 Task: Collaborate on renewable energy simulations, sustainability strategies, or eco-friendly technology using GitHub for Windows.
Action: Mouse moved to (218, 195)
Screenshot: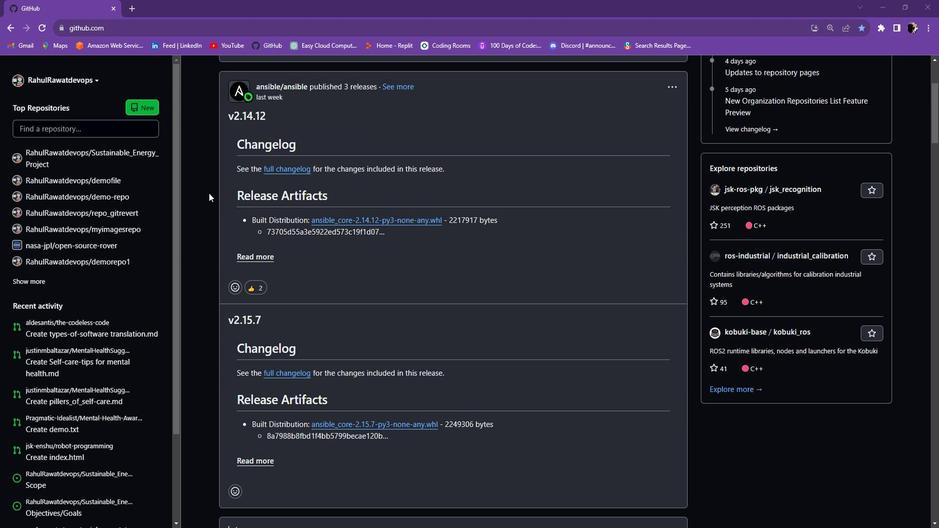 
Action: Mouse scrolled (218, 195) with delta (0, 0)
Screenshot: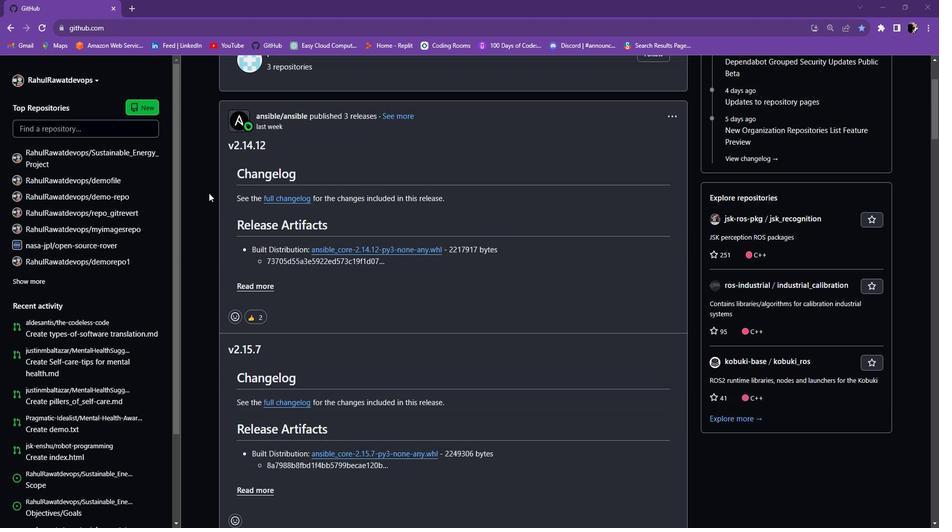 
Action: Mouse scrolled (218, 195) with delta (0, 0)
Screenshot: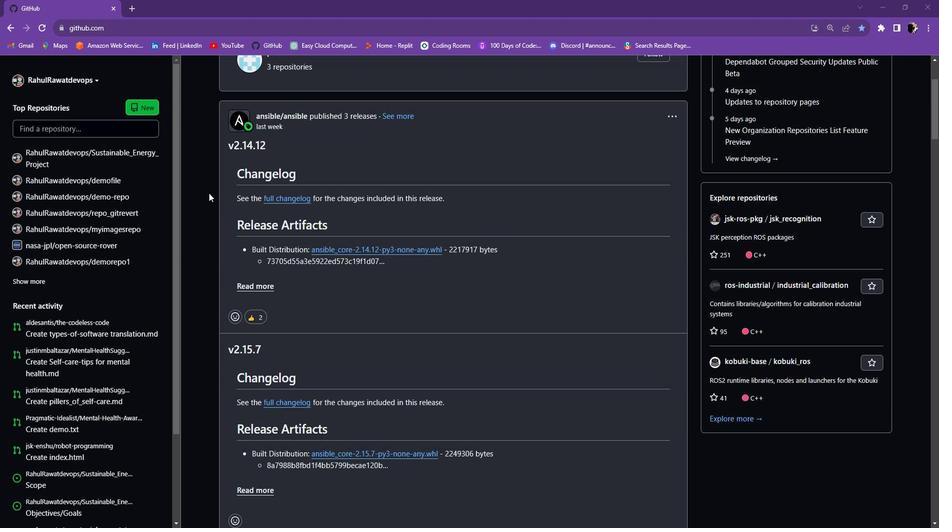 
Action: Mouse scrolled (218, 195) with delta (0, 0)
Screenshot: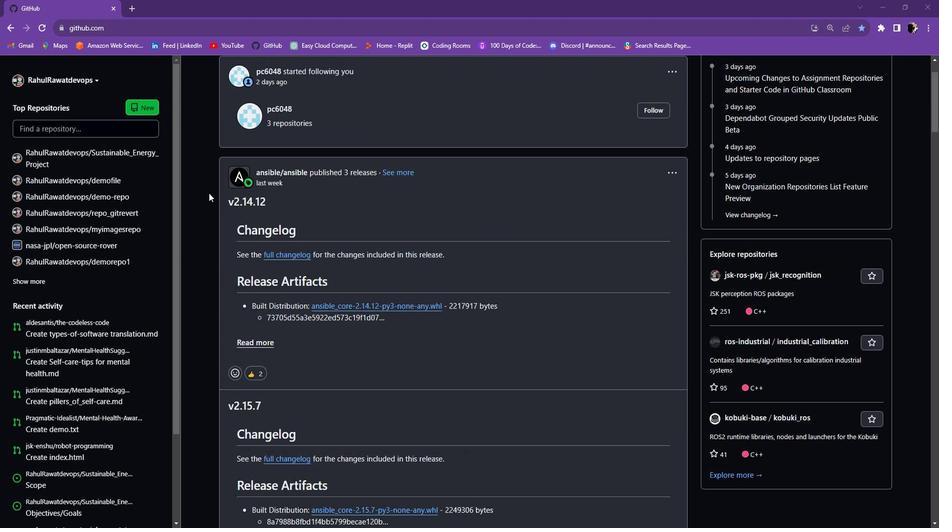 
Action: Mouse scrolled (218, 196) with delta (0, 0)
Screenshot: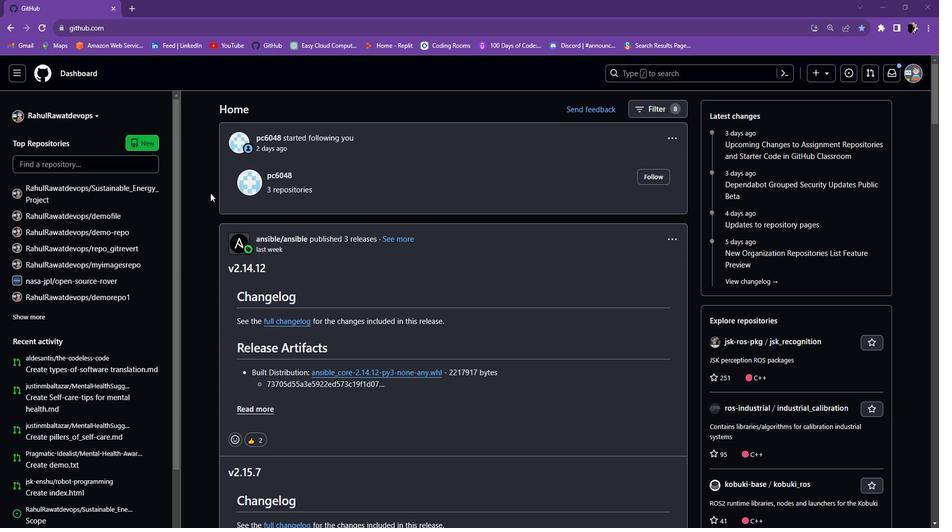 
Action: Mouse scrolled (218, 196) with delta (0, 0)
Screenshot: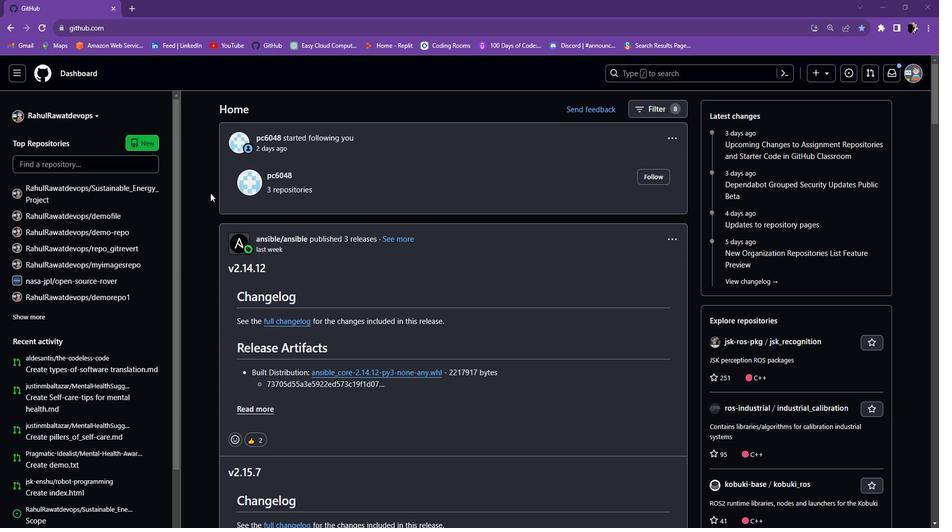 
Action: Mouse scrolled (218, 196) with delta (0, 0)
Screenshot: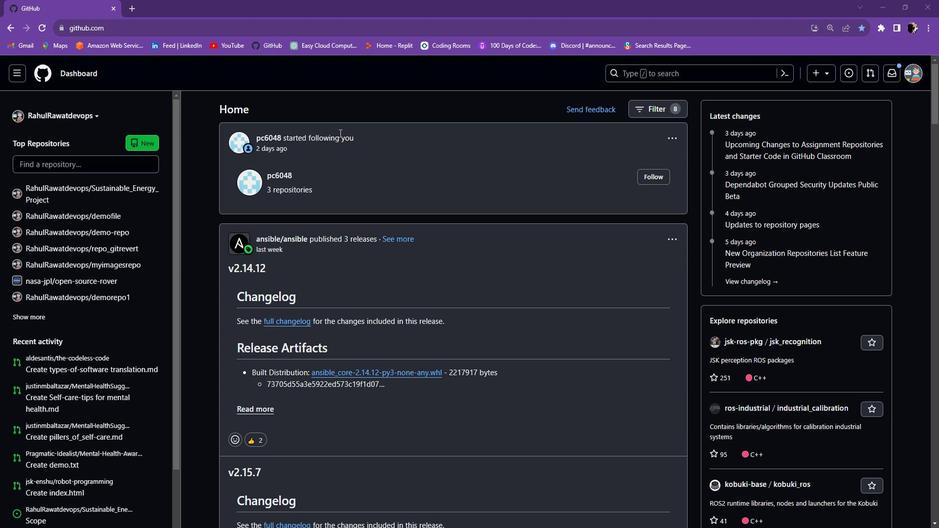 
Action: Mouse scrolled (218, 196) with delta (0, 0)
Screenshot: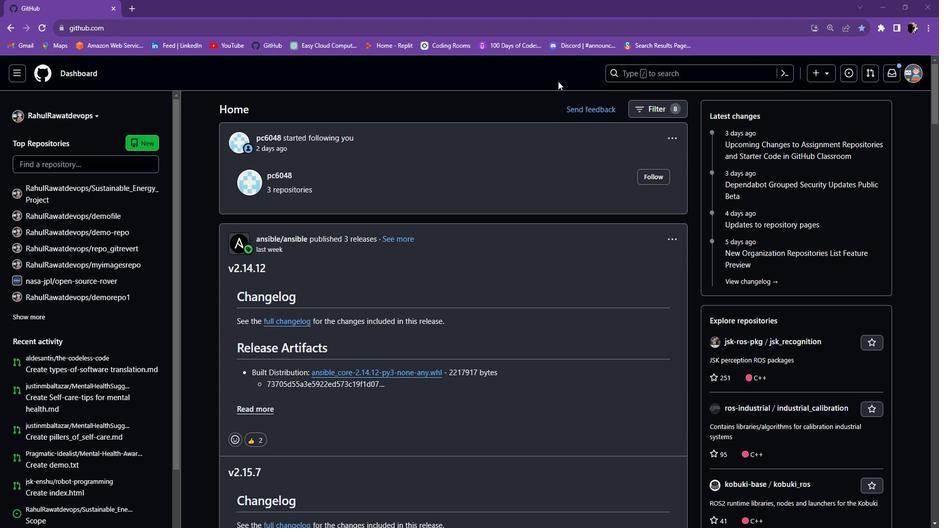 
Action: Mouse scrolled (218, 196) with delta (0, 0)
Screenshot: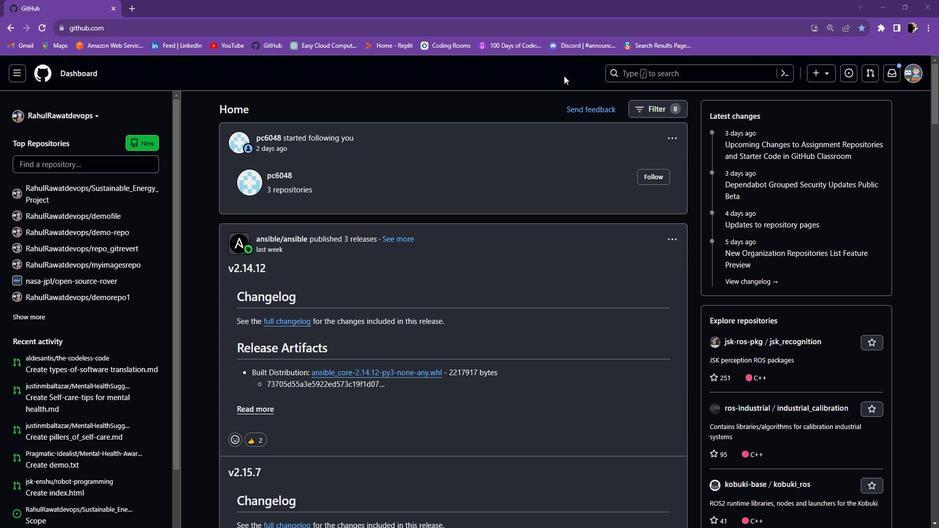
Action: Mouse scrolled (218, 196) with delta (0, 0)
Screenshot: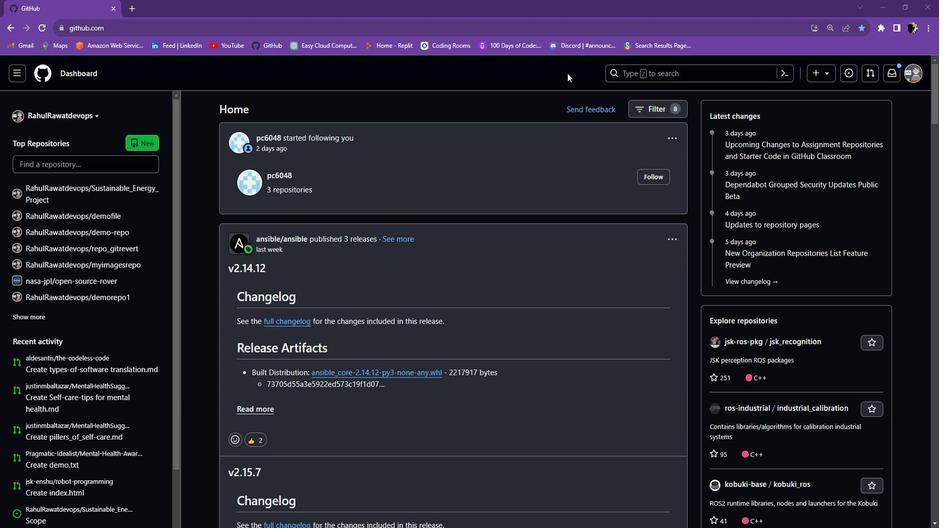 
Action: Mouse moved to (687, 75)
Screenshot: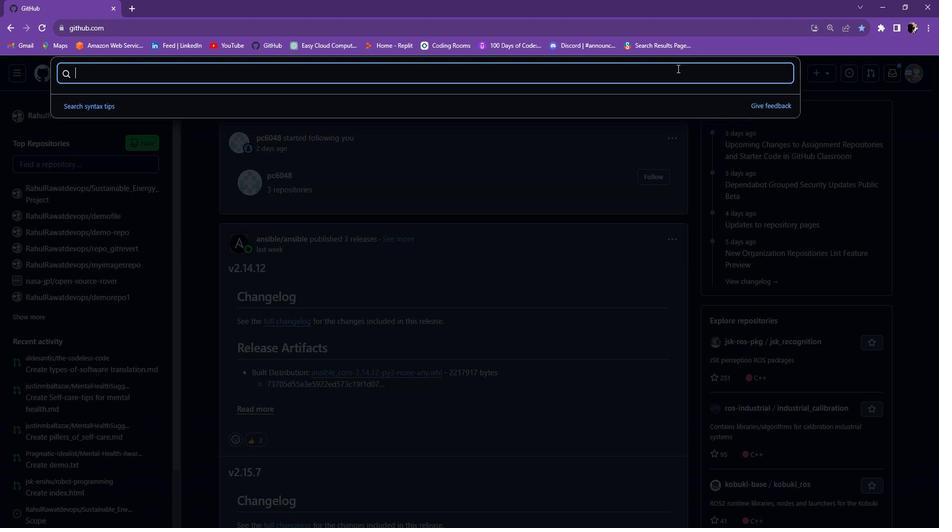 
Action: Mouse pressed left at (687, 75)
Screenshot: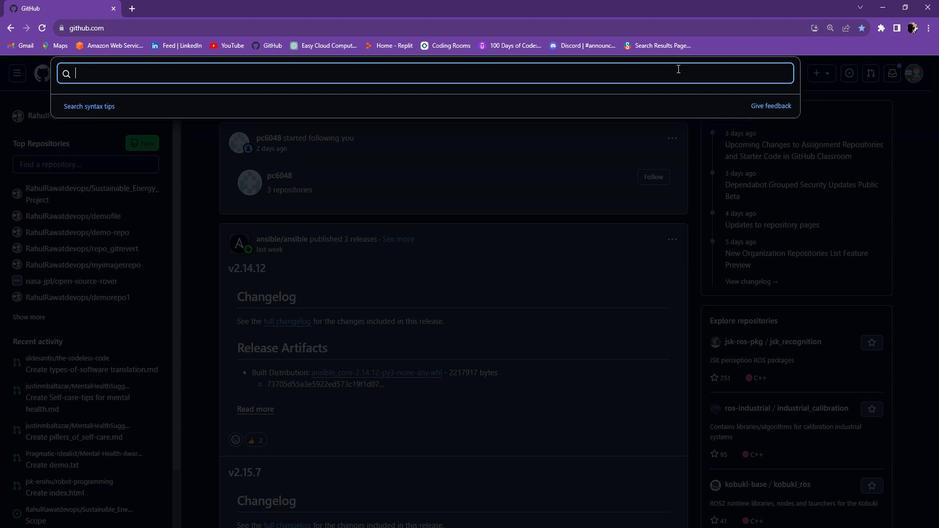 
Action: Key pressed renewable<Key.space>energy<Key.space>simulations<Key.enter>
Screenshot: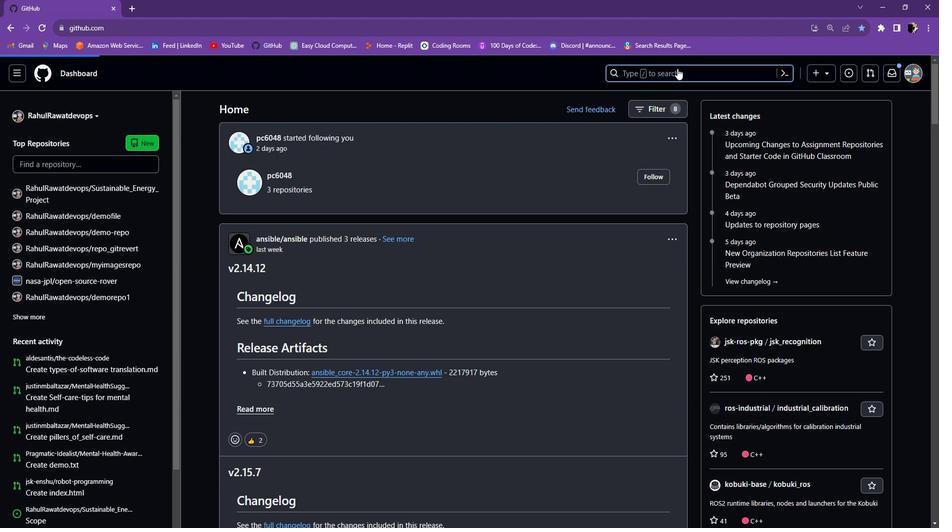 
Action: Mouse moved to (356, 157)
Screenshot: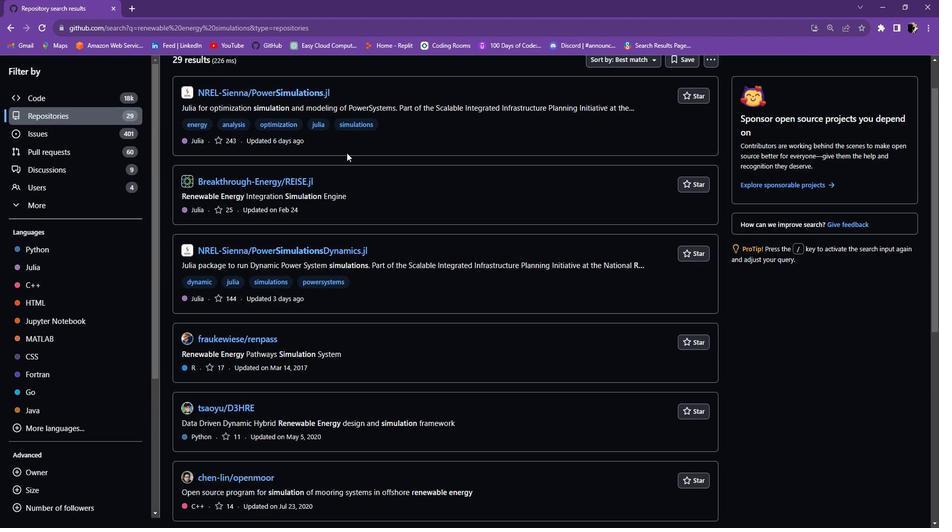 
Action: Mouse scrolled (356, 156) with delta (0, 0)
Screenshot: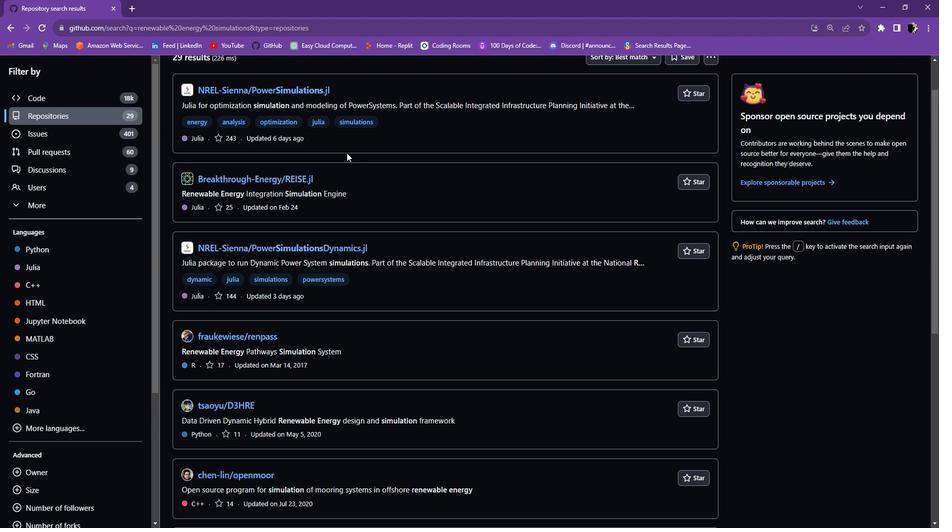 
Action: Mouse scrolled (356, 156) with delta (0, 0)
Screenshot: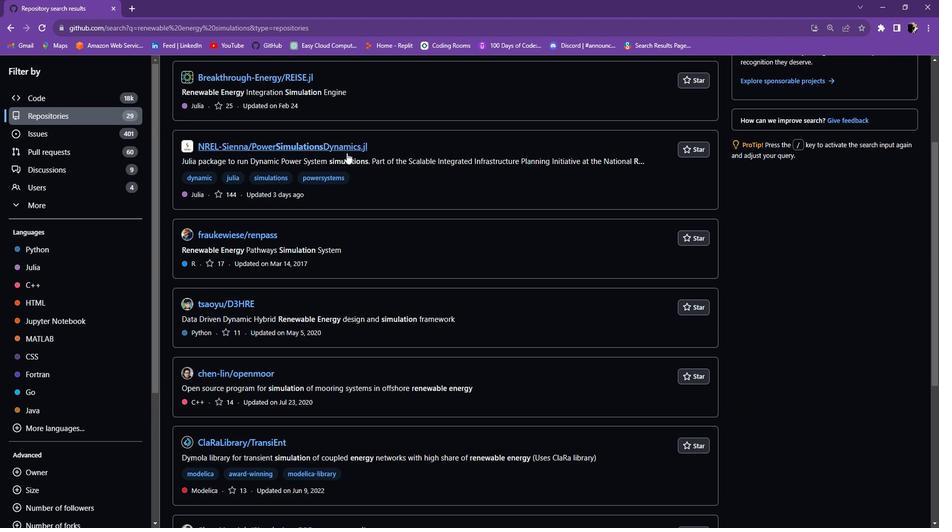 
Action: Mouse scrolled (356, 156) with delta (0, 0)
Screenshot: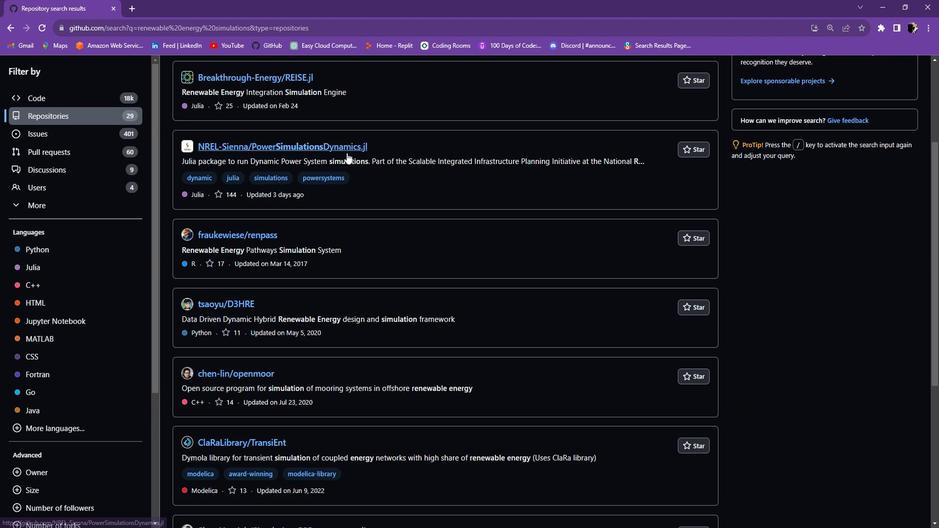 
Action: Mouse scrolled (356, 156) with delta (0, 0)
Screenshot: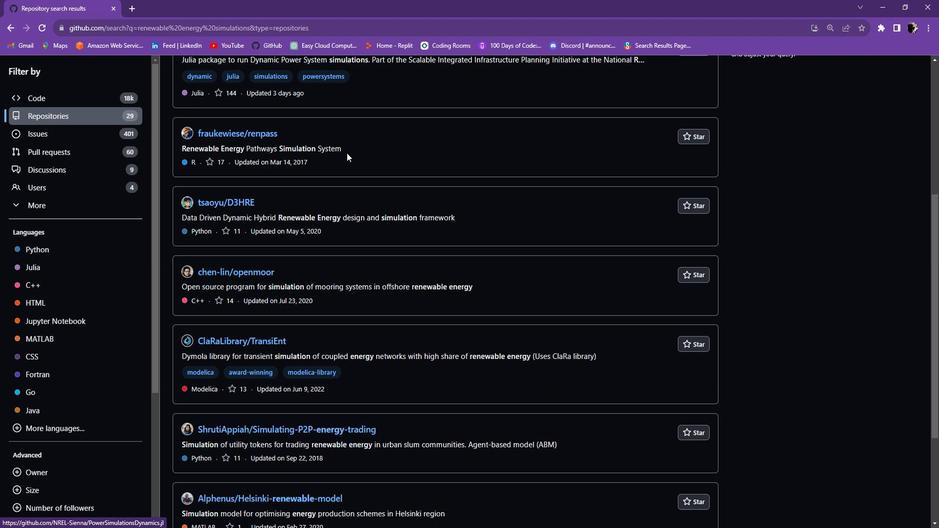 
Action: Mouse scrolled (356, 156) with delta (0, 0)
Screenshot: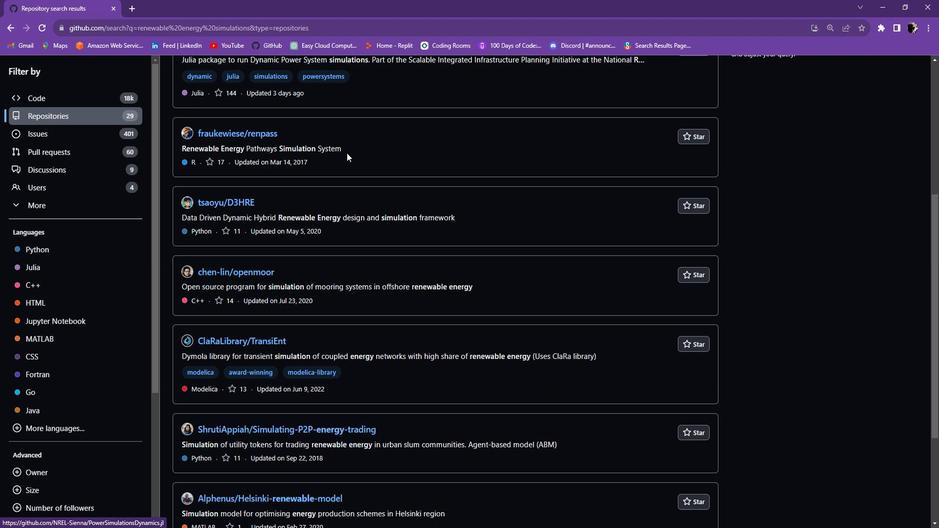 
Action: Mouse scrolled (356, 156) with delta (0, 0)
Screenshot: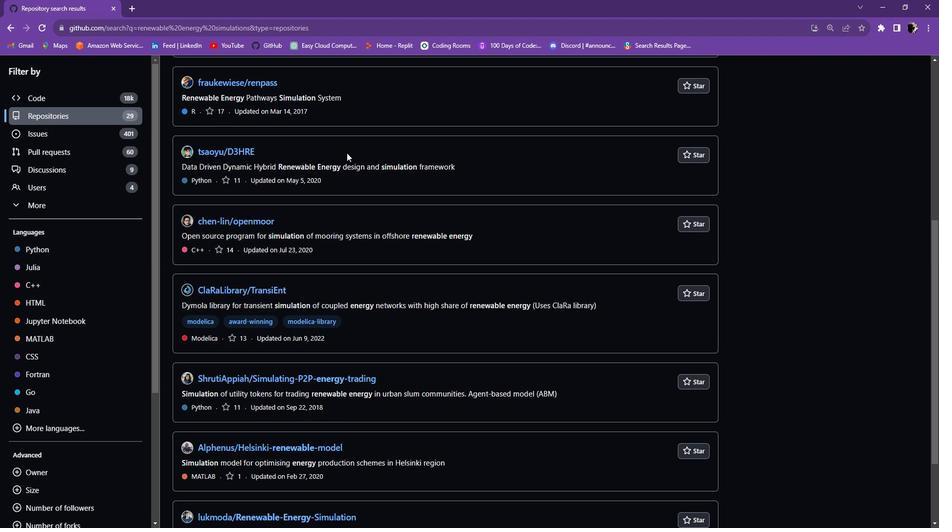 
Action: Mouse scrolled (356, 156) with delta (0, 0)
Screenshot: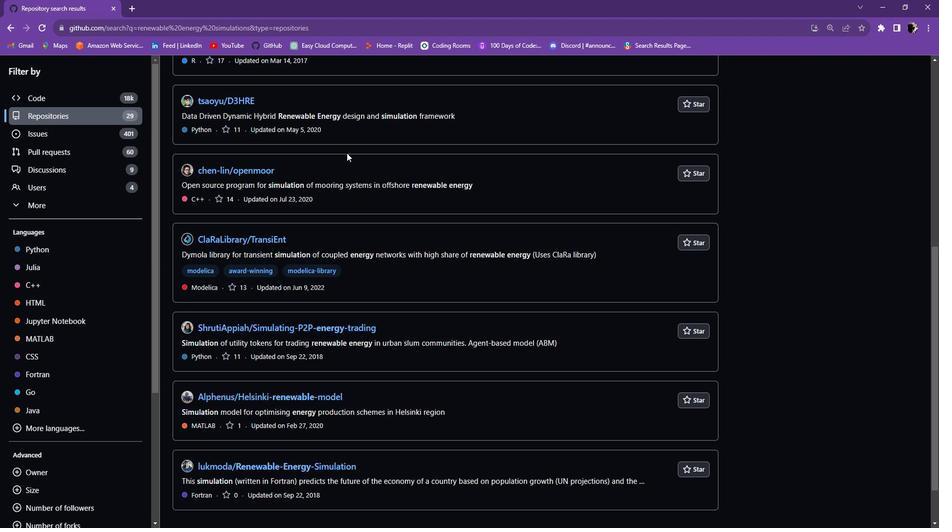 
Action: Mouse scrolled (356, 156) with delta (0, 0)
Screenshot: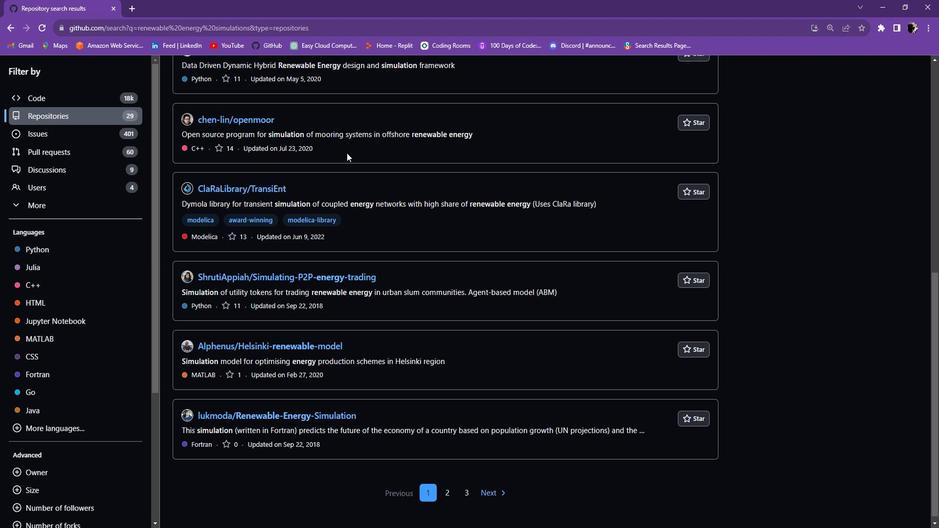 
Action: Mouse moved to (305, 412)
Screenshot: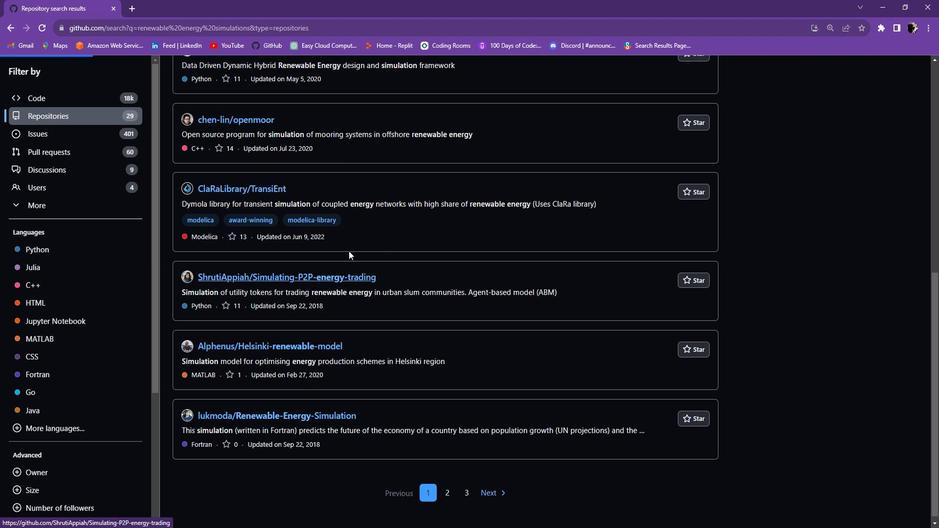
Action: Mouse pressed left at (305, 412)
Screenshot: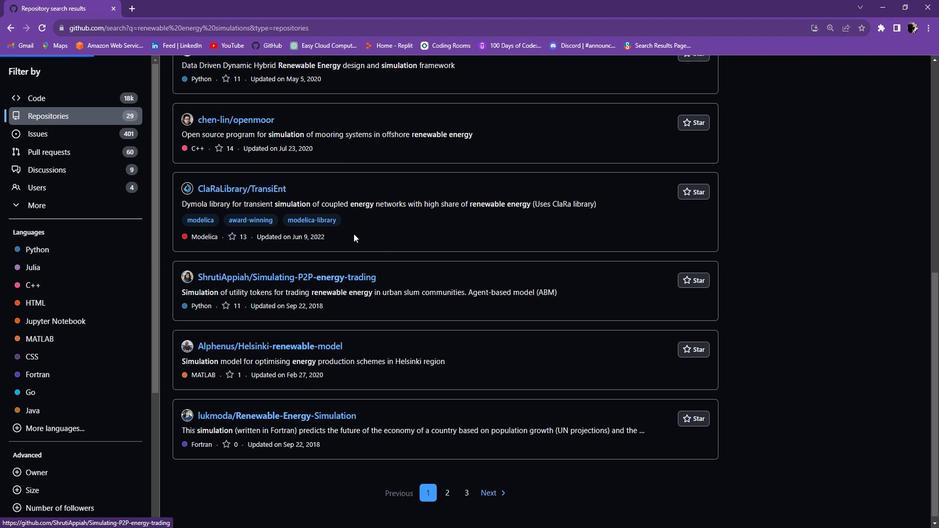
Action: Mouse moved to (375, 216)
Screenshot: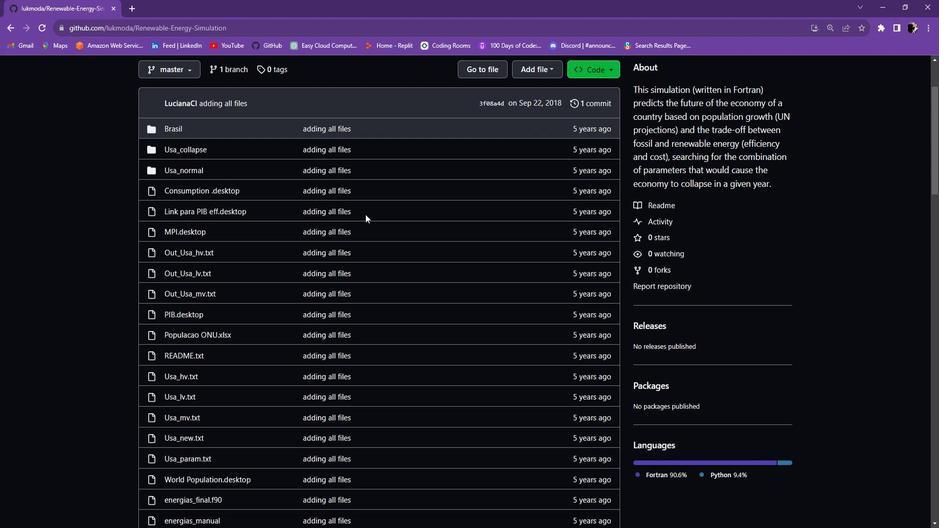 
Action: Mouse scrolled (375, 215) with delta (0, 0)
Screenshot: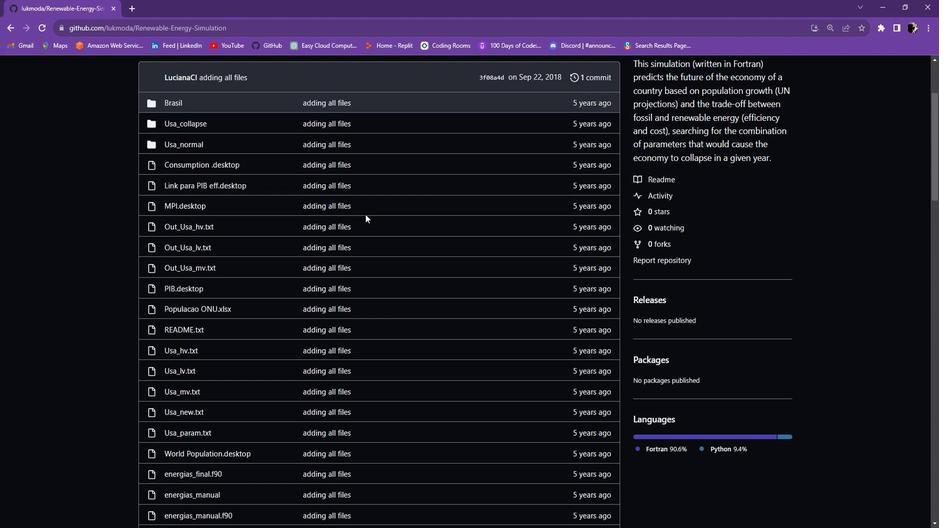
Action: Mouse scrolled (375, 215) with delta (0, 0)
Screenshot: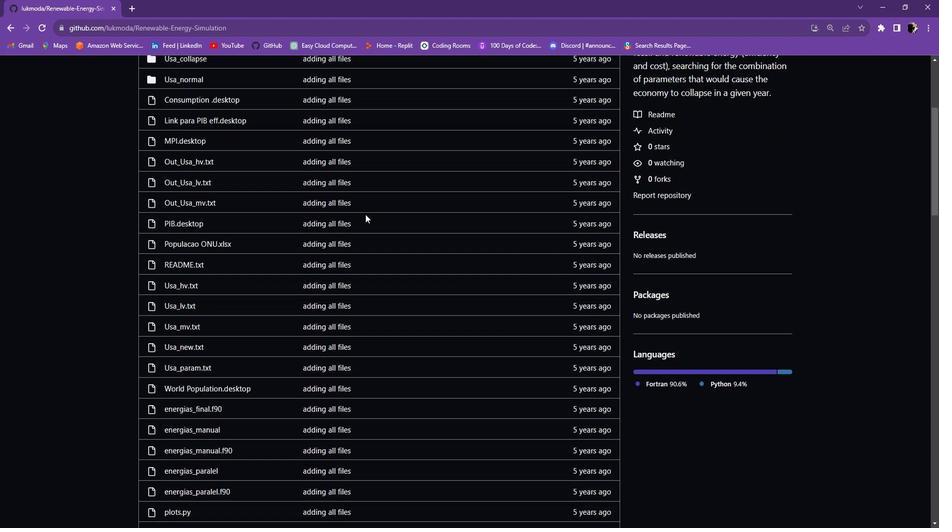 
Action: Mouse scrolled (375, 215) with delta (0, 0)
Screenshot: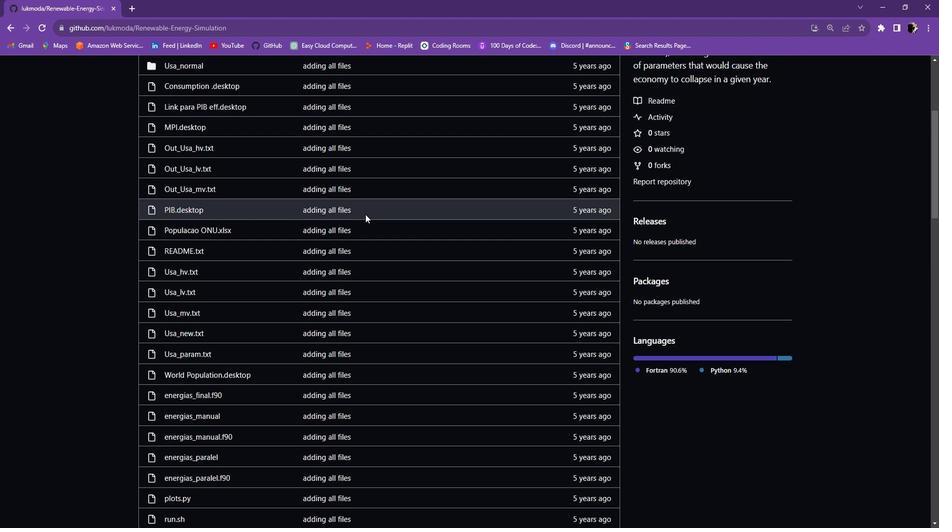 
Action: Mouse scrolled (375, 215) with delta (0, 0)
Screenshot: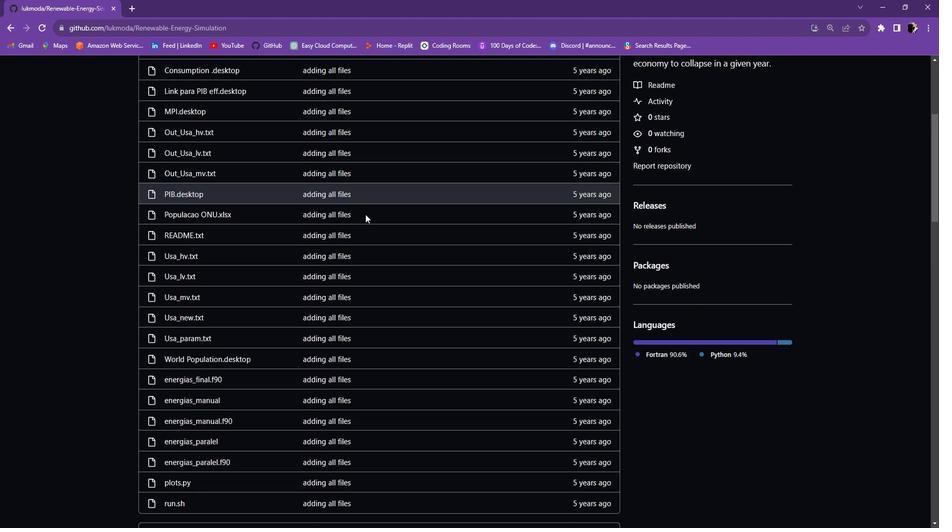 
Action: Mouse scrolled (375, 215) with delta (0, 0)
Screenshot: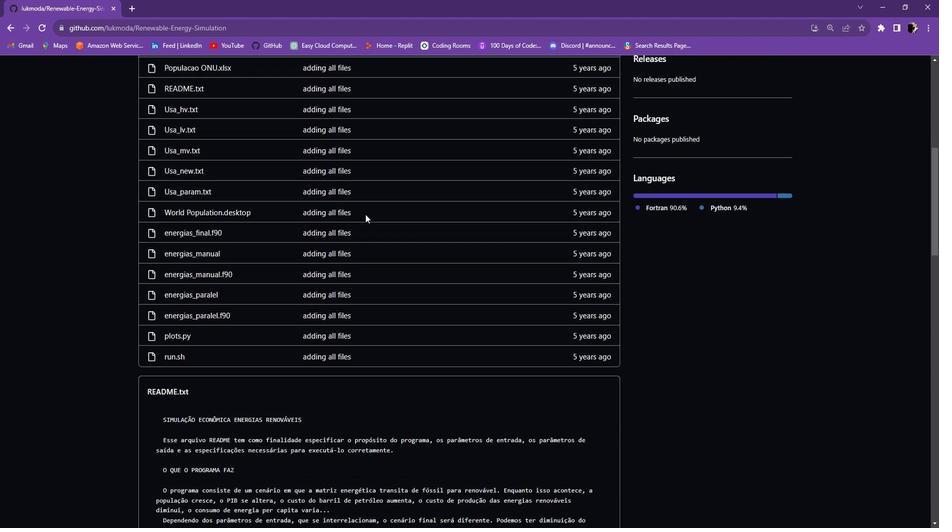 
Action: Mouse scrolled (375, 215) with delta (0, 0)
Screenshot: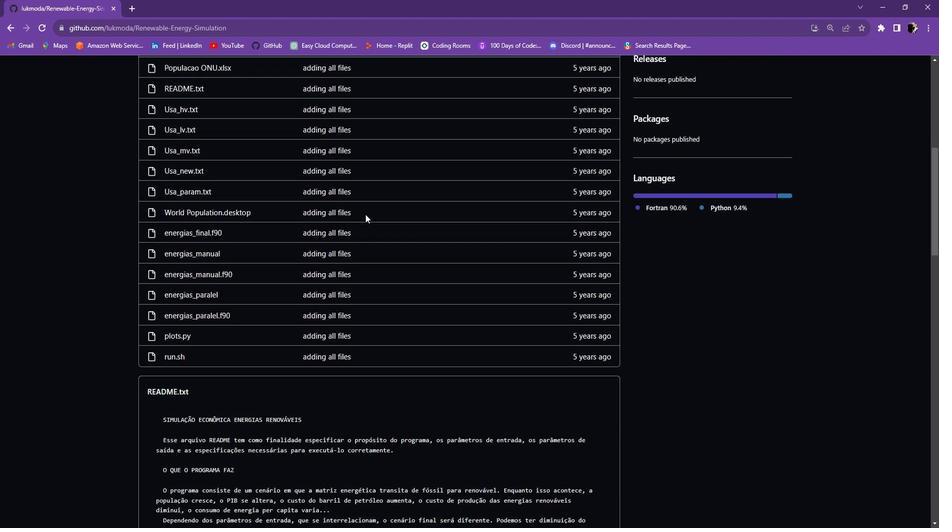 
Action: Mouse scrolled (375, 215) with delta (0, 0)
Screenshot: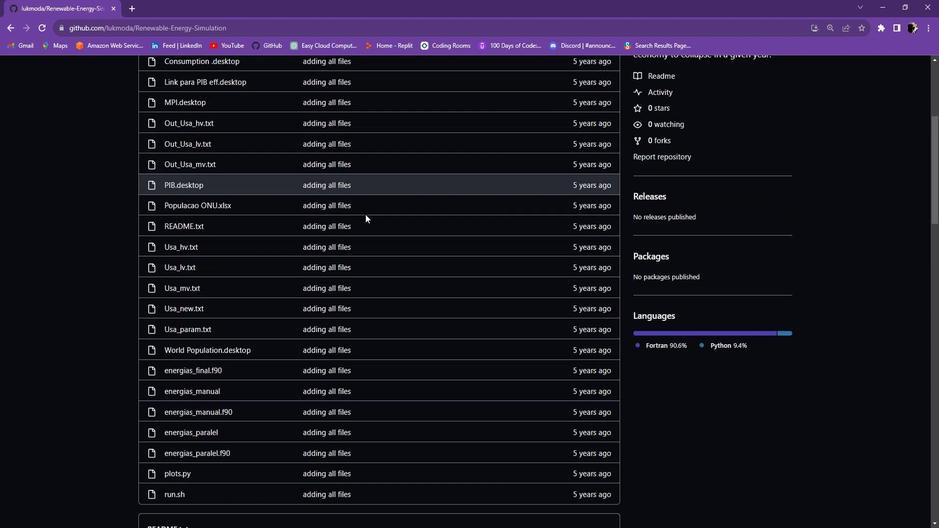 
Action: Mouse scrolled (375, 215) with delta (0, 0)
Screenshot: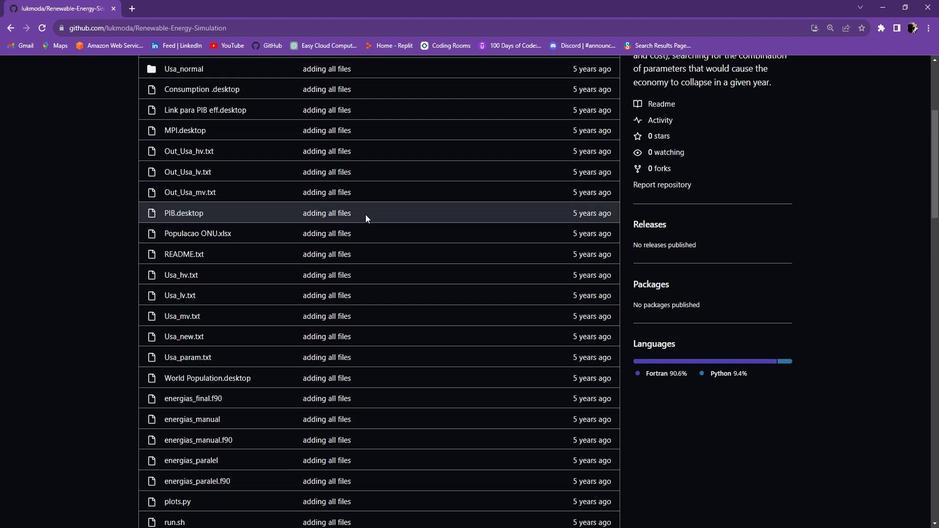 
Action: Mouse scrolled (375, 216) with delta (0, 0)
Screenshot: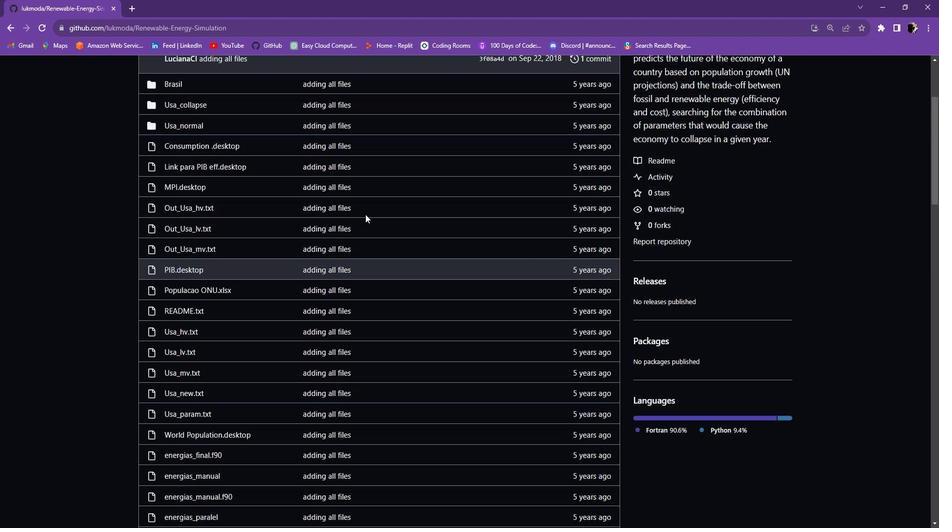 
Action: Mouse scrolled (375, 216) with delta (0, 0)
Screenshot: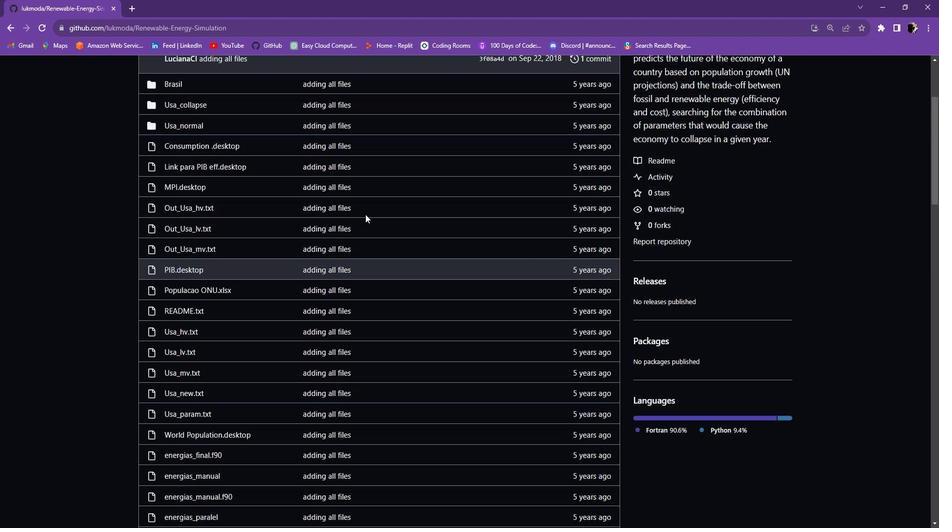 
Action: Mouse scrolled (375, 216) with delta (0, 0)
Screenshot: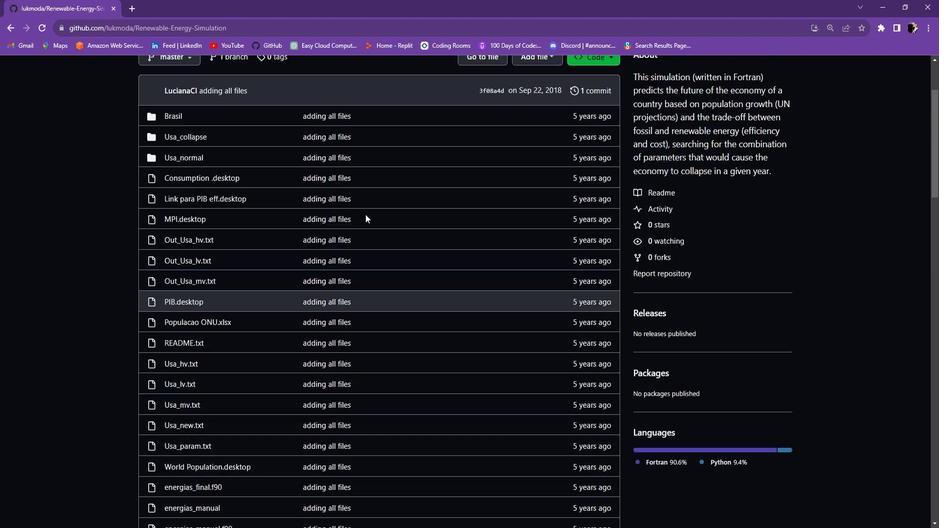 
Action: Mouse scrolled (375, 216) with delta (0, 0)
Screenshot: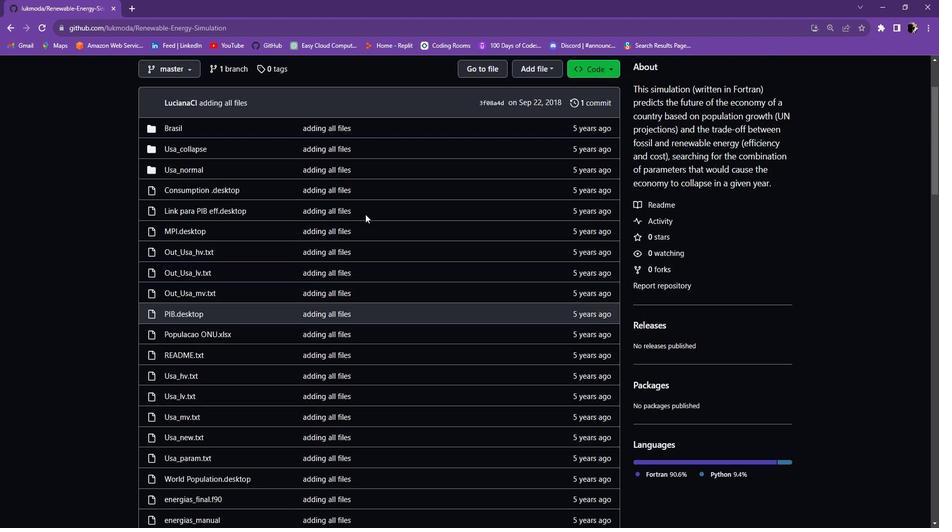 
Action: Mouse scrolled (375, 216) with delta (0, 0)
Screenshot: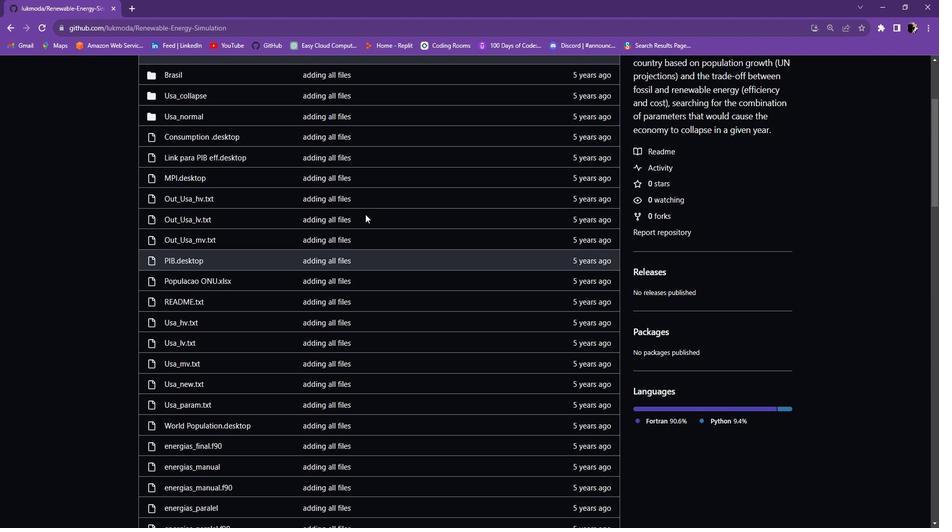
Action: Mouse scrolled (375, 216) with delta (0, 0)
Screenshot: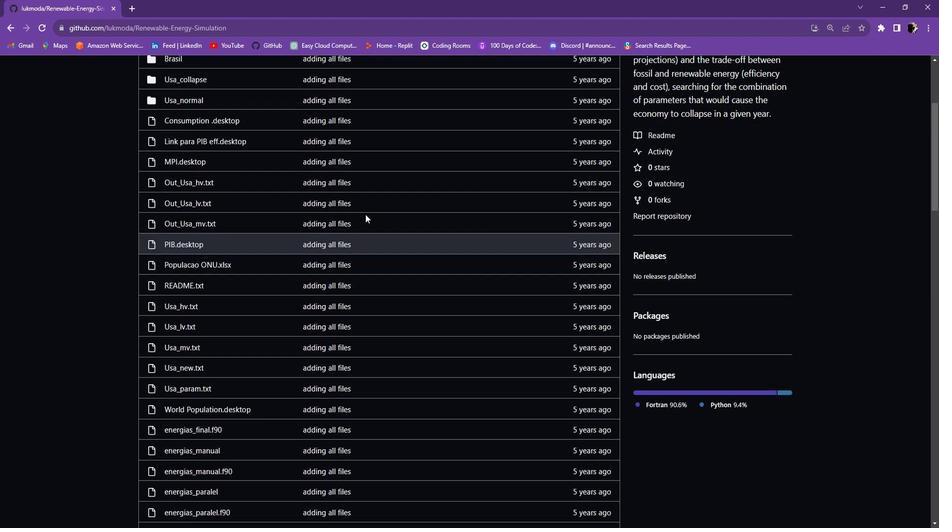 
Action: Mouse scrolled (375, 215) with delta (0, 0)
Screenshot: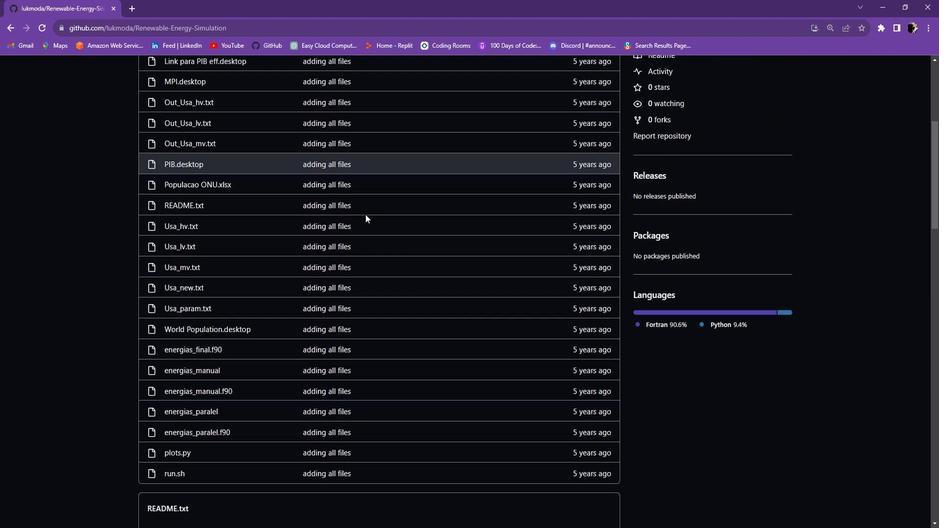 
Action: Mouse scrolled (375, 216) with delta (0, 0)
Screenshot: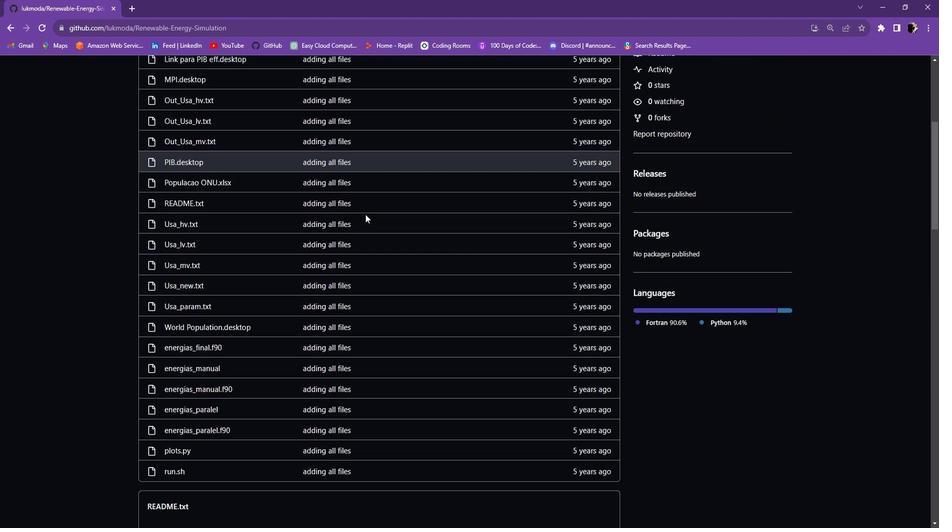
Action: Mouse scrolled (375, 215) with delta (0, 0)
Screenshot: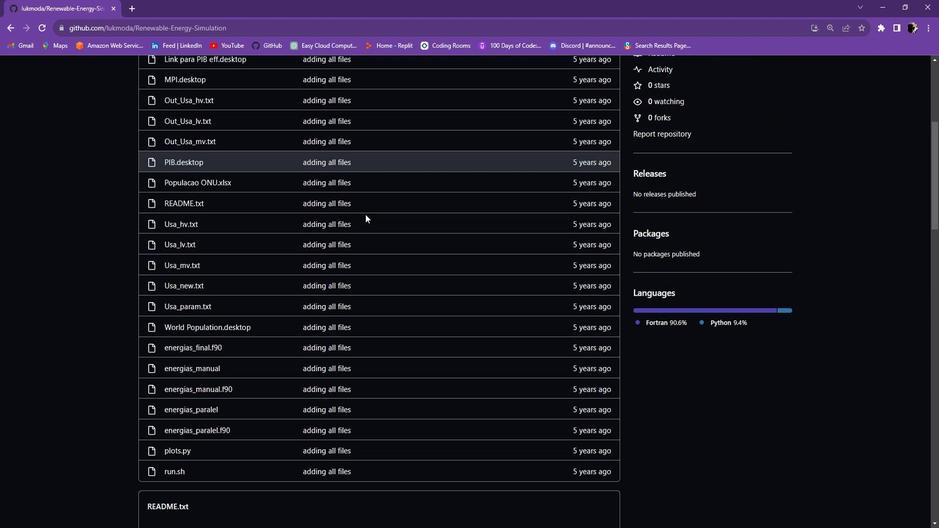 
Action: Mouse scrolled (375, 215) with delta (0, 0)
Screenshot: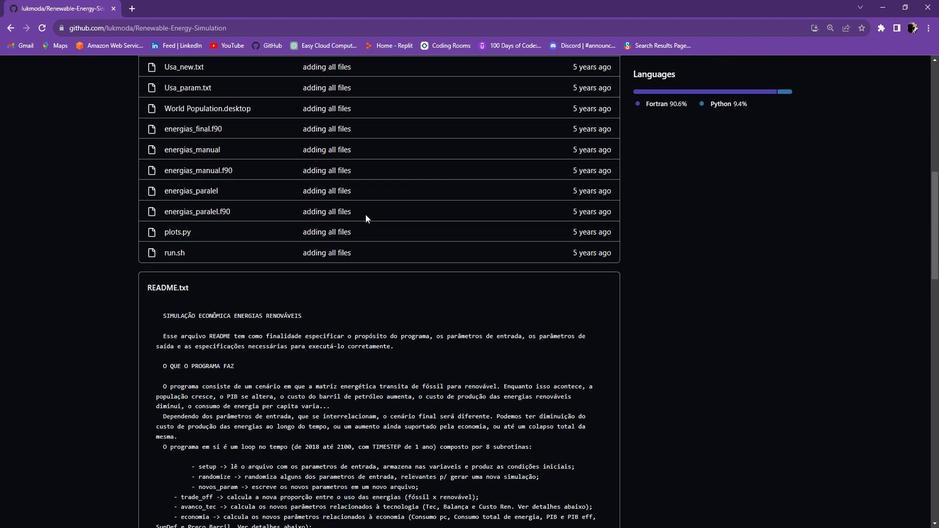 
Action: Mouse scrolled (375, 215) with delta (0, 0)
Screenshot: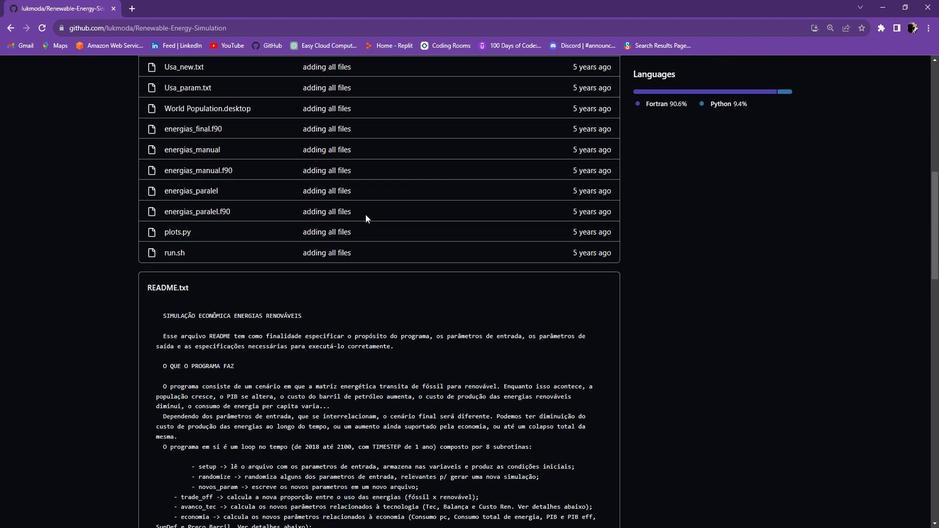 
Action: Mouse scrolled (375, 216) with delta (0, 0)
Screenshot: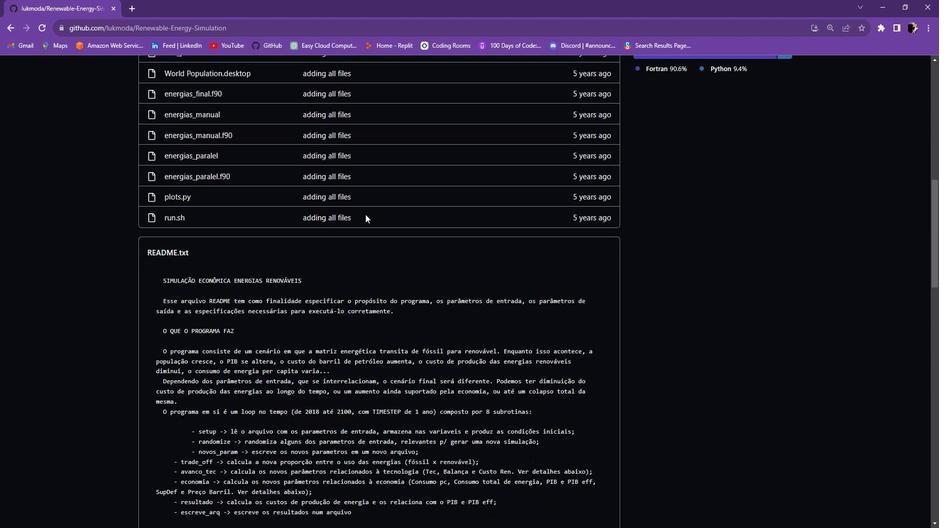 
Action: Mouse scrolled (375, 215) with delta (0, 0)
Screenshot: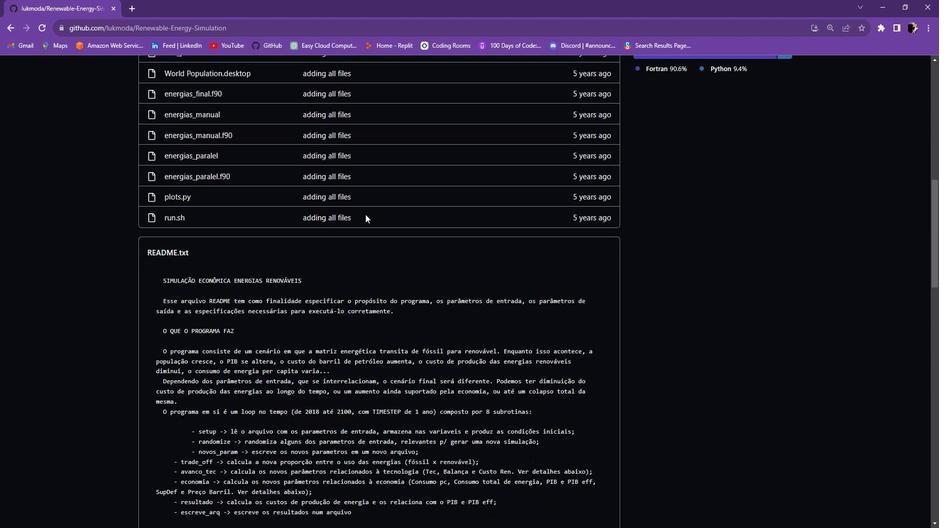 
Action: Mouse scrolled (375, 215) with delta (0, 0)
Screenshot: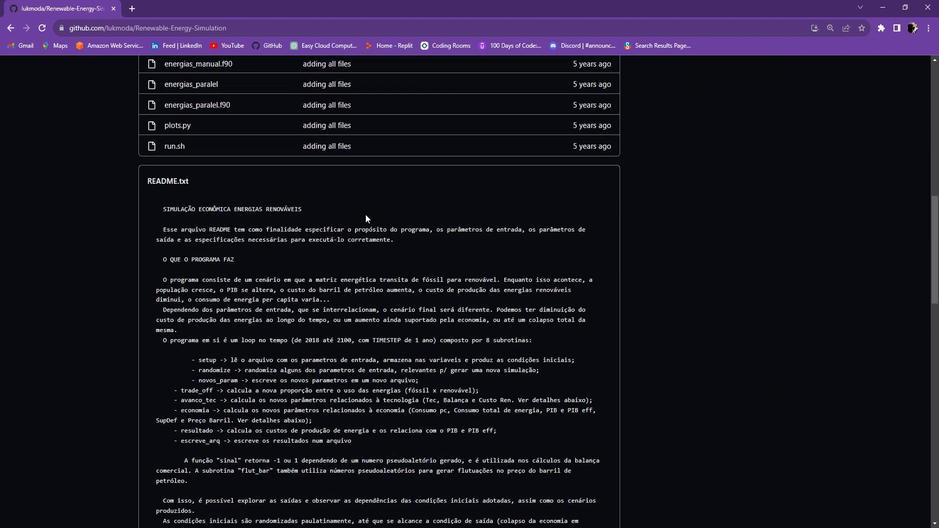 
Action: Mouse scrolled (375, 215) with delta (0, 0)
Screenshot: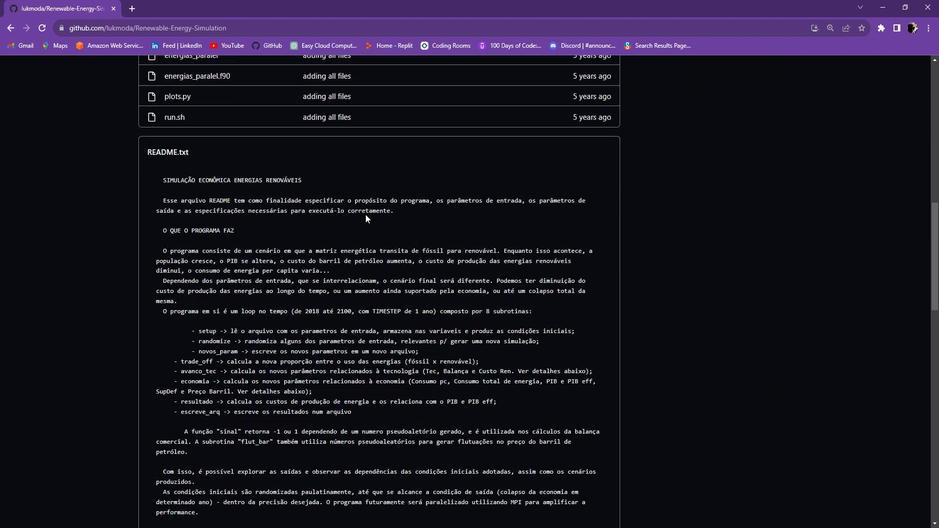 
Action: Mouse scrolled (375, 215) with delta (0, 0)
Screenshot: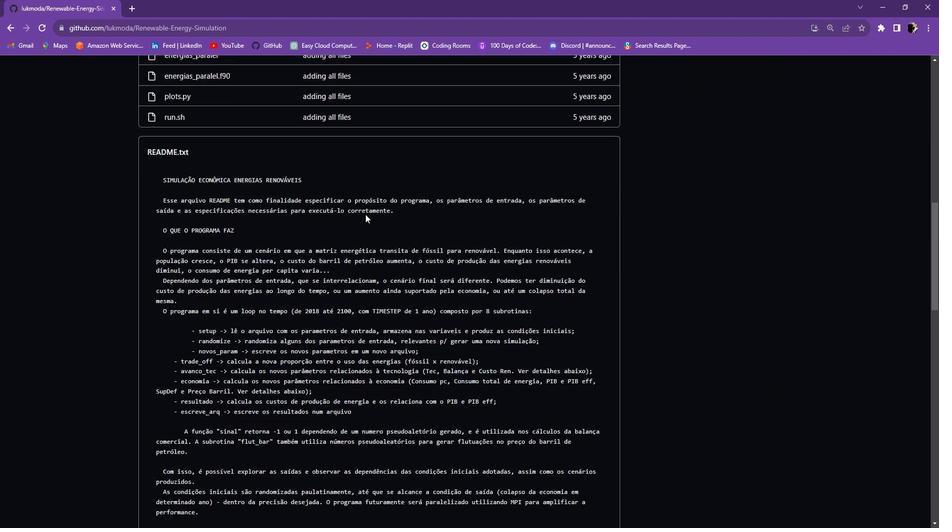 
Action: Mouse scrolled (375, 215) with delta (0, 0)
Screenshot: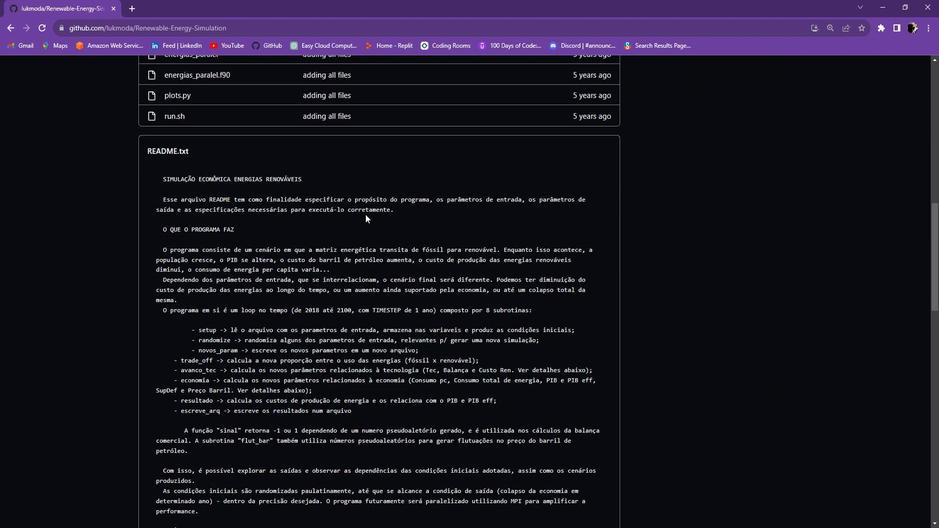 
Action: Mouse scrolled (375, 215) with delta (0, 0)
Screenshot: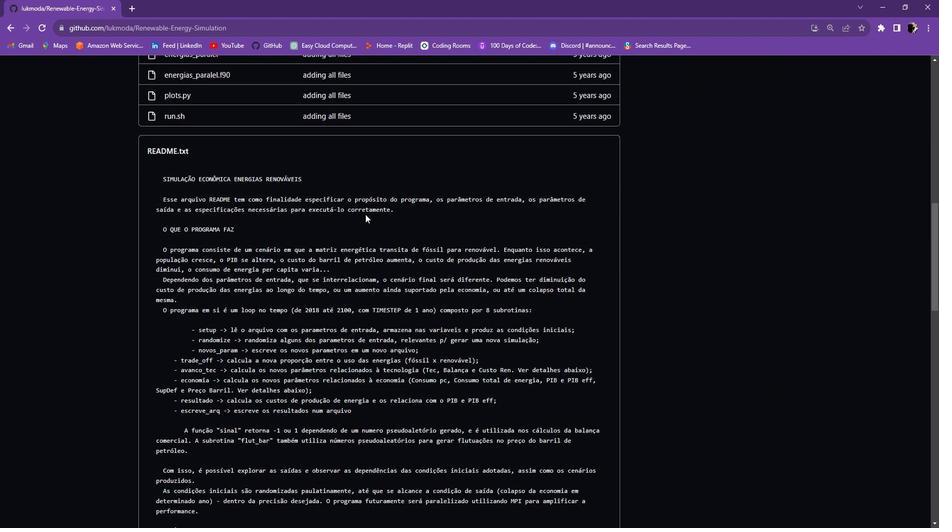 
Action: Mouse scrolled (375, 216) with delta (0, 0)
Screenshot: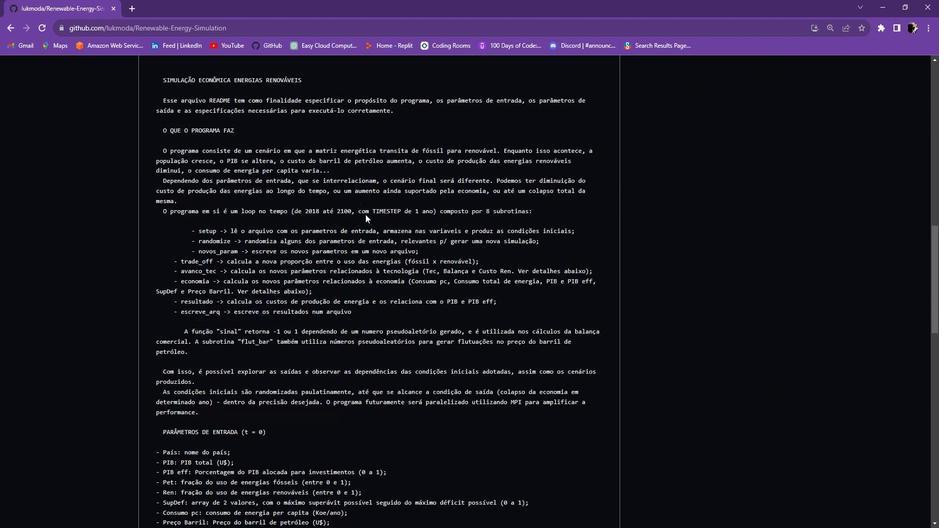 
Action: Mouse scrolled (375, 215) with delta (0, 0)
Screenshot: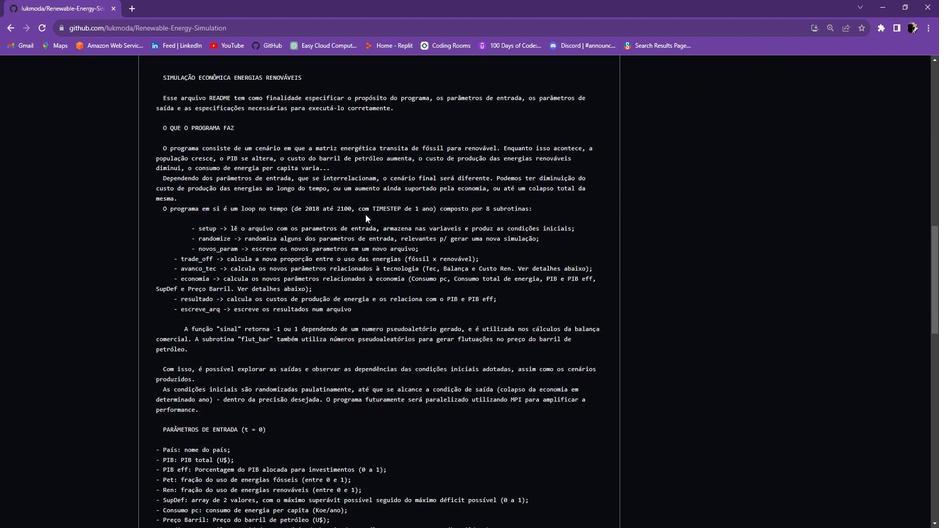 
Action: Mouse scrolled (375, 215) with delta (0, 0)
Screenshot: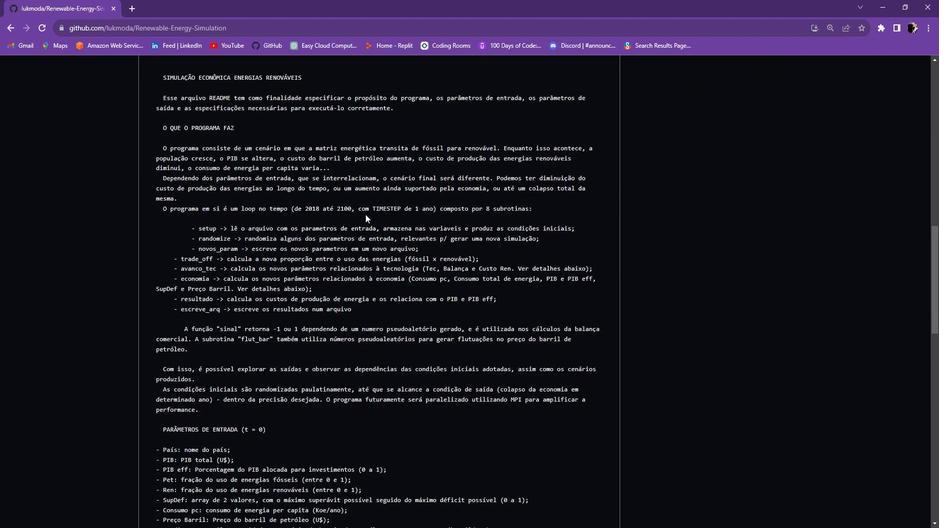 
Action: Mouse scrolled (375, 215) with delta (0, 0)
Screenshot: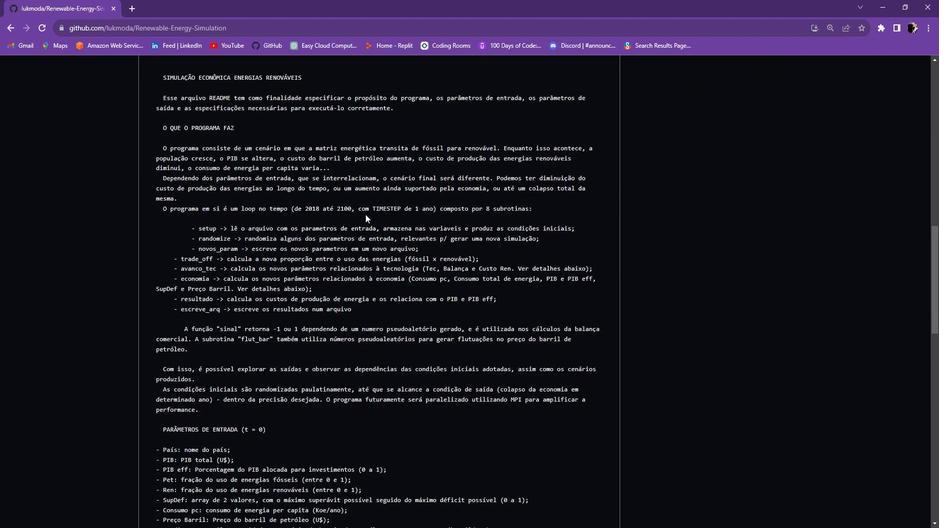 
Action: Mouse scrolled (375, 215) with delta (0, 0)
Screenshot: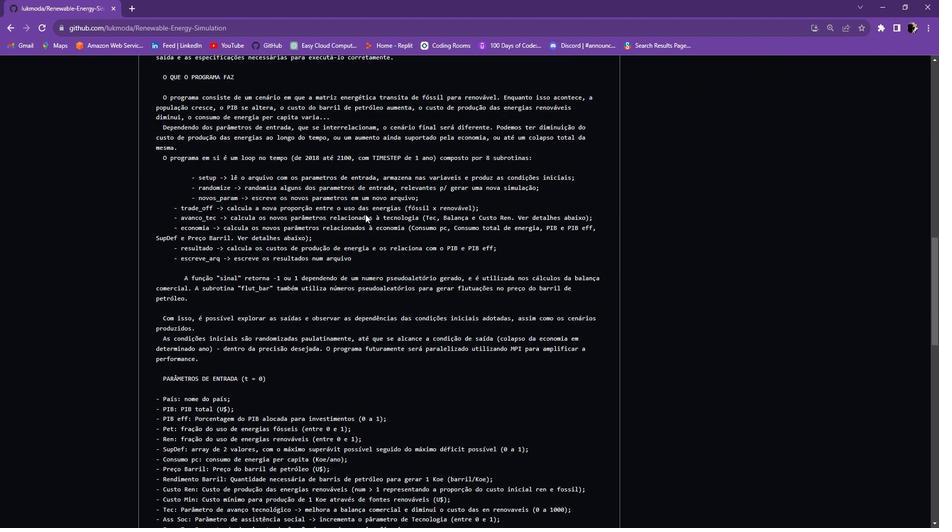 
Action: Mouse scrolled (375, 215) with delta (0, 0)
Screenshot: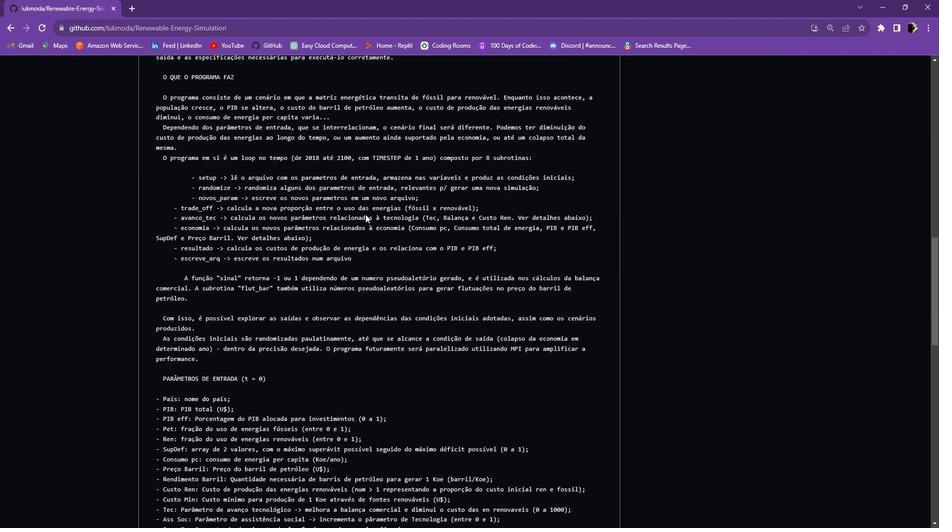 
Action: Mouse scrolled (375, 215) with delta (0, 0)
Screenshot: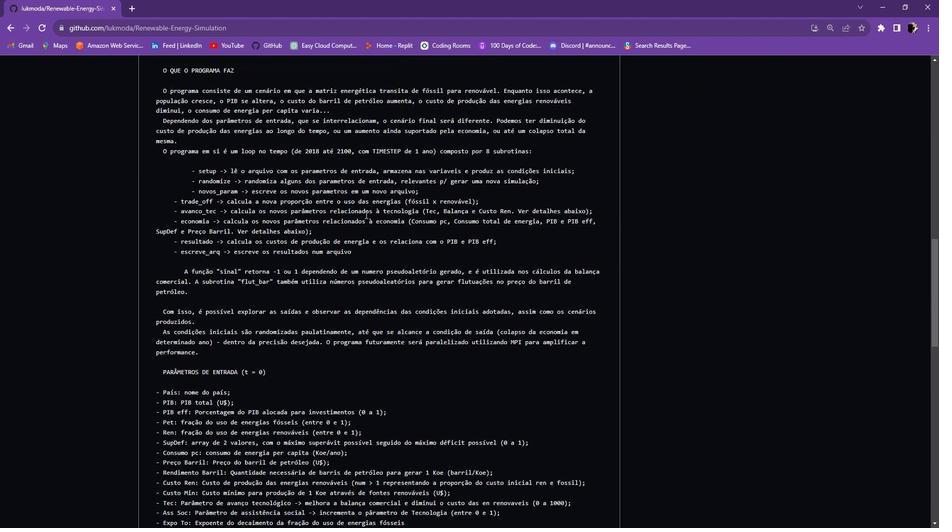
Action: Mouse scrolled (375, 215) with delta (0, 0)
Screenshot: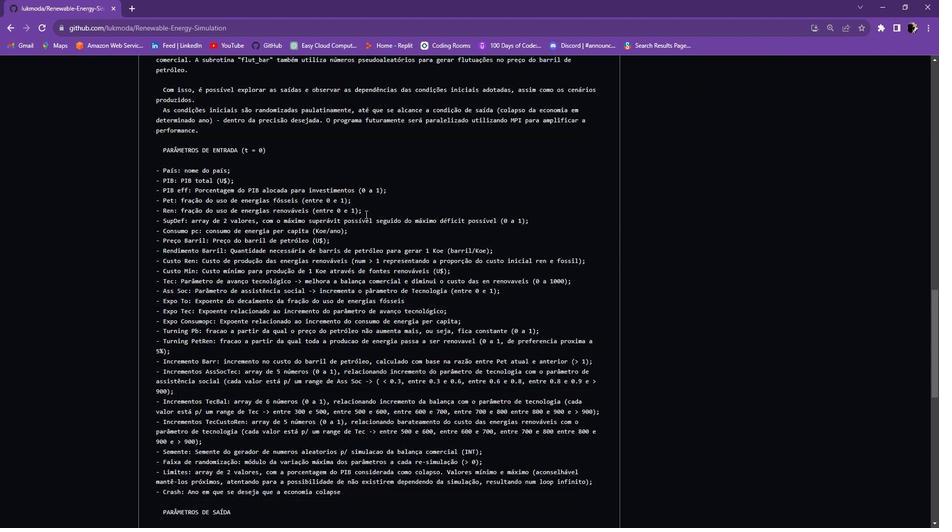 
Action: Mouse scrolled (375, 215) with delta (0, 0)
Screenshot: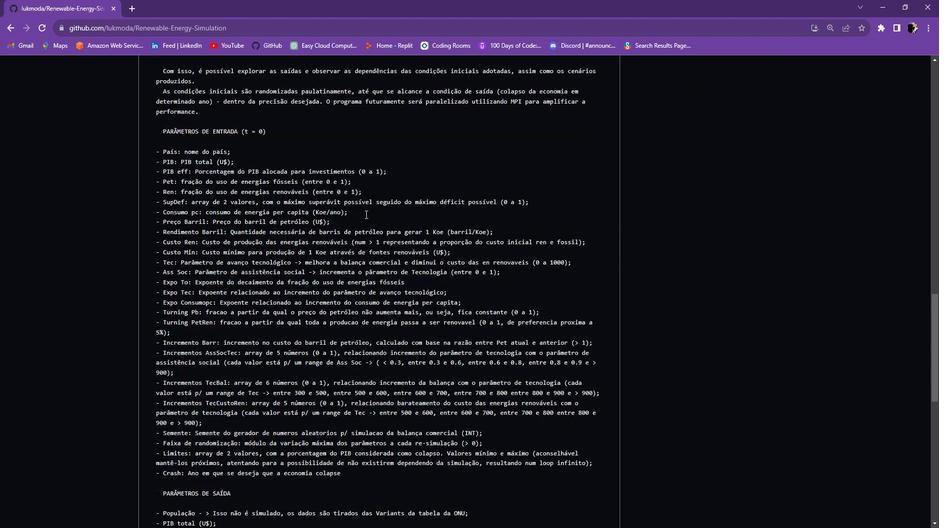 
Action: Mouse scrolled (375, 215) with delta (0, 0)
Screenshot: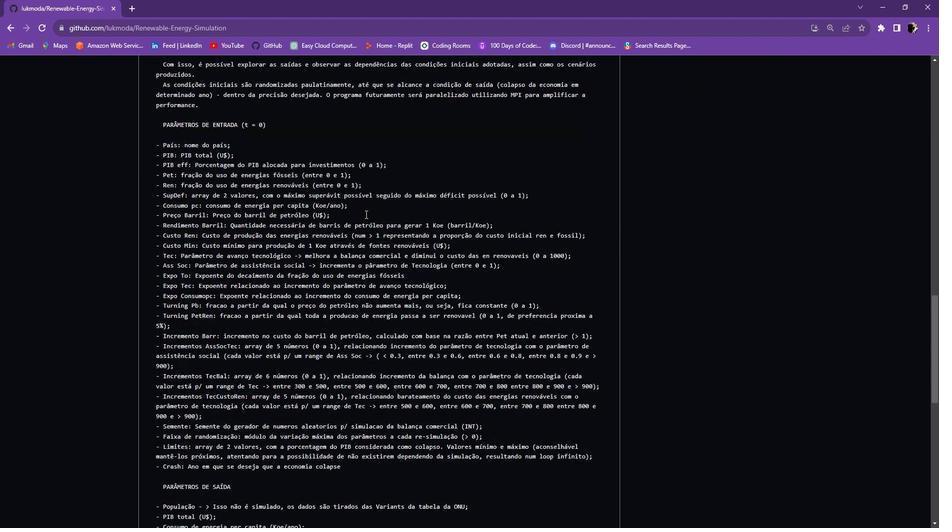 
Action: Mouse scrolled (375, 215) with delta (0, 0)
Screenshot: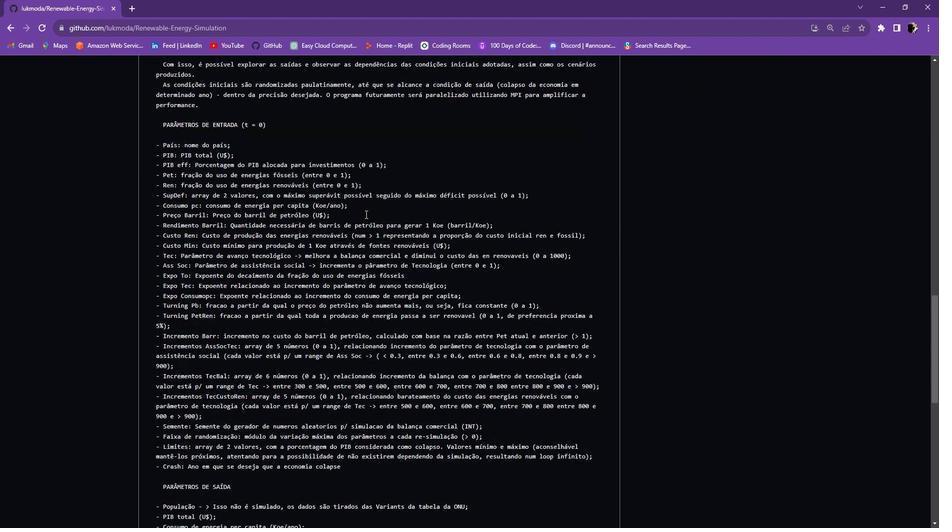
Action: Mouse scrolled (375, 215) with delta (0, 0)
Screenshot: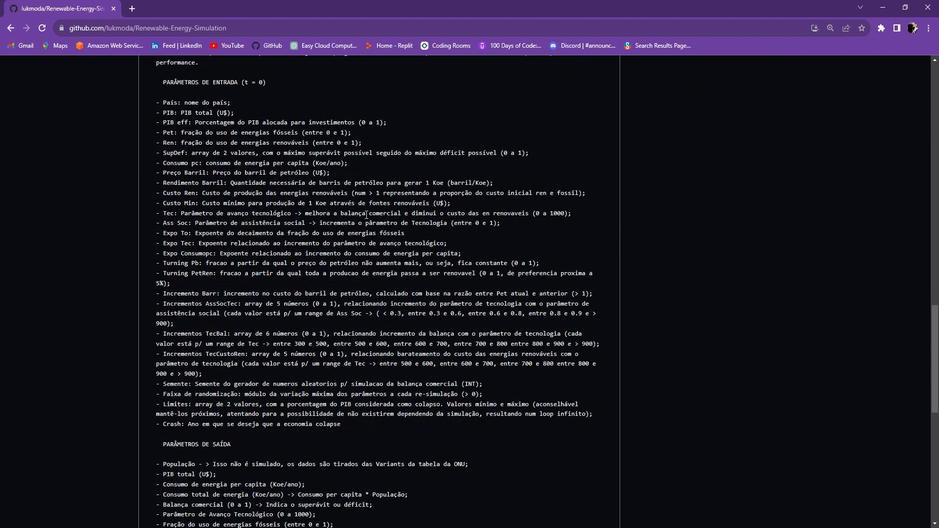 
Action: Mouse scrolled (375, 215) with delta (0, 0)
Screenshot: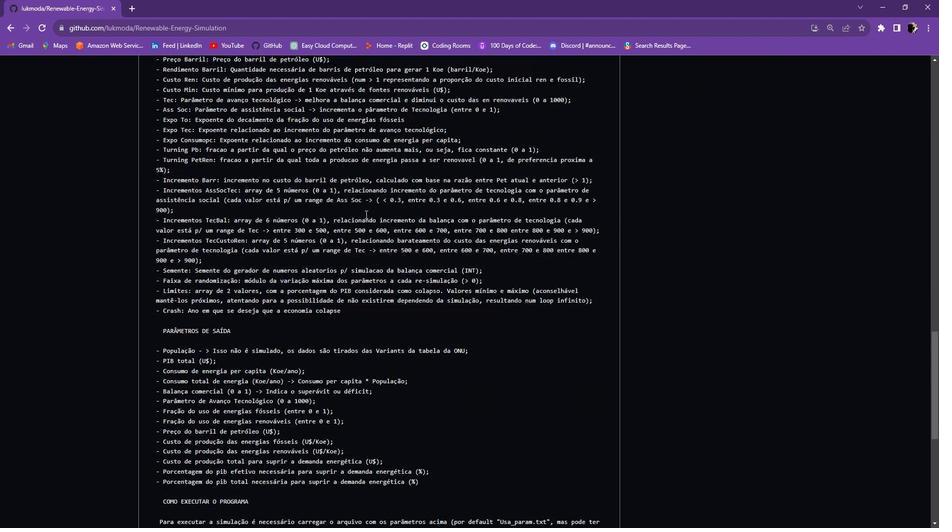 
Action: Mouse scrolled (375, 216) with delta (0, 0)
Screenshot: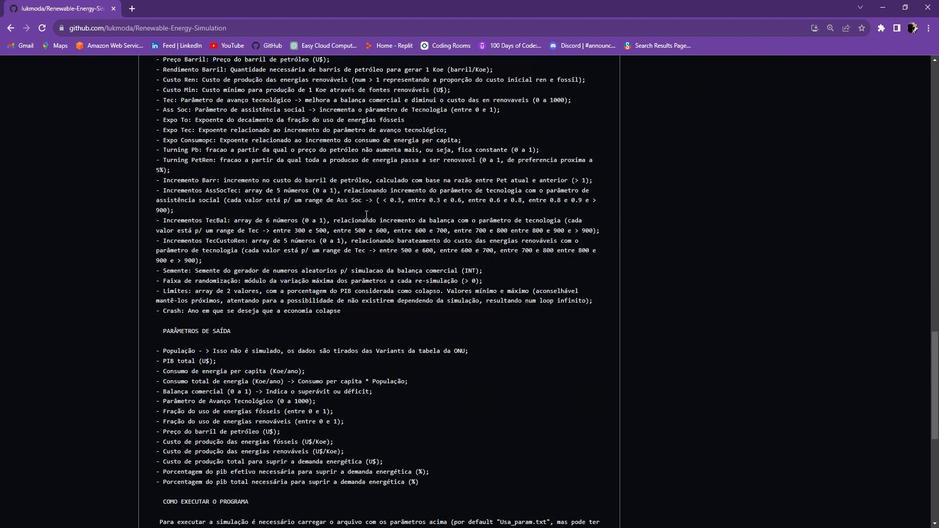 
Action: Mouse scrolled (375, 215) with delta (0, 0)
Screenshot: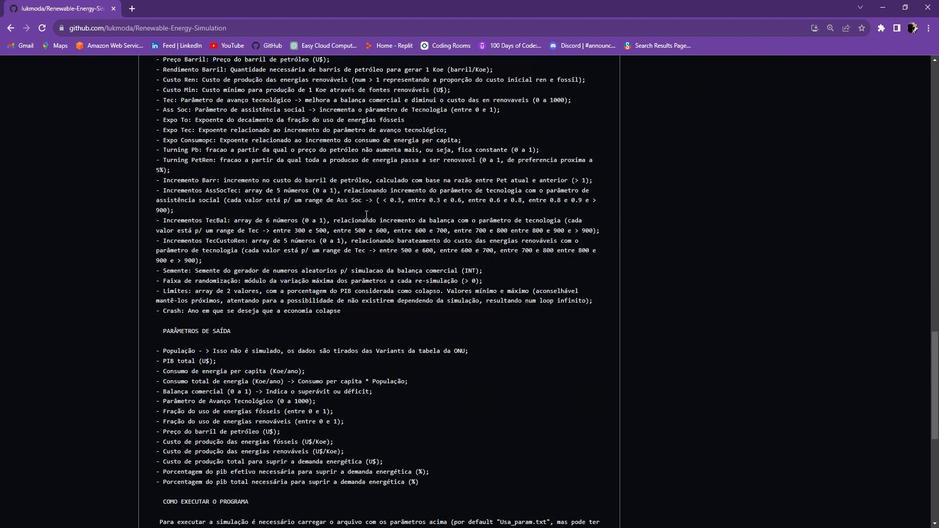 
Action: Mouse scrolled (375, 215) with delta (0, 0)
Screenshot: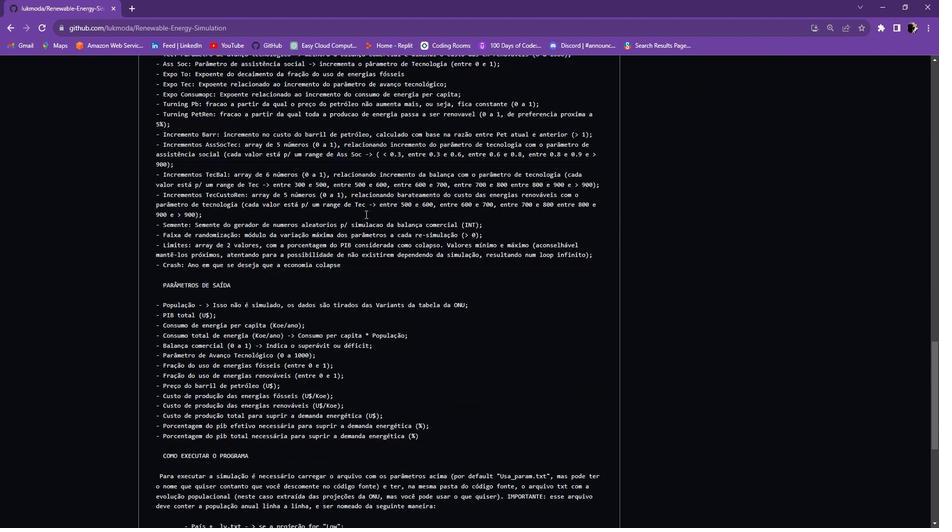 
Action: Mouse scrolled (375, 215) with delta (0, 0)
Screenshot: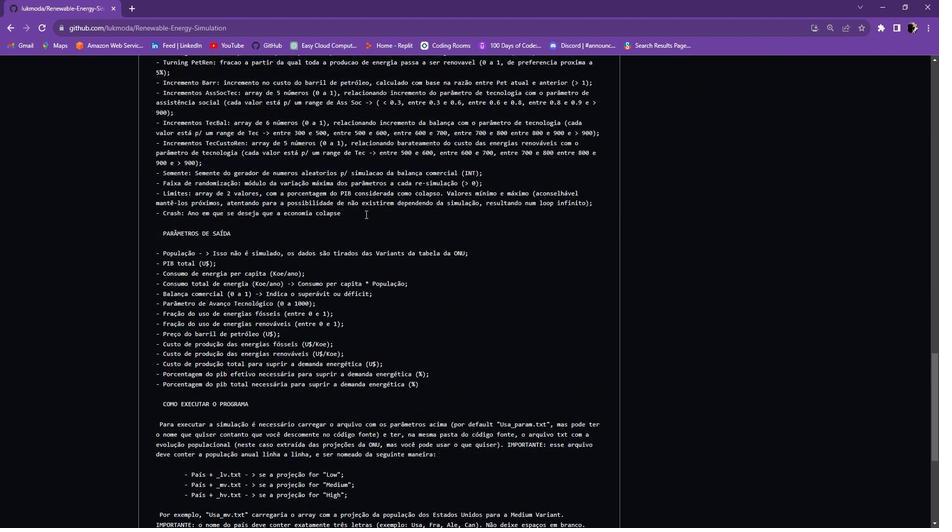 
Action: Mouse scrolled (375, 215) with delta (0, 0)
Screenshot: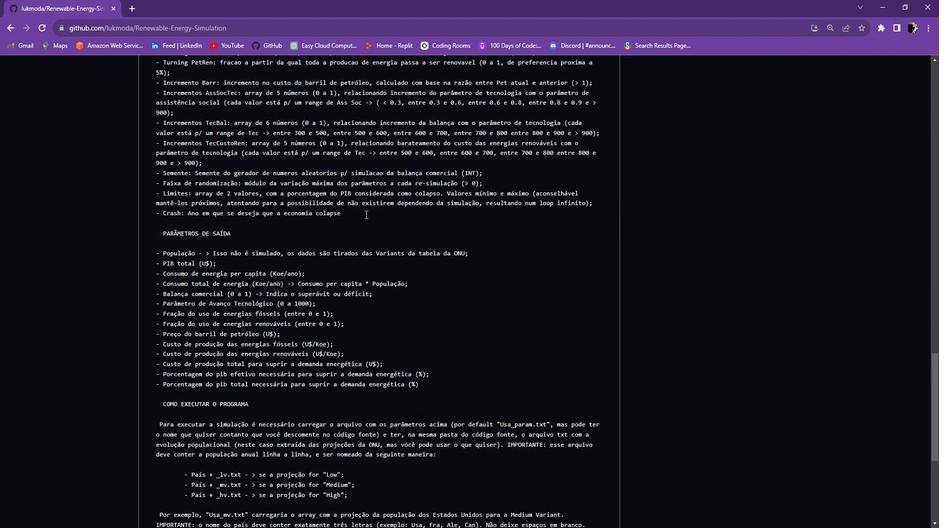 
Action: Mouse scrolled (375, 215) with delta (0, 0)
Screenshot: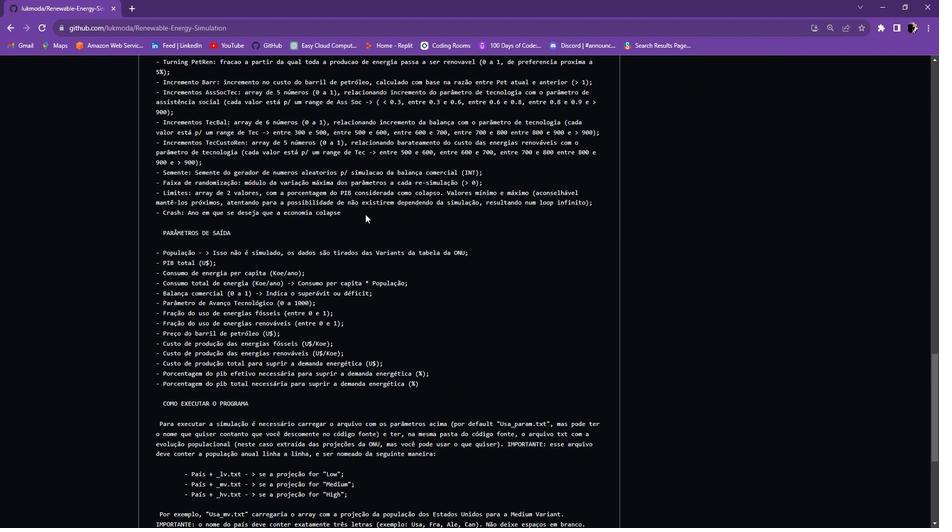
Action: Mouse scrolled (375, 215) with delta (0, 0)
Screenshot: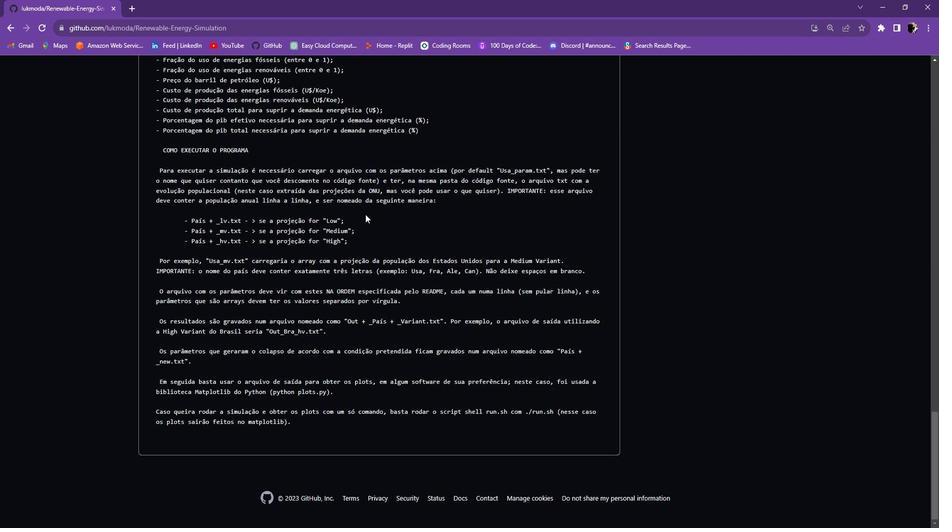 
Action: Mouse scrolled (375, 215) with delta (0, 0)
Screenshot: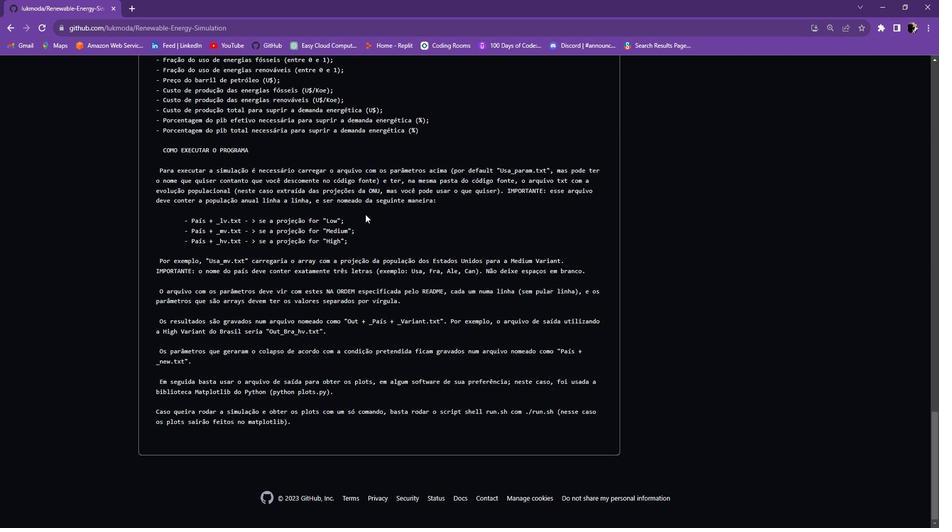 
Action: Mouse scrolled (375, 215) with delta (0, 0)
Screenshot: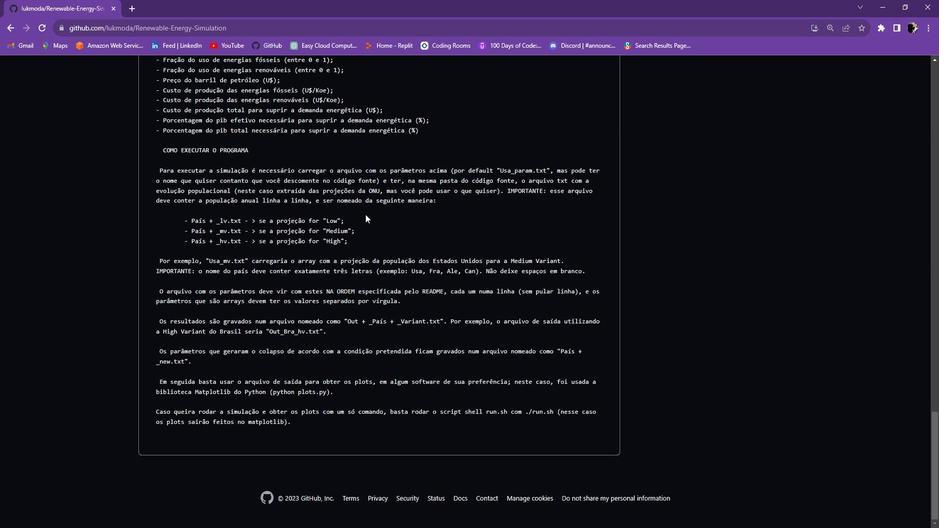 
Action: Mouse scrolled (375, 215) with delta (0, 0)
Screenshot: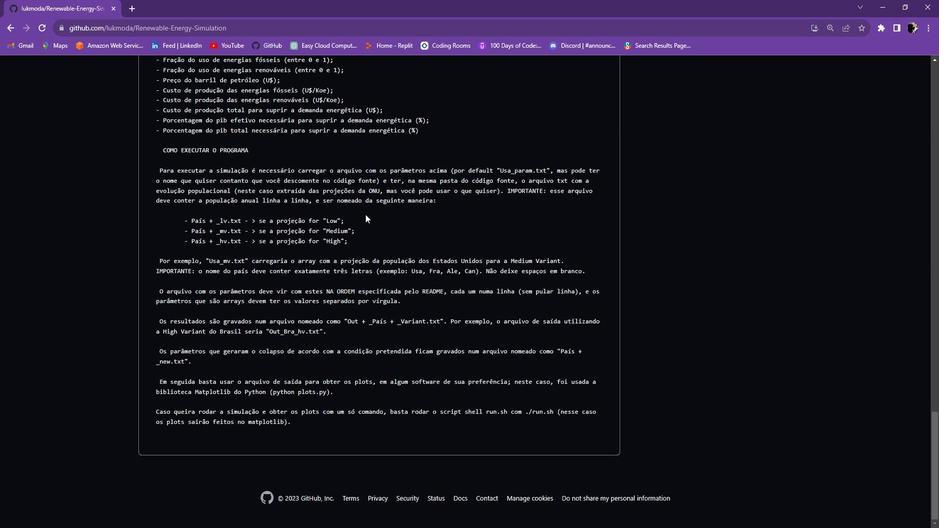 
Action: Mouse scrolled (375, 215) with delta (0, 0)
Screenshot: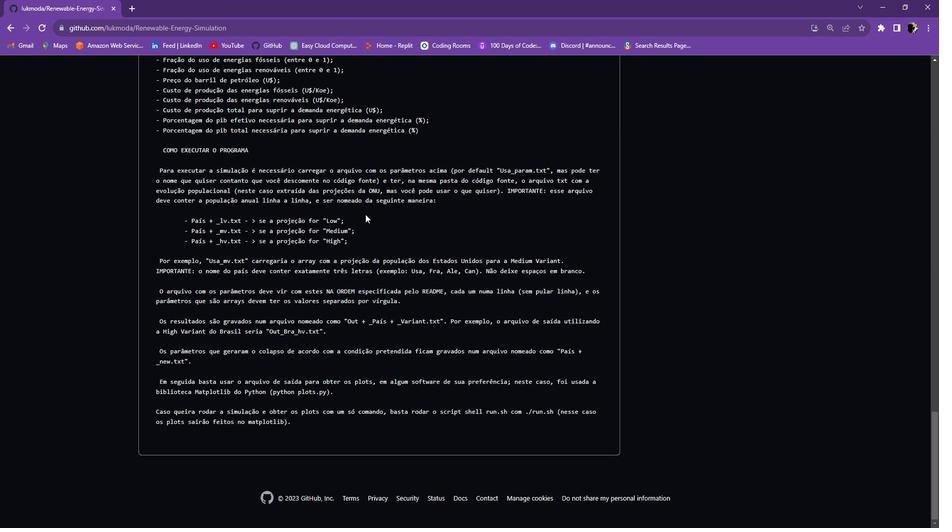 
Action: Mouse scrolled (375, 216) with delta (0, 0)
Screenshot: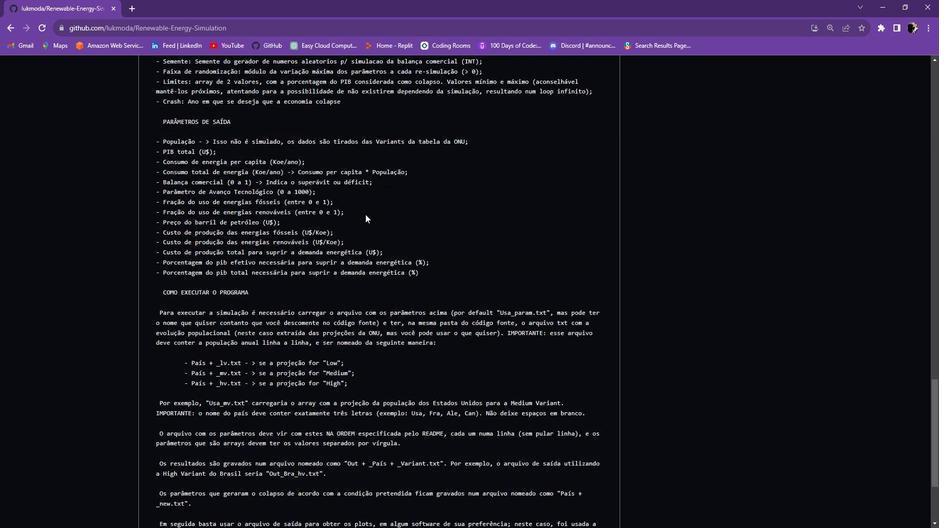 
Action: Mouse scrolled (375, 215) with delta (0, 0)
Screenshot: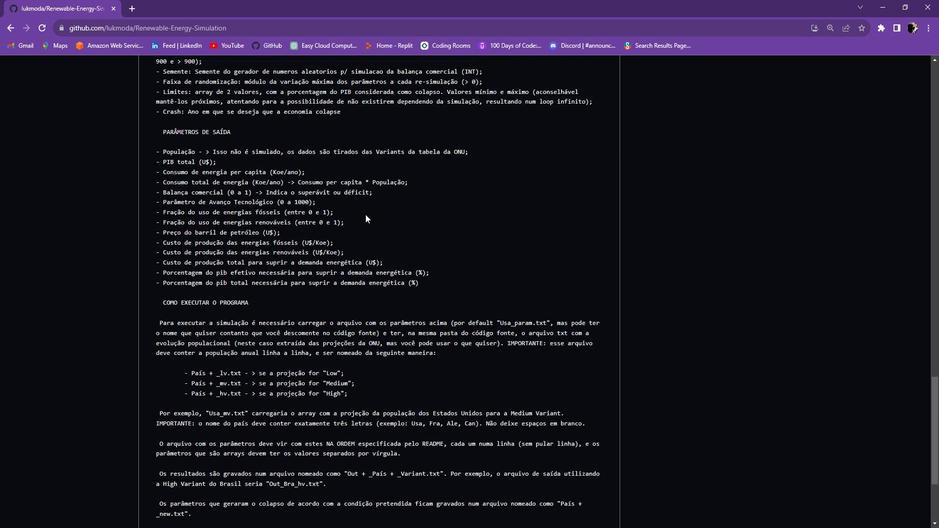 
Action: Mouse scrolled (375, 216) with delta (0, 0)
Screenshot: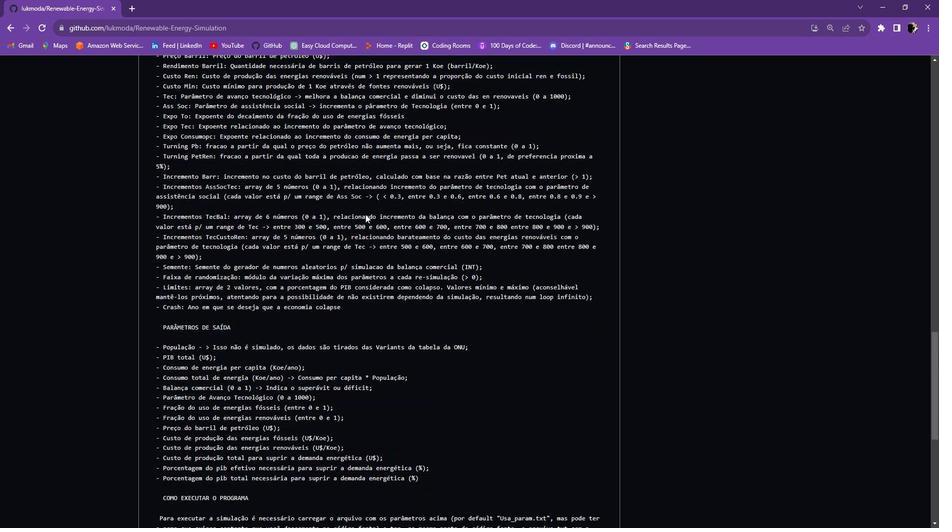 
Action: Mouse scrolled (375, 216) with delta (0, 0)
Screenshot: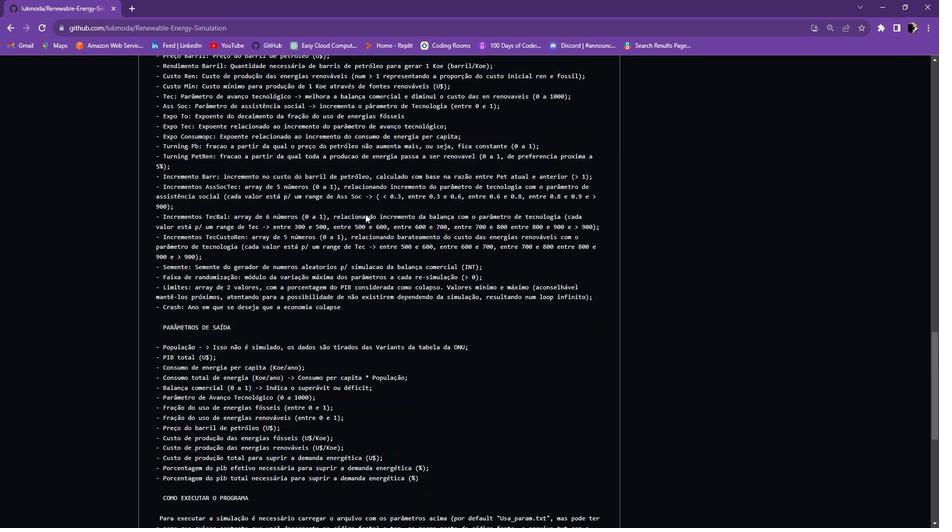
Action: Mouse scrolled (375, 216) with delta (0, 0)
Screenshot: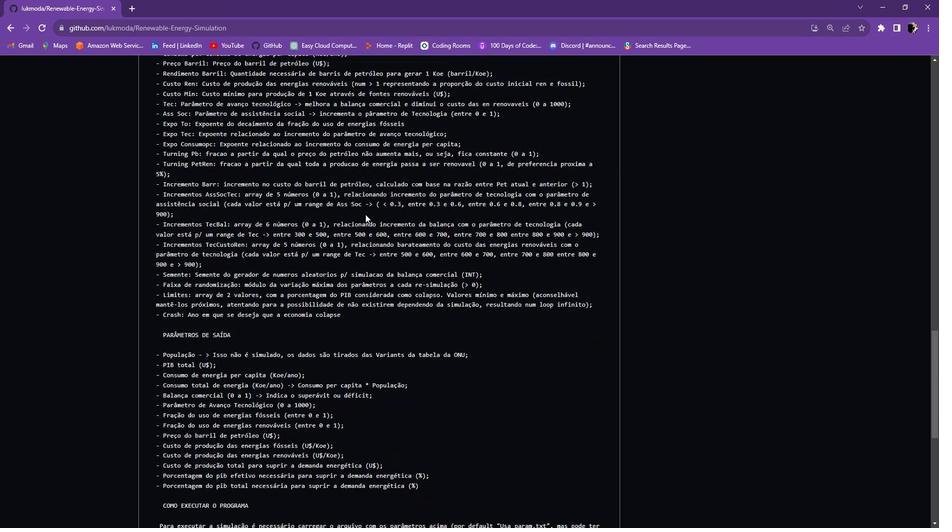
Action: Mouse scrolled (375, 215) with delta (0, 0)
Screenshot: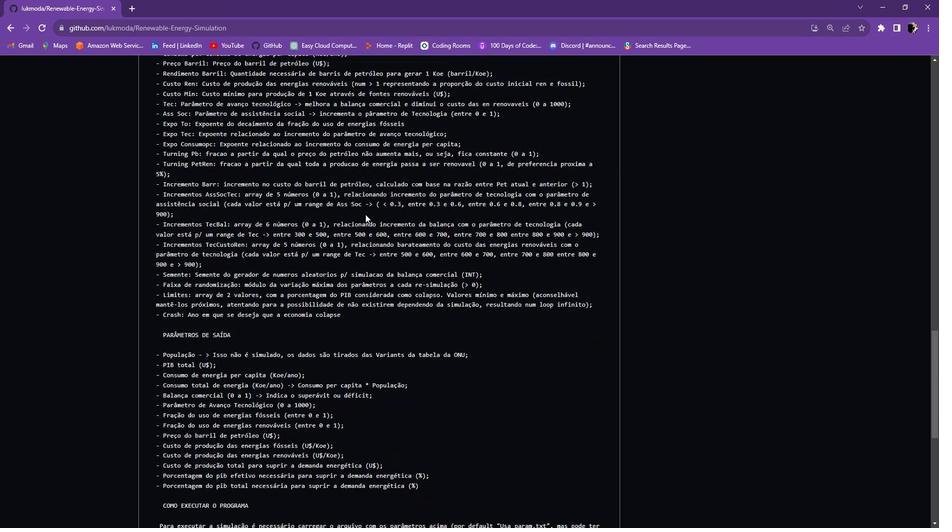 
Action: Mouse scrolled (375, 216) with delta (0, 0)
Screenshot: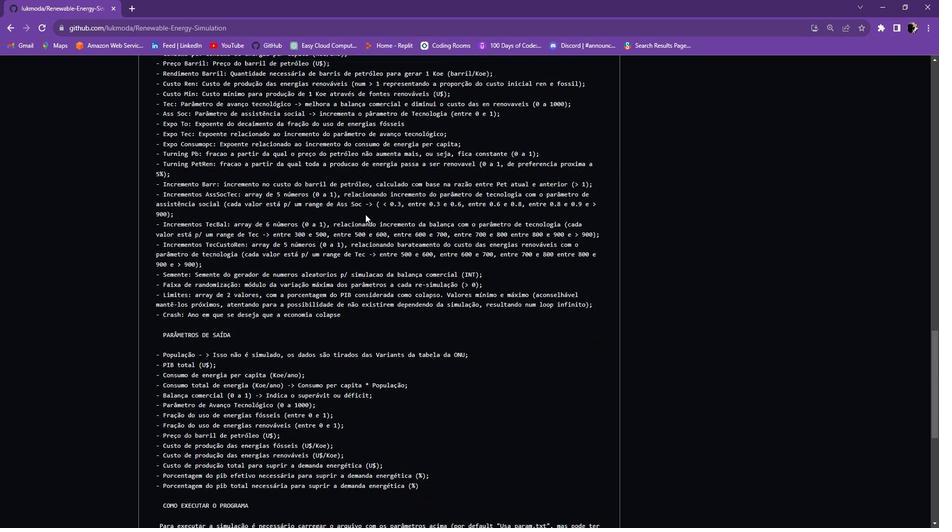 
Action: Mouse scrolled (375, 216) with delta (0, 0)
Screenshot: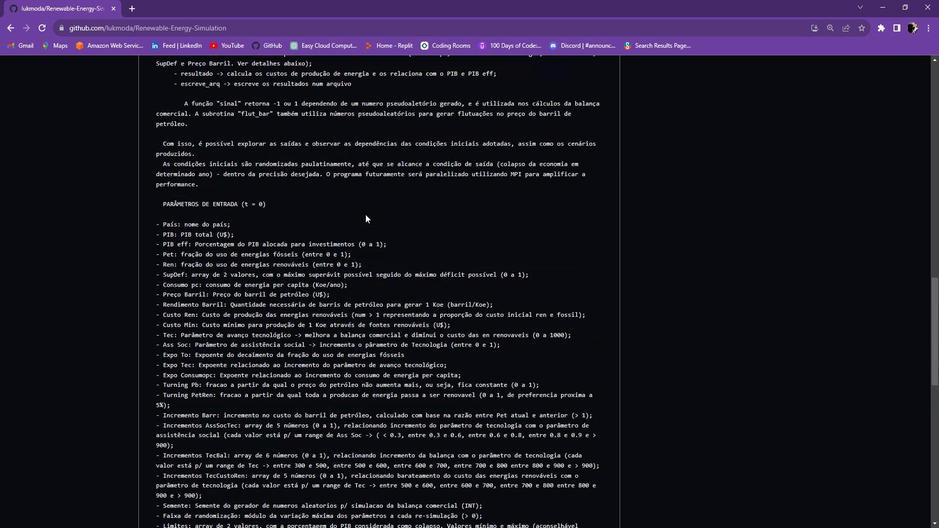 
Action: Mouse scrolled (375, 216) with delta (0, 0)
Screenshot: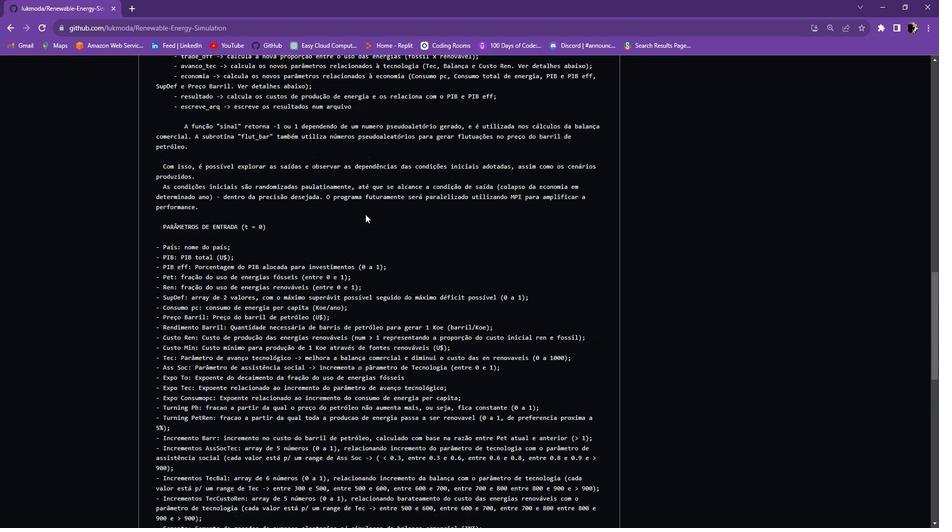 
Action: Mouse scrolled (375, 216) with delta (0, 0)
Screenshot: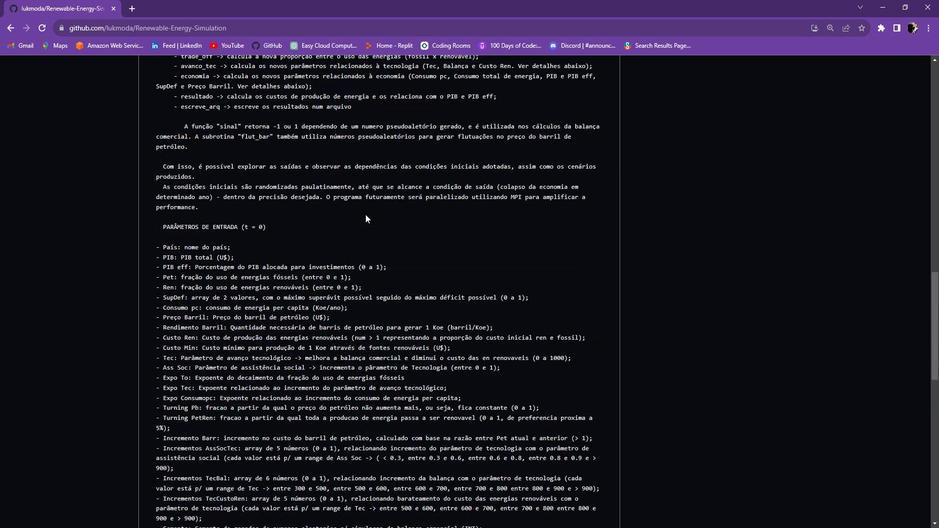 
Action: Mouse scrolled (375, 216) with delta (0, 0)
Screenshot: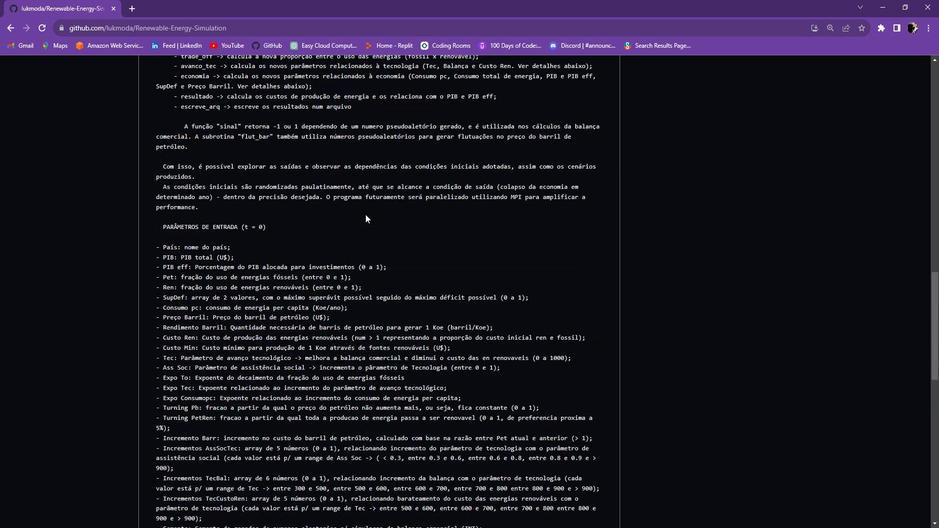 
Action: Mouse scrolled (375, 216) with delta (0, 0)
Screenshot: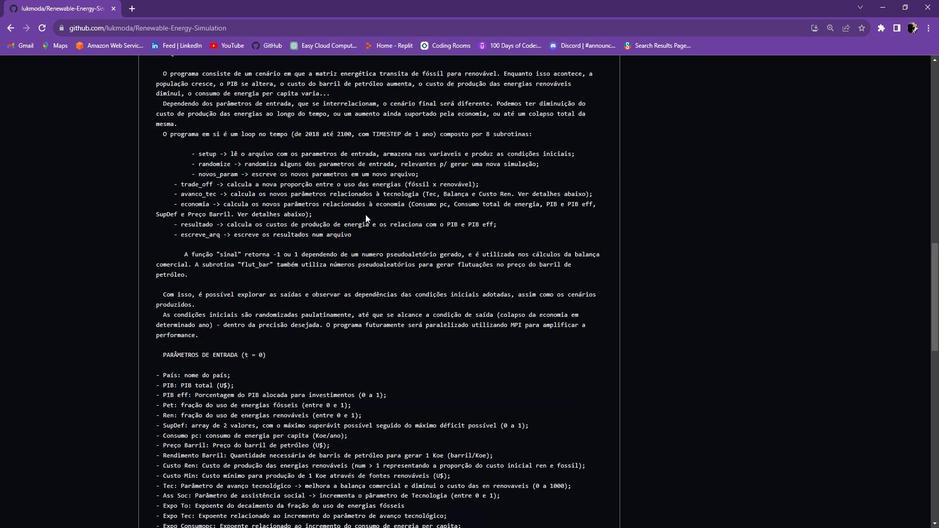 
Action: Mouse scrolled (375, 216) with delta (0, 0)
Screenshot: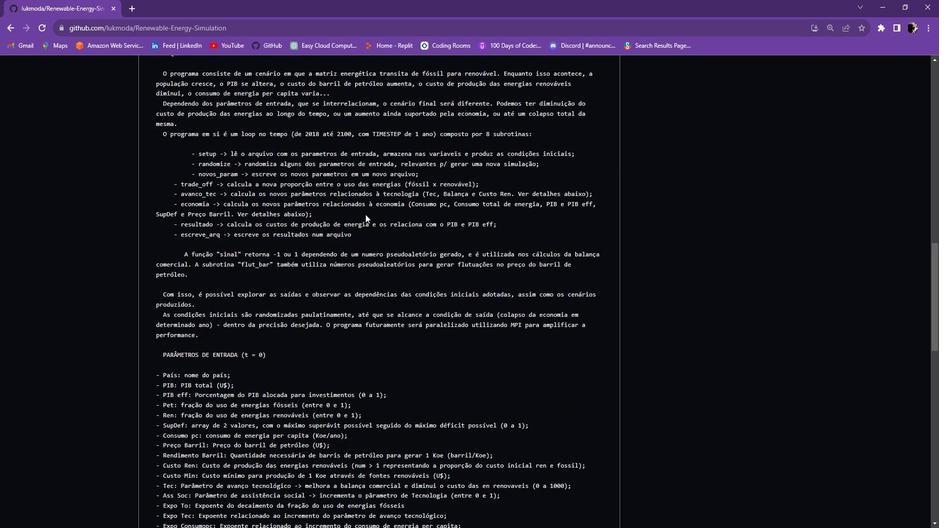 
Action: Mouse scrolled (375, 216) with delta (0, 0)
Screenshot: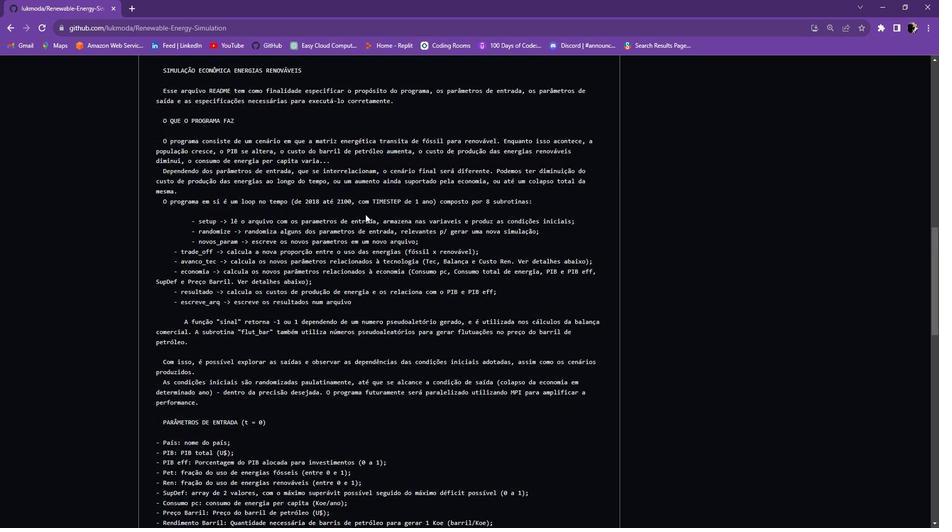 
Action: Mouse scrolled (375, 216) with delta (0, 0)
Screenshot: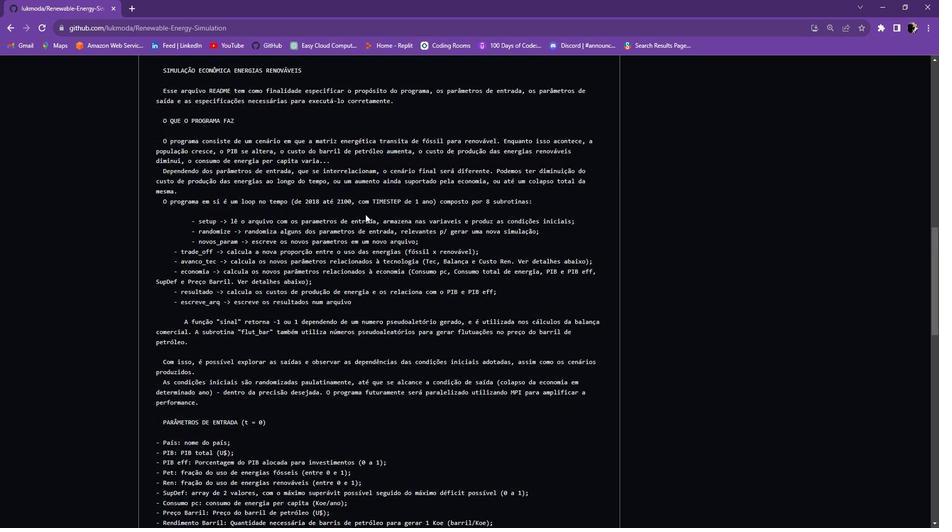 
Action: Mouse scrolled (375, 216) with delta (0, 0)
Screenshot: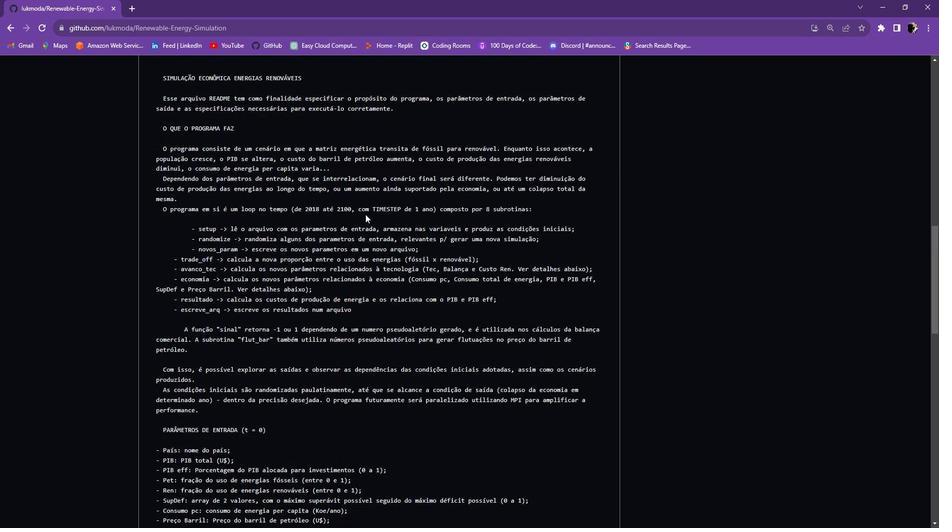 
Action: Mouse scrolled (375, 216) with delta (0, 0)
Screenshot: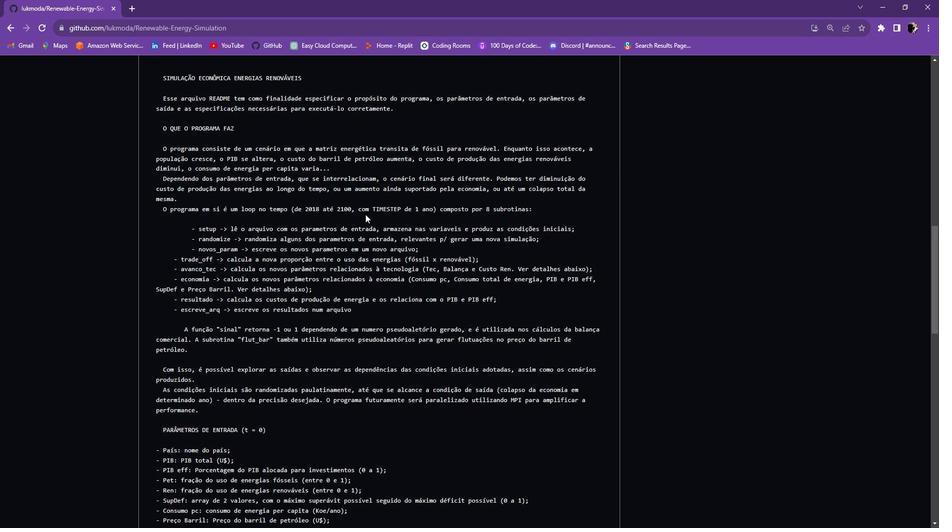 
Action: Mouse scrolled (375, 216) with delta (0, 0)
Screenshot: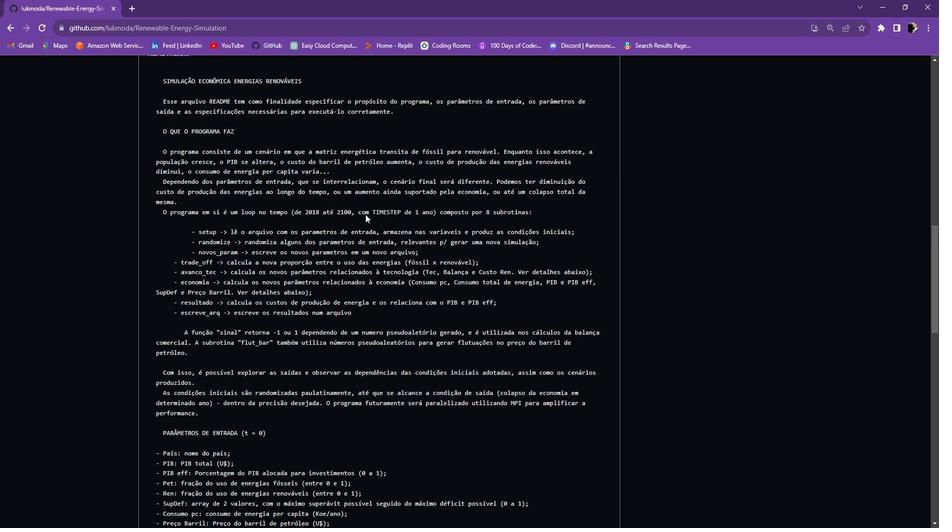 
Action: Mouse scrolled (375, 216) with delta (0, 0)
Screenshot: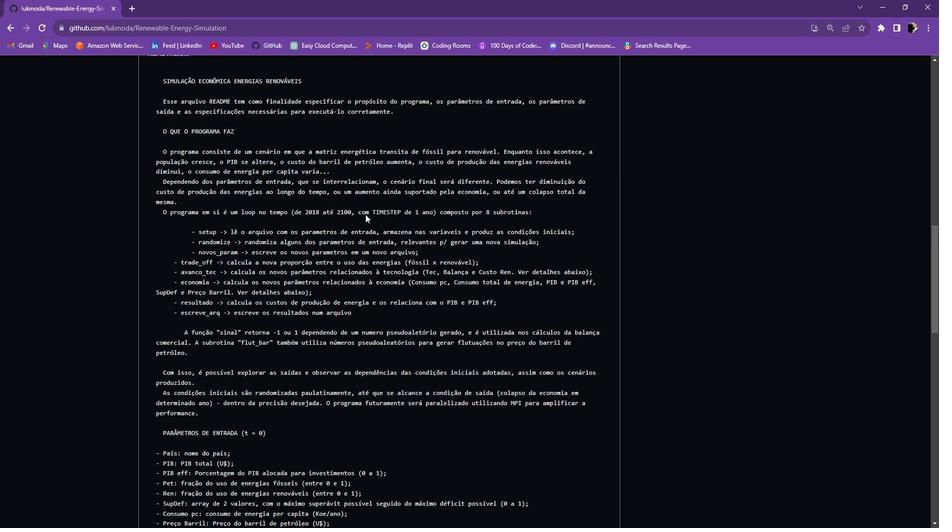 
Action: Mouse scrolled (375, 216) with delta (0, 0)
Screenshot: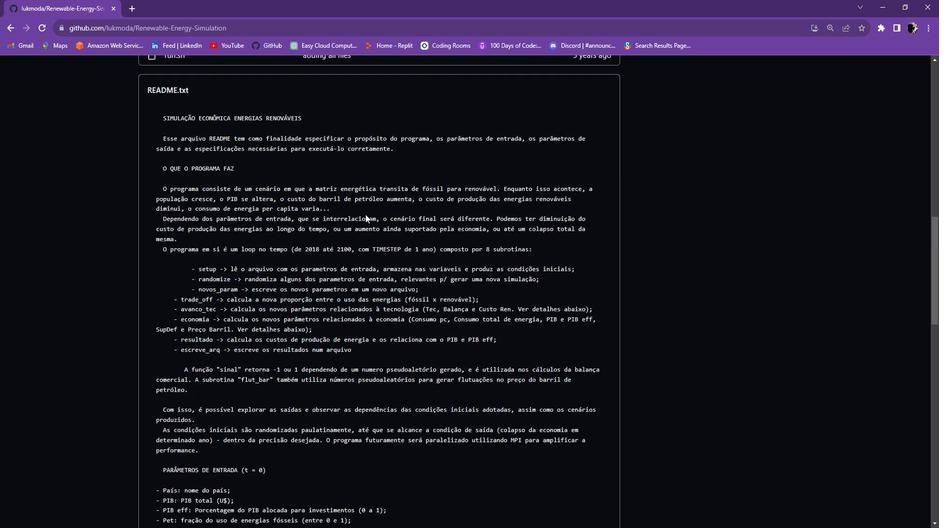 
Action: Mouse scrolled (375, 216) with delta (0, 0)
Screenshot: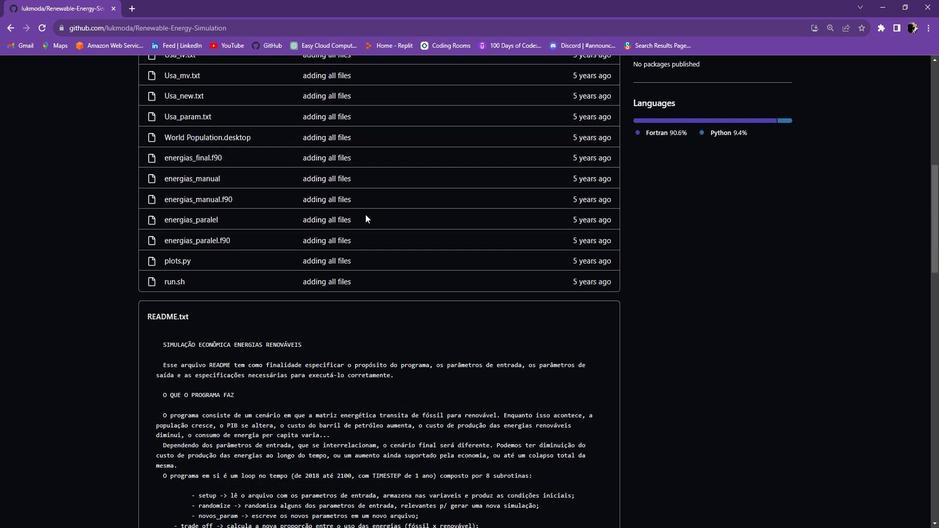 
Action: Mouse scrolled (375, 216) with delta (0, 0)
Screenshot: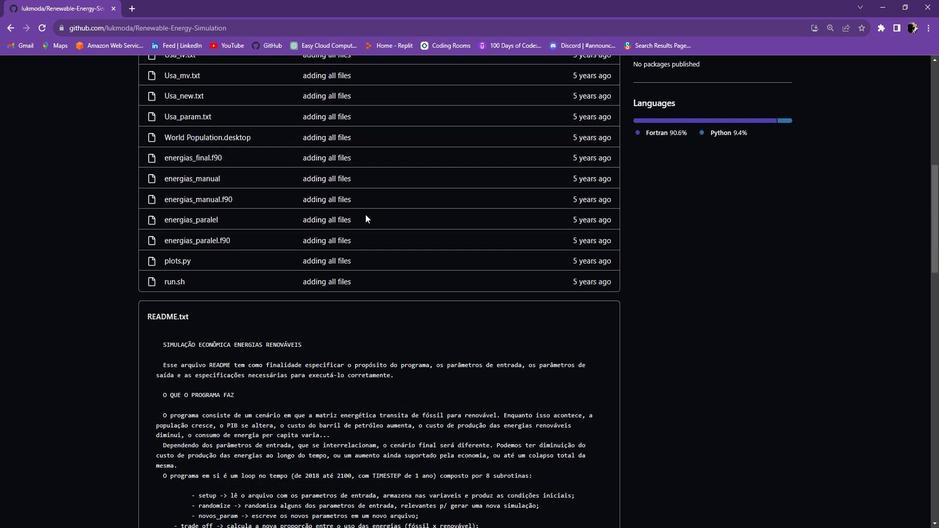 
Action: Mouse scrolled (375, 216) with delta (0, 0)
Screenshot: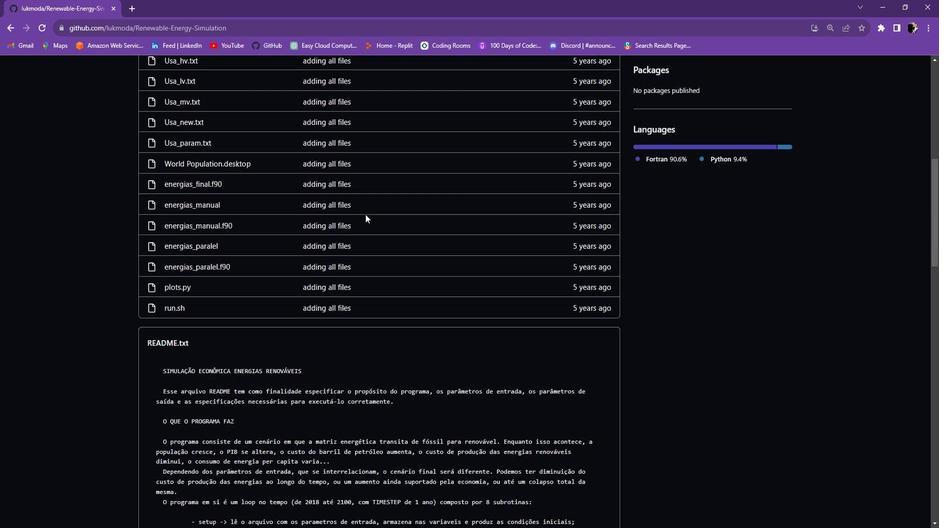 
Action: Mouse scrolled (375, 216) with delta (0, 0)
Screenshot: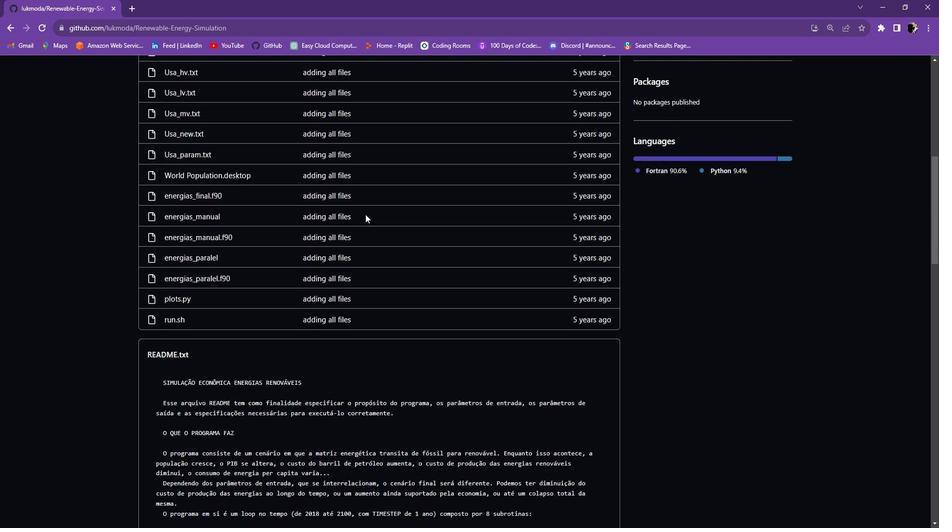 
Action: Mouse scrolled (375, 216) with delta (0, 0)
Screenshot: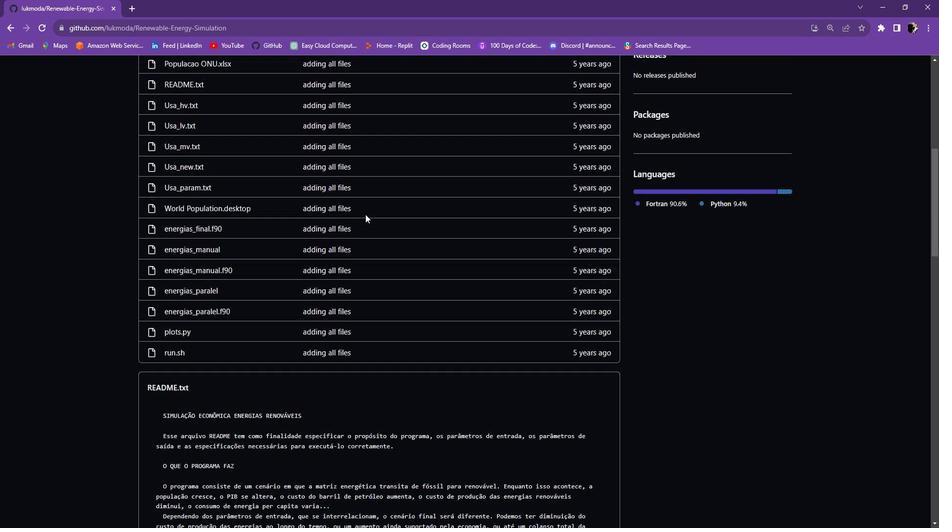 
Action: Mouse scrolled (375, 216) with delta (0, 0)
Screenshot: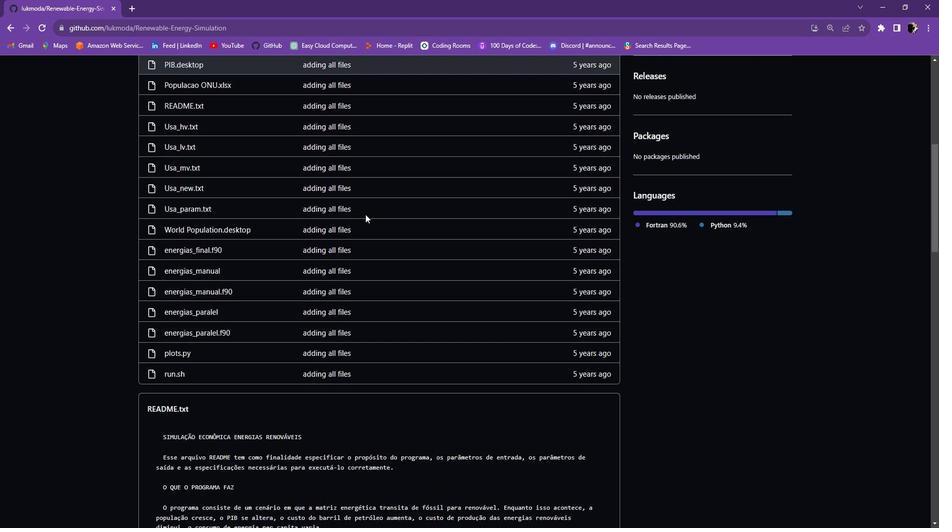 
Action: Mouse scrolled (375, 216) with delta (0, 0)
Screenshot: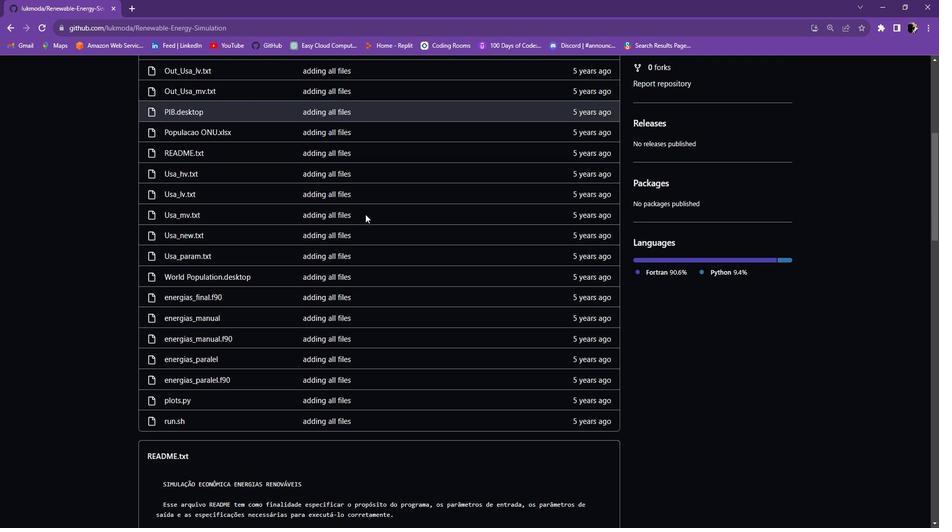 
Action: Mouse scrolled (375, 216) with delta (0, 0)
Screenshot: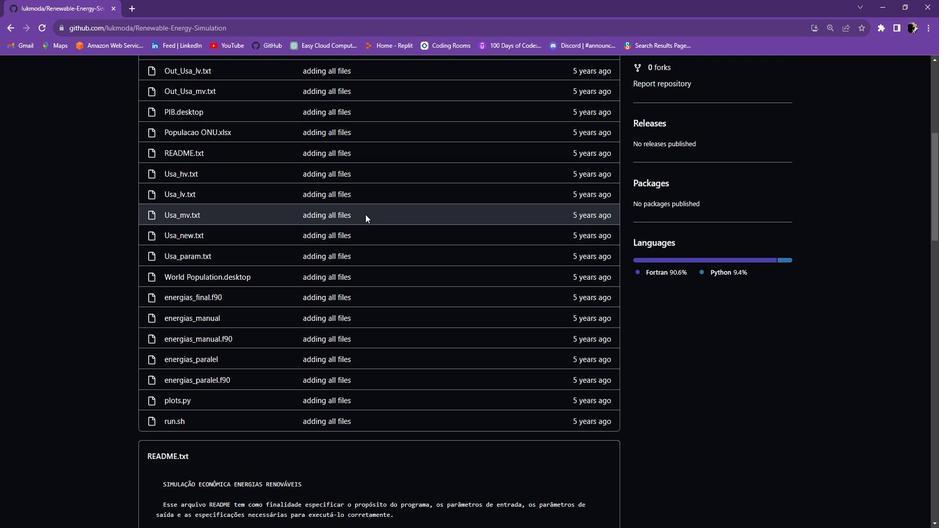 
Action: Mouse scrolled (375, 216) with delta (0, 0)
Screenshot: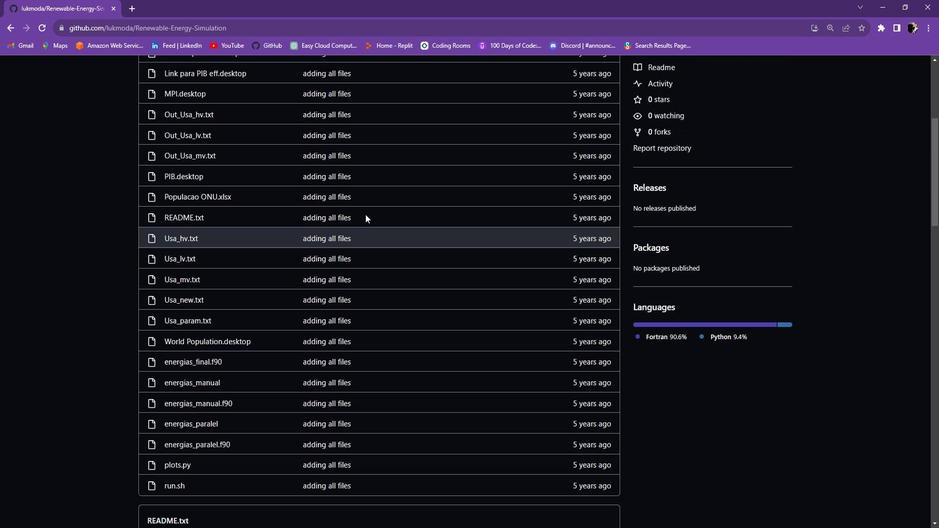 
Action: Mouse scrolled (375, 216) with delta (0, 0)
Screenshot: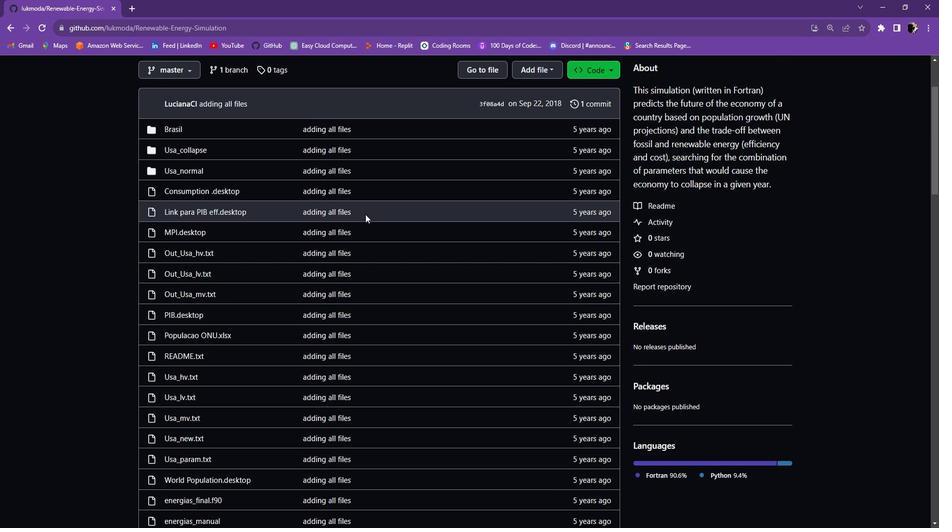 
Action: Mouse scrolled (375, 216) with delta (0, 0)
Screenshot: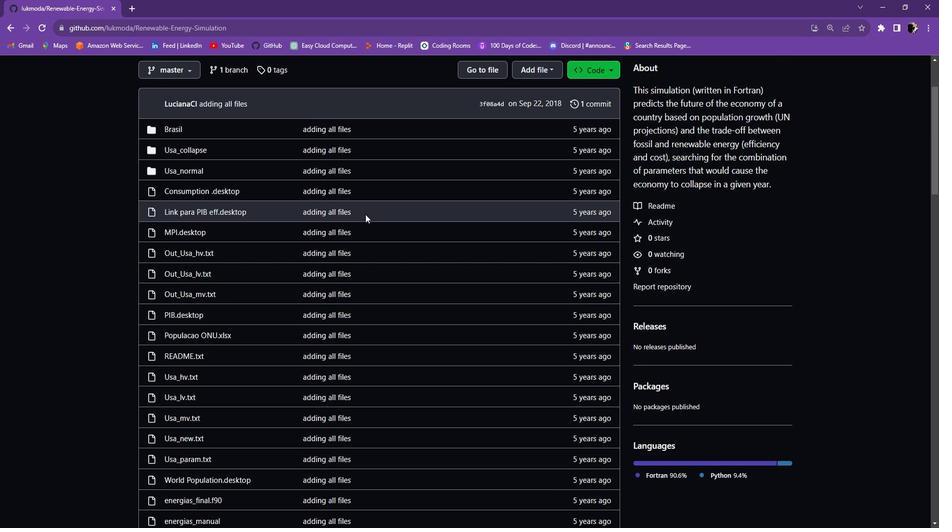 
Action: Mouse scrolled (375, 216) with delta (0, 0)
Screenshot: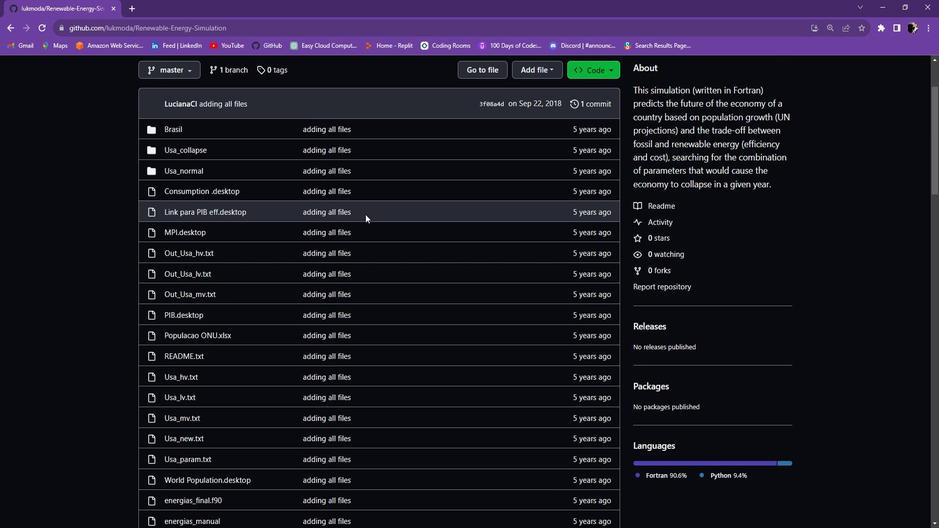 
Action: Mouse scrolled (375, 216) with delta (0, 0)
Screenshot: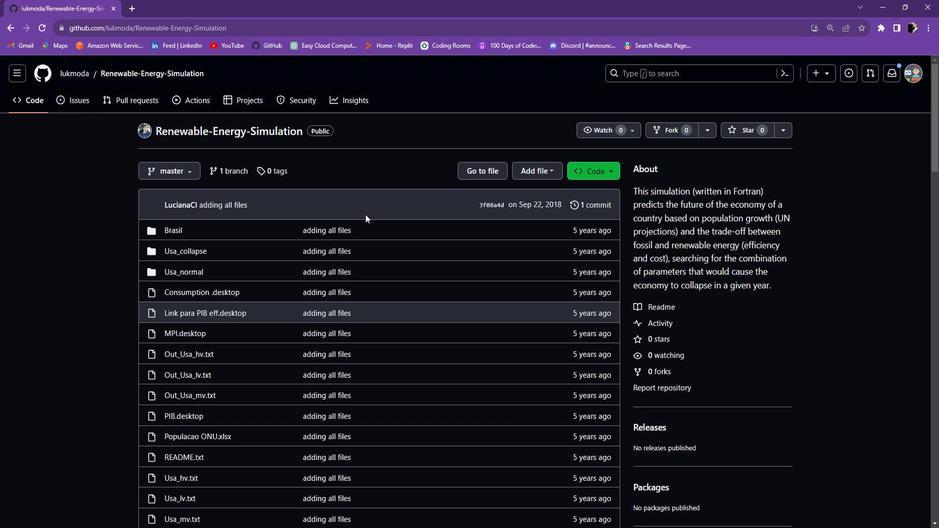 
Action: Mouse scrolled (375, 216) with delta (0, 0)
Screenshot: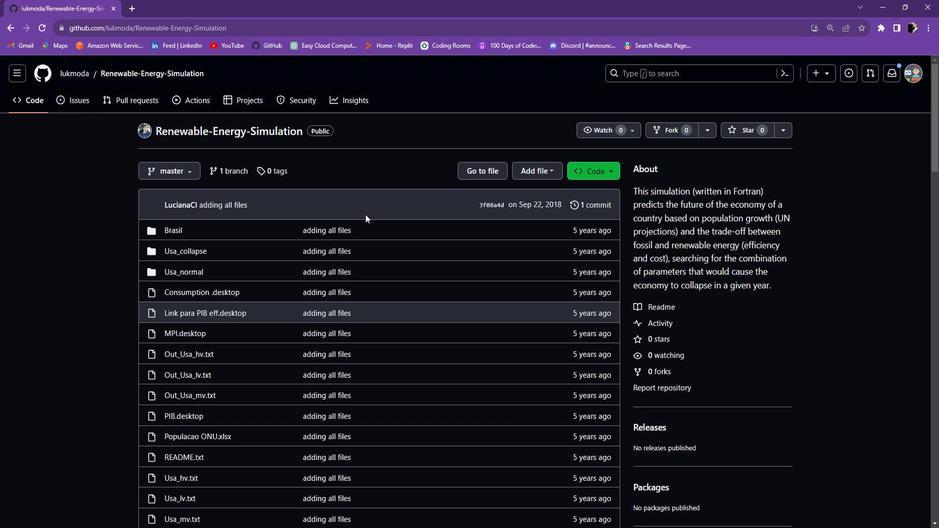 
Action: Mouse scrolled (375, 216) with delta (0, 0)
Screenshot: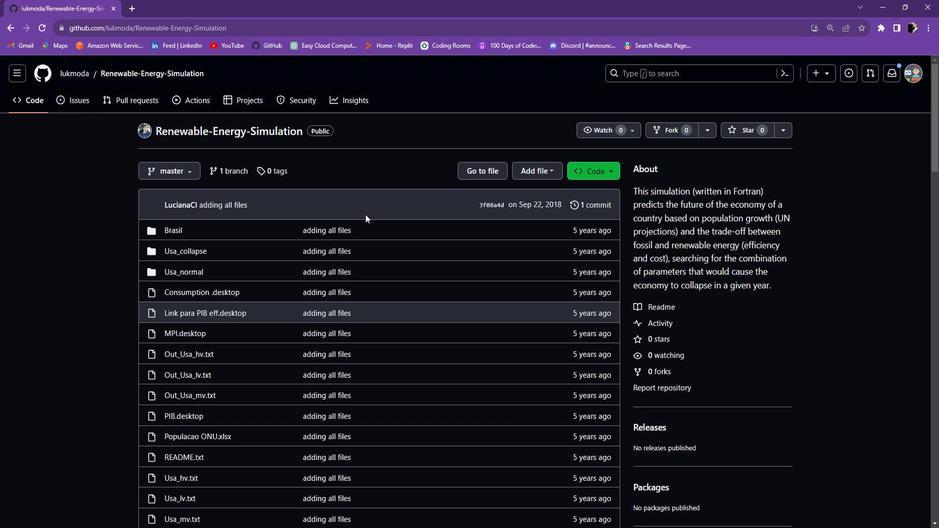 
Action: Mouse scrolled (375, 216) with delta (0, 0)
Screenshot: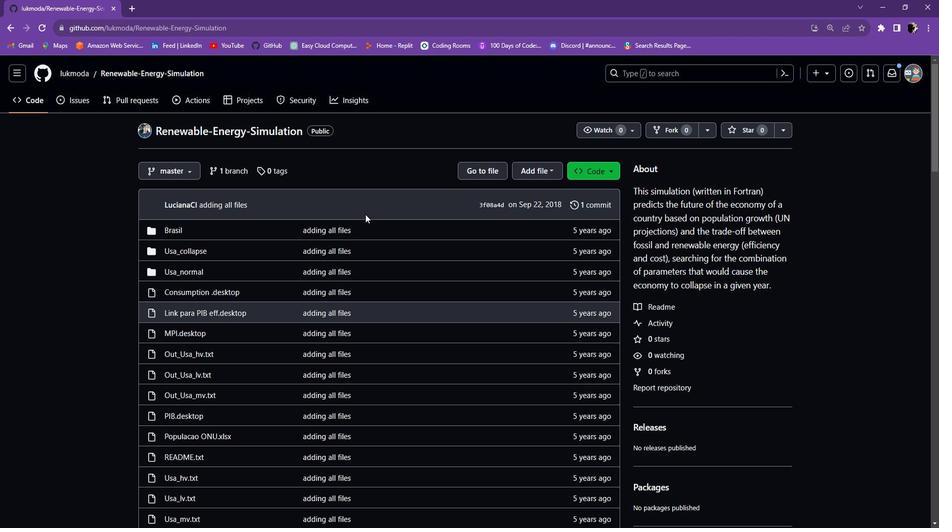 
Action: Mouse moved to (690, 137)
Screenshot: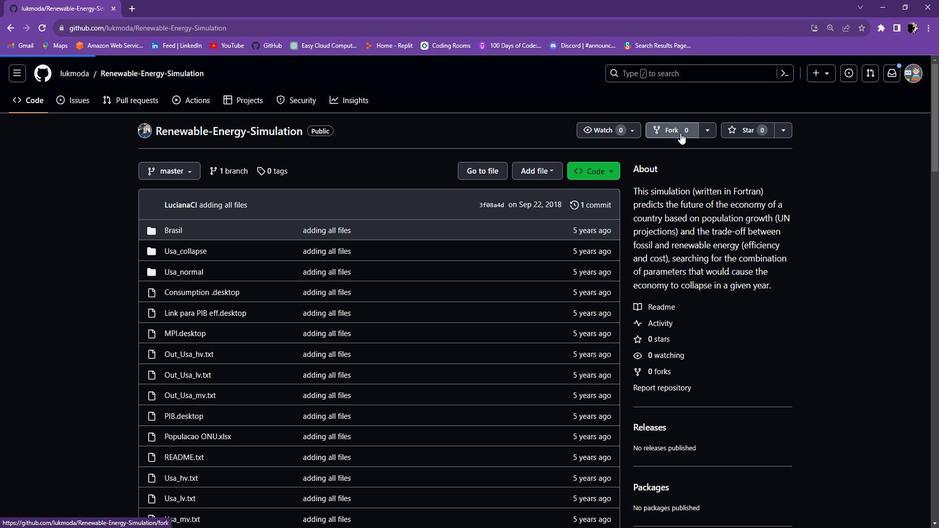 
Action: Mouse pressed left at (690, 137)
Screenshot: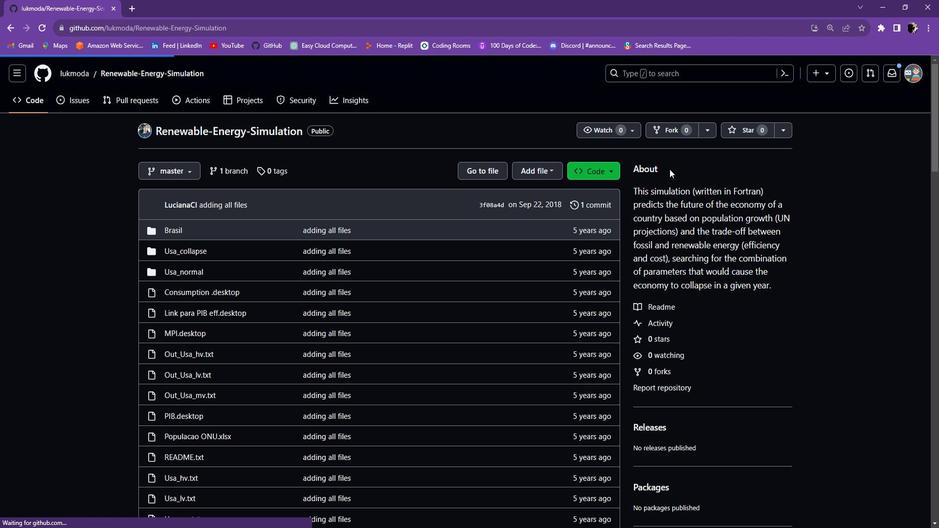 
Action: Mouse moved to (475, 237)
Screenshot: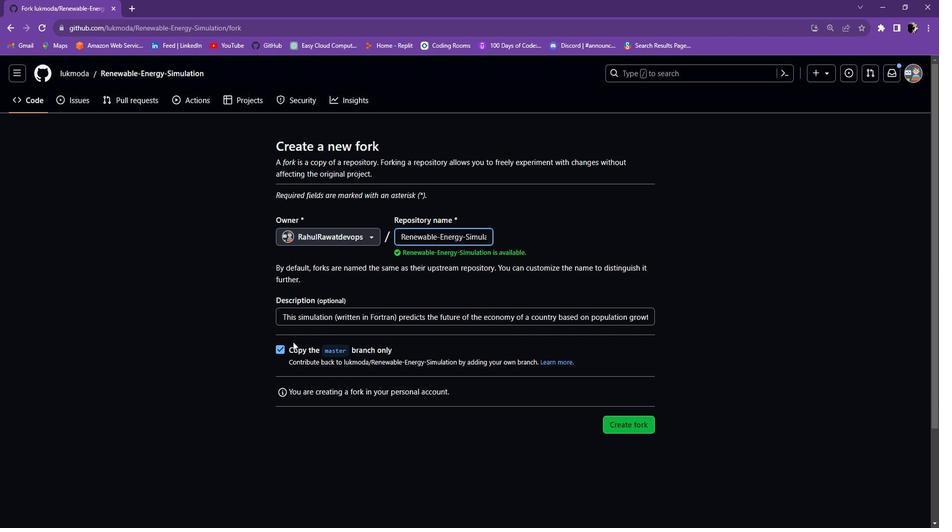 
Action: Mouse pressed left at (475, 237)
Screenshot: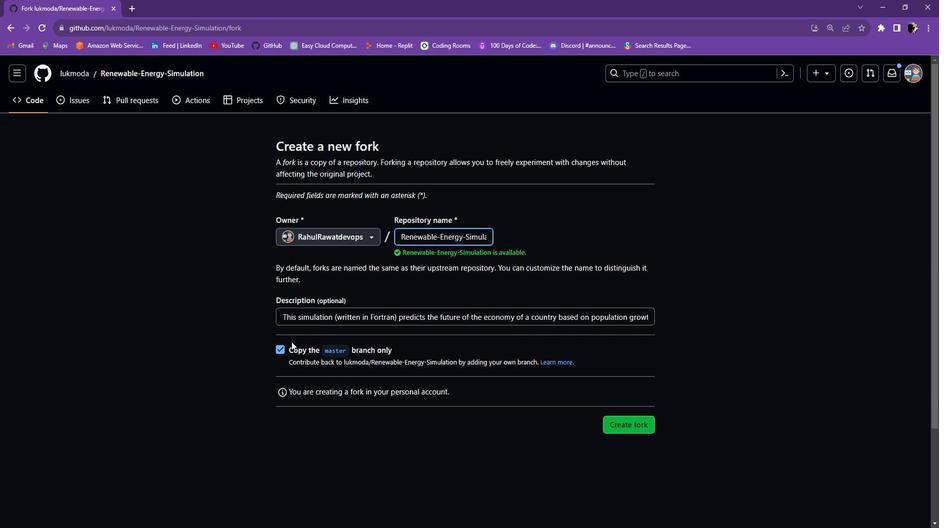 
Action: Mouse moved to (641, 410)
Screenshot: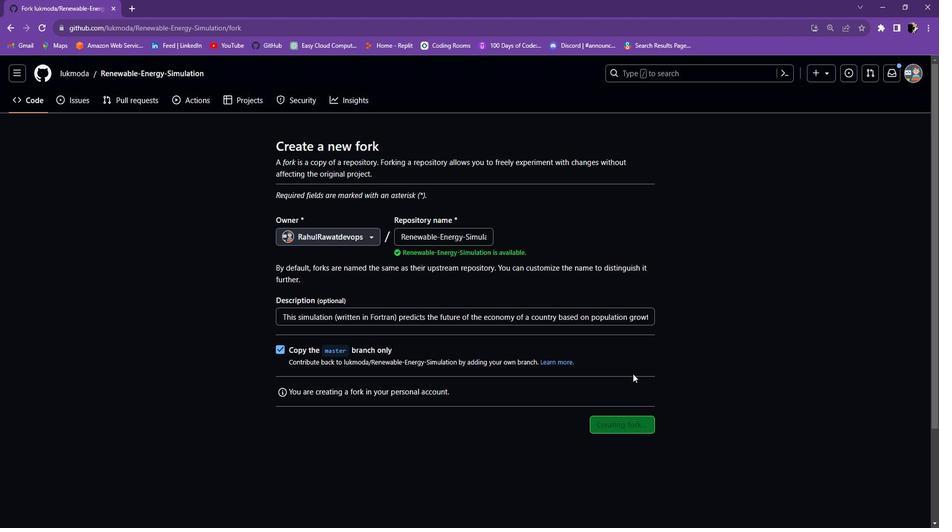 
Action: Mouse pressed left at (641, 410)
Screenshot: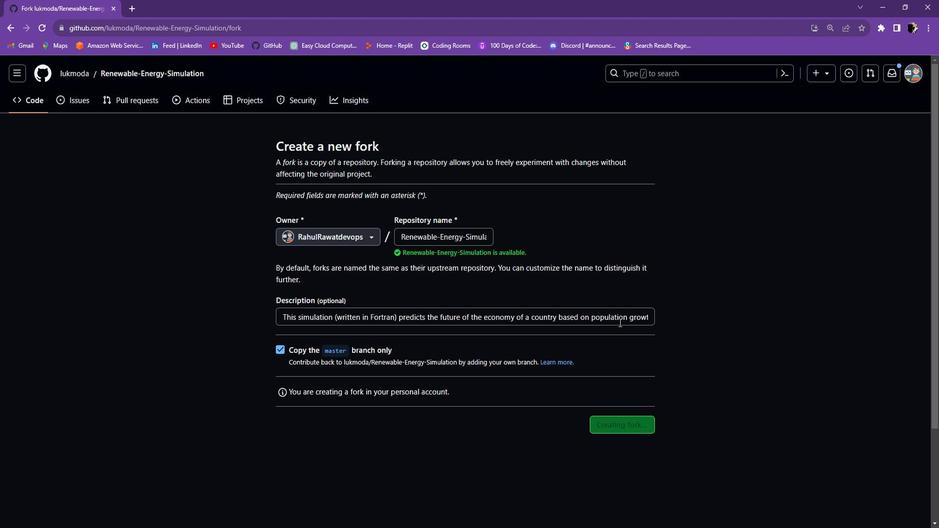 
Action: Mouse moved to (534, 295)
Screenshot: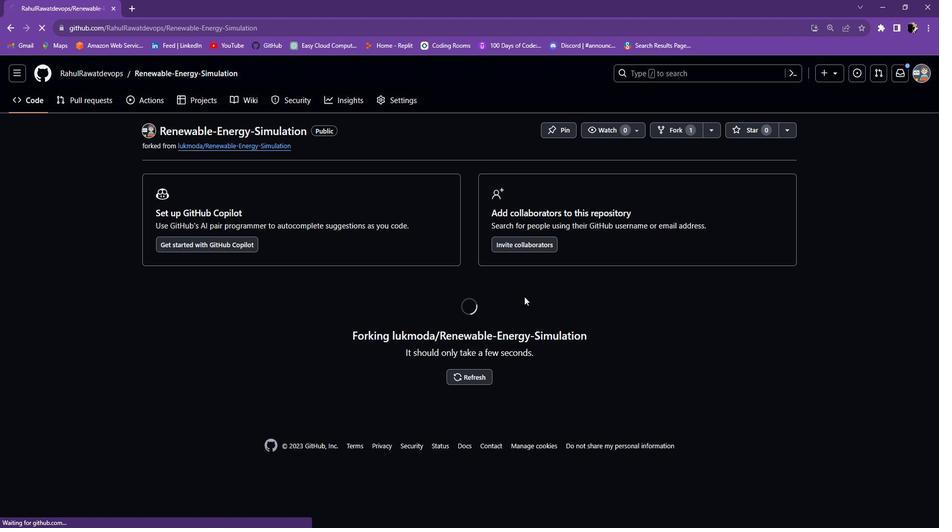 
Action: Mouse scrolled (534, 294) with delta (0, 0)
Screenshot: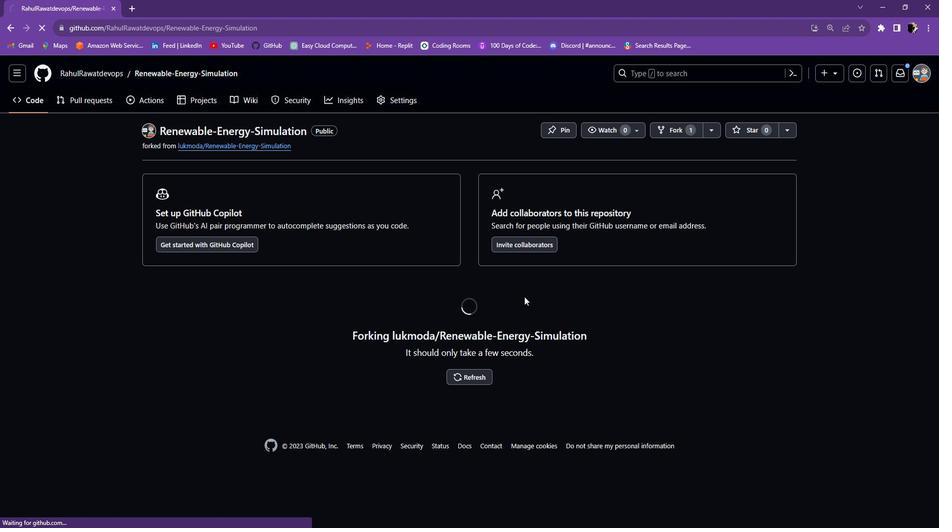 
Action: Mouse scrolled (534, 294) with delta (0, 0)
Screenshot: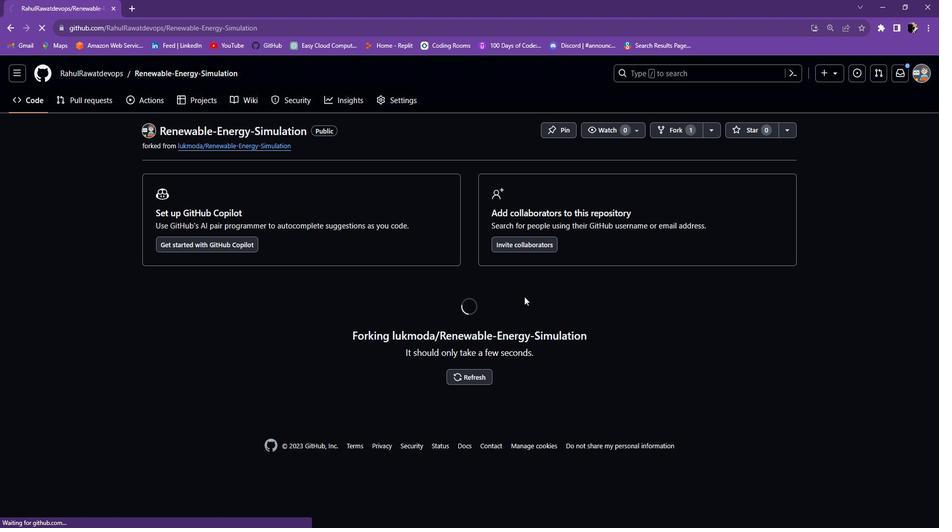 
Action: Mouse moved to (539, 305)
Screenshot: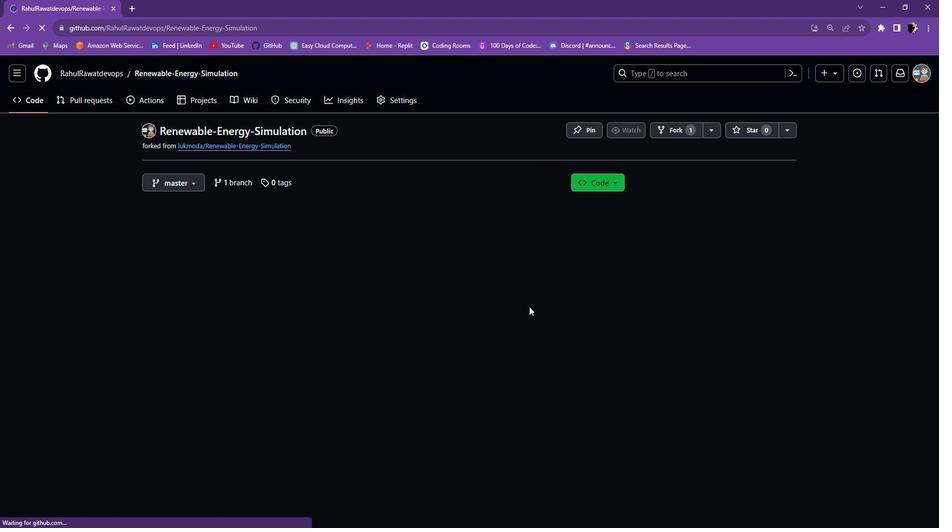 
Action: Mouse scrolled (539, 305) with delta (0, 0)
Screenshot: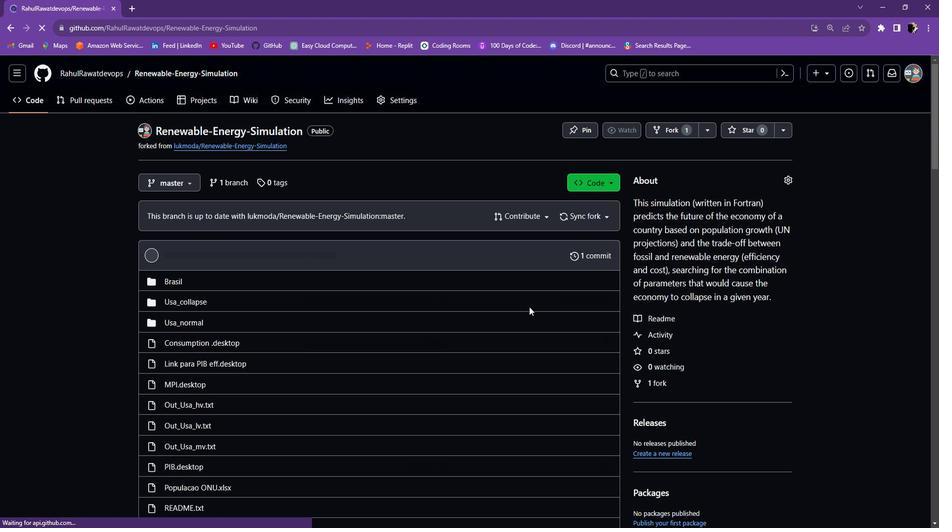 
Action: Mouse scrolled (539, 305) with delta (0, 0)
Screenshot: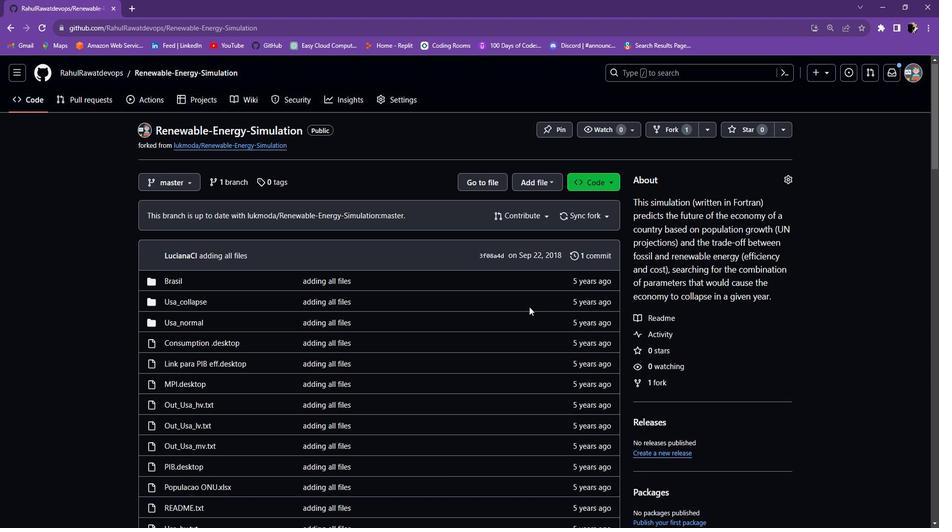 
Action: Mouse scrolled (539, 305) with delta (0, 0)
Screenshot: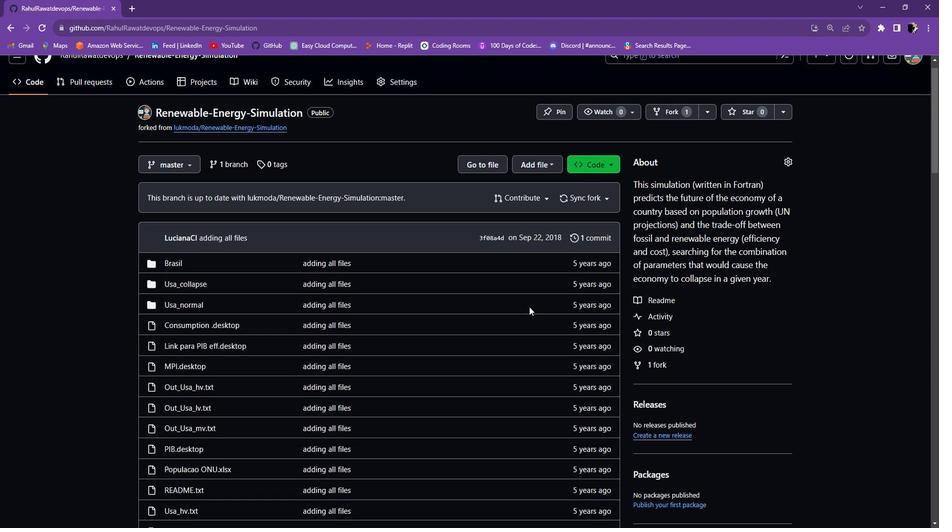 
Action: Mouse scrolled (539, 304) with delta (0, 0)
Screenshot: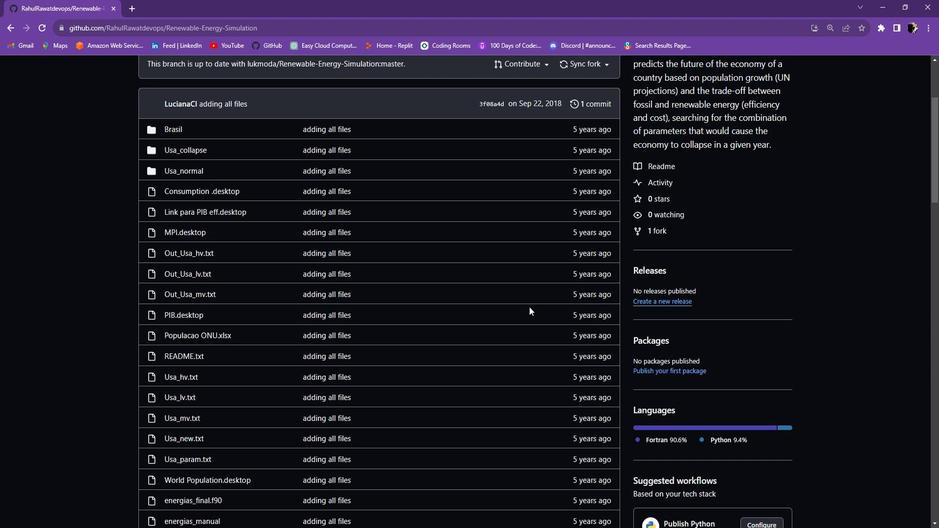 
Action: Mouse scrolled (539, 304) with delta (0, 0)
Screenshot: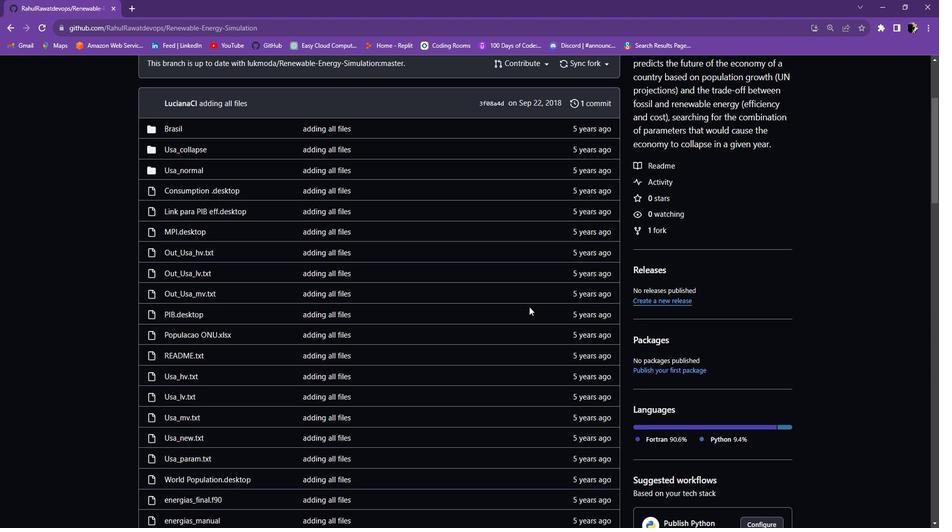 
Action: Mouse scrolled (539, 304) with delta (0, 0)
Screenshot: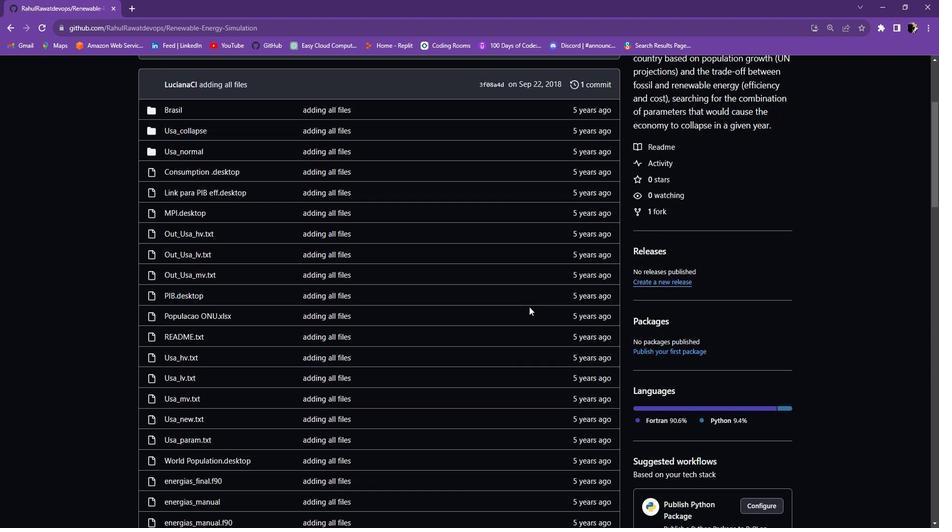 
Action: Mouse scrolled (539, 304) with delta (0, 0)
Screenshot: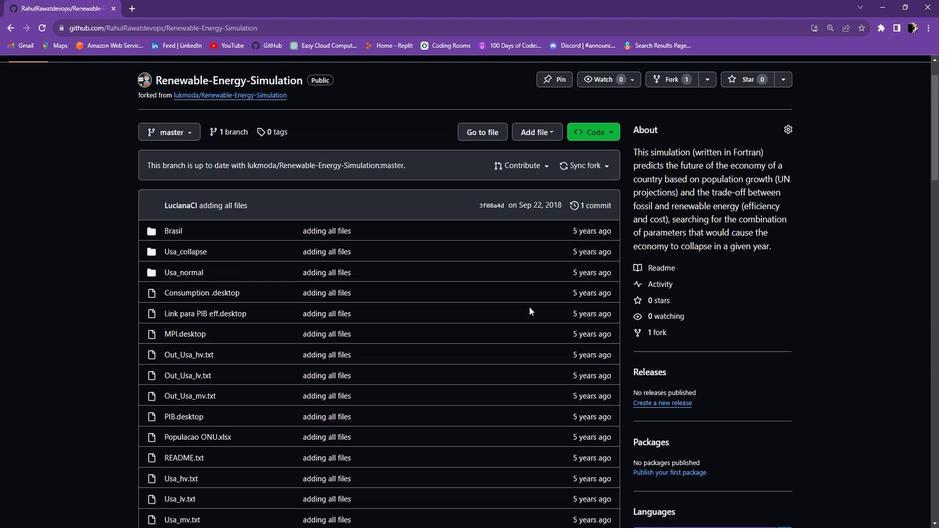 
Action: Mouse scrolled (539, 304) with delta (0, 0)
Screenshot: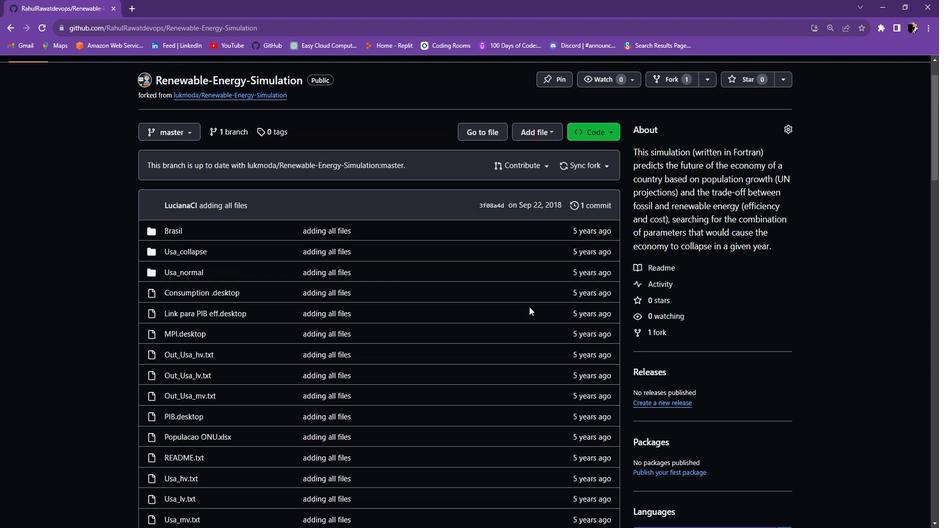 
Action: Mouse scrolled (539, 305) with delta (0, 0)
Screenshot: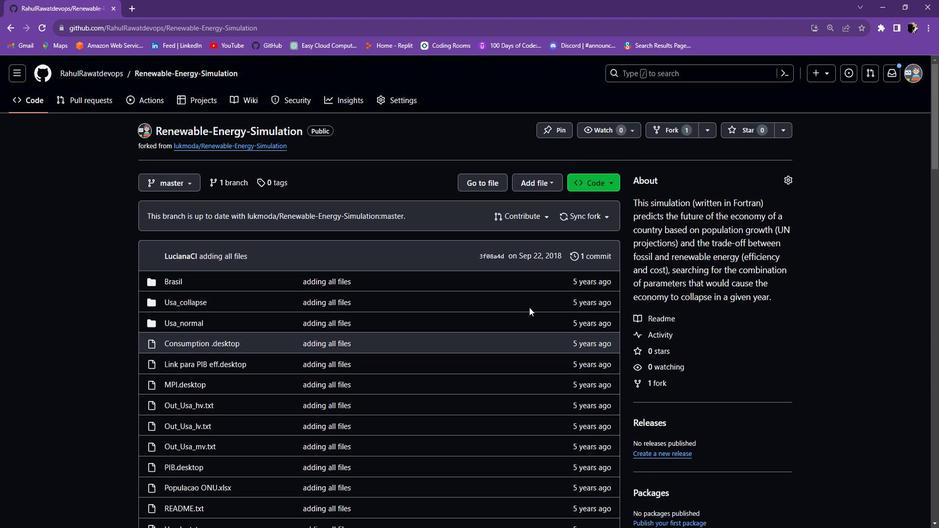 
Action: Mouse scrolled (539, 305) with delta (0, 0)
Screenshot: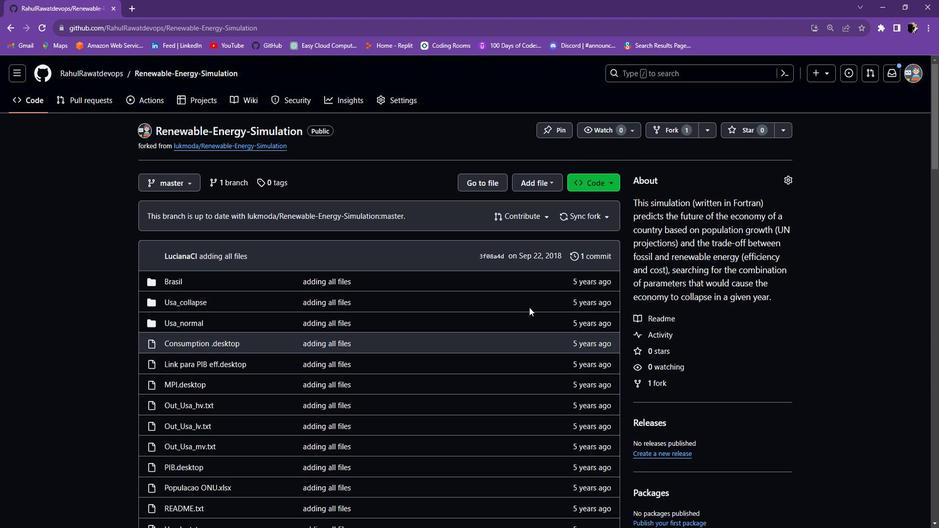 
Action: Mouse scrolled (539, 305) with delta (0, 0)
Screenshot: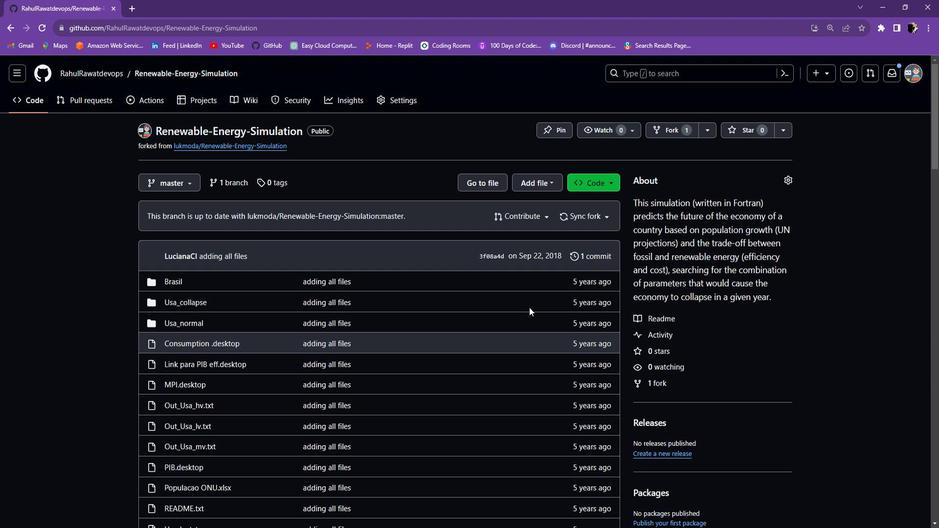 
Action: Mouse scrolled (539, 305) with delta (0, 0)
Screenshot: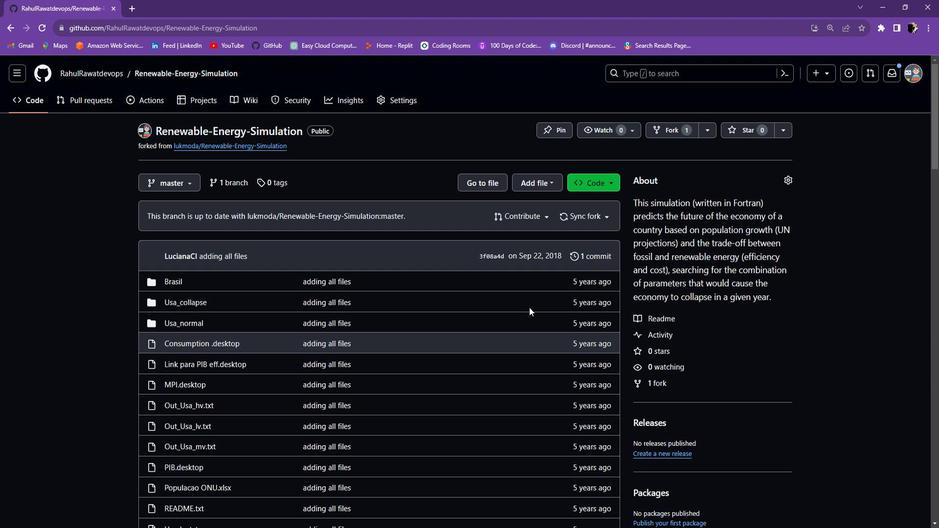 
Action: Mouse scrolled (539, 305) with delta (0, 0)
Screenshot: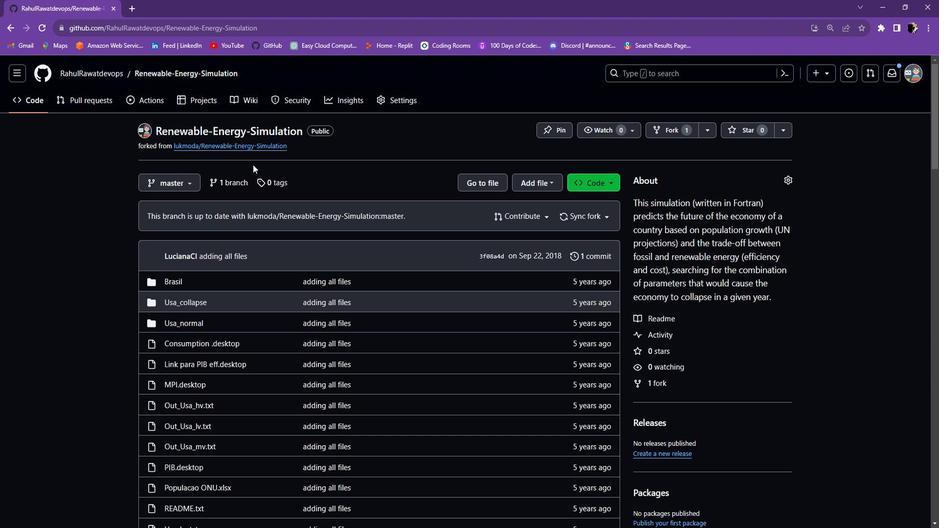 
Action: Mouse moved to (539, 305)
Screenshot: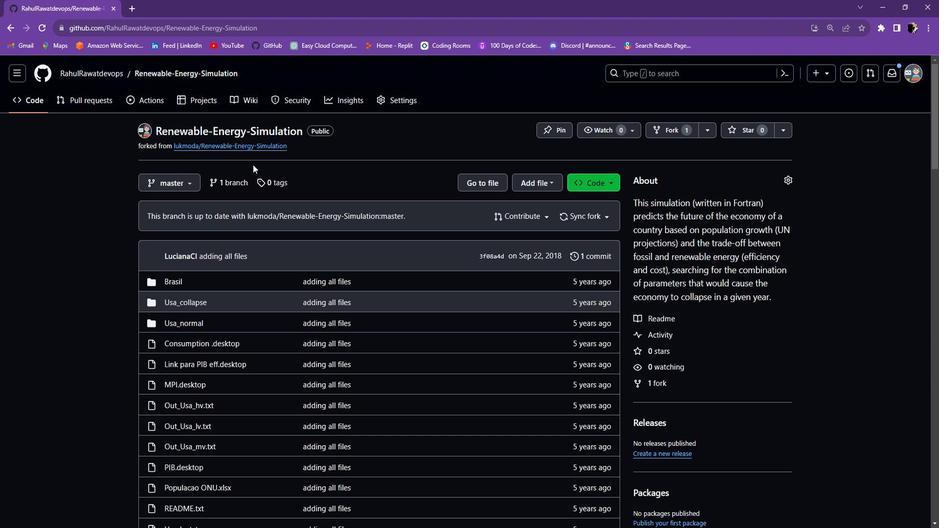 
Action: Mouse scrolled (539, 306) with delta (0, 0)
Screenshot: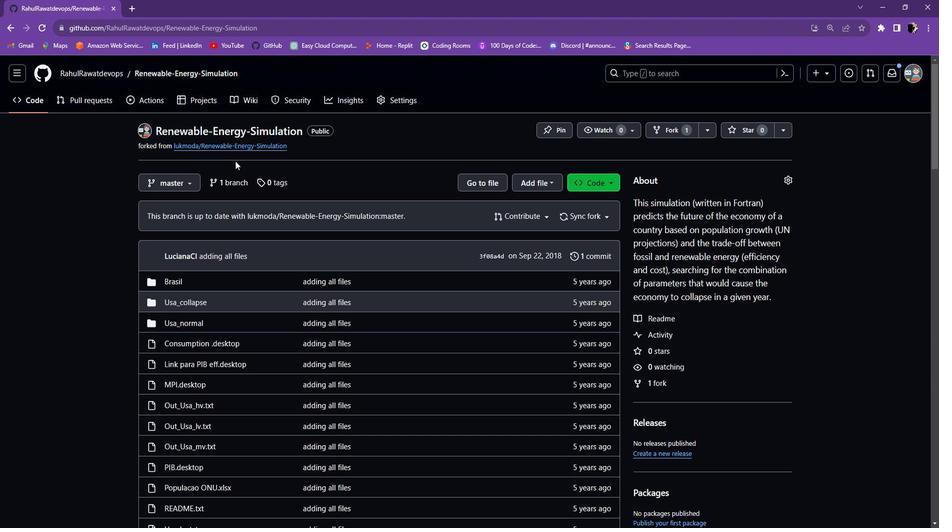 
Action: Mouse scrolled (539, 306) with delta (0, 0)
Screenshot: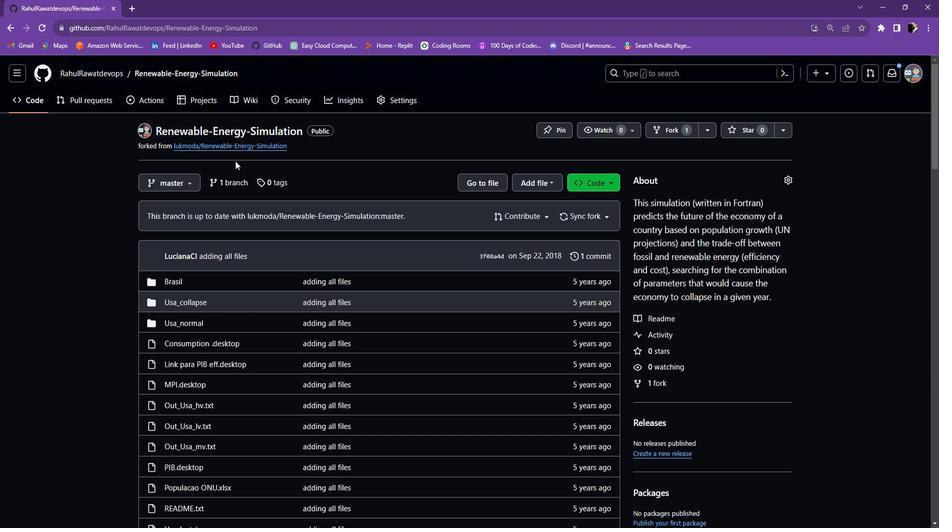 
Action: Mouse moved to (760, 135)
Screenshot: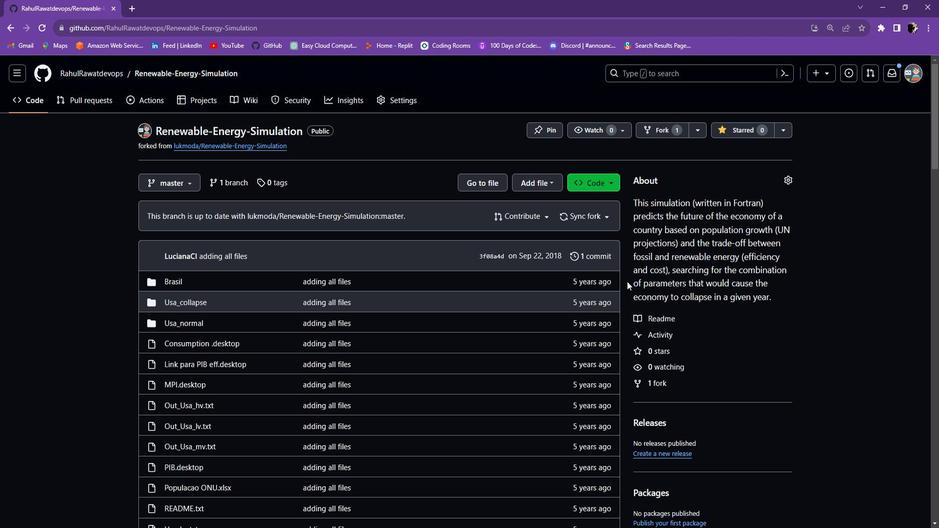 
Action: Mouse pressed left at (760, 135)
Screenshot: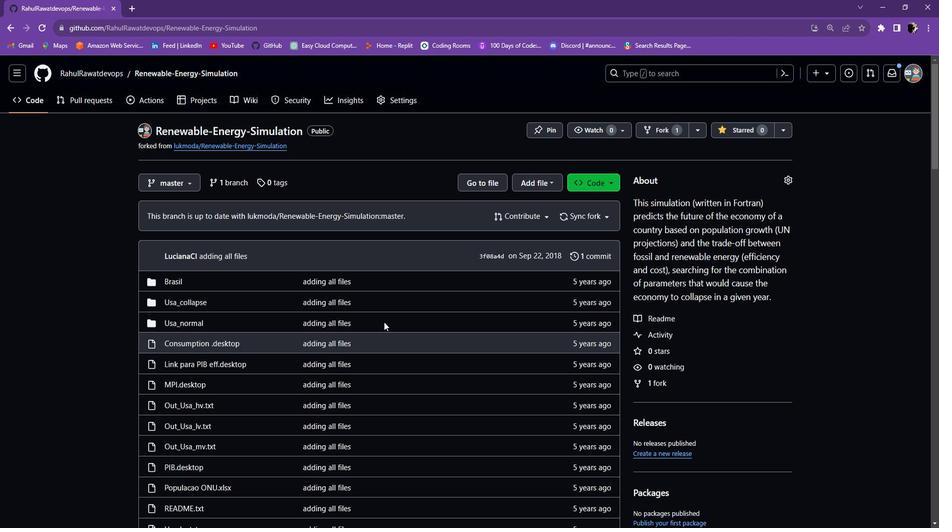 
Action: Mouse moved to (399, 116)
Screenshot: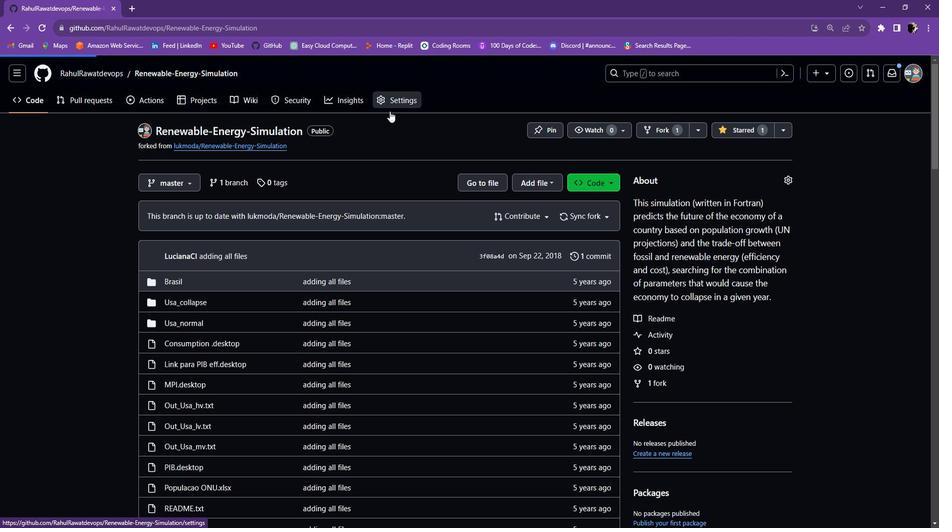 
Action: Mouse pressed left at (399, 116)
Screenshot: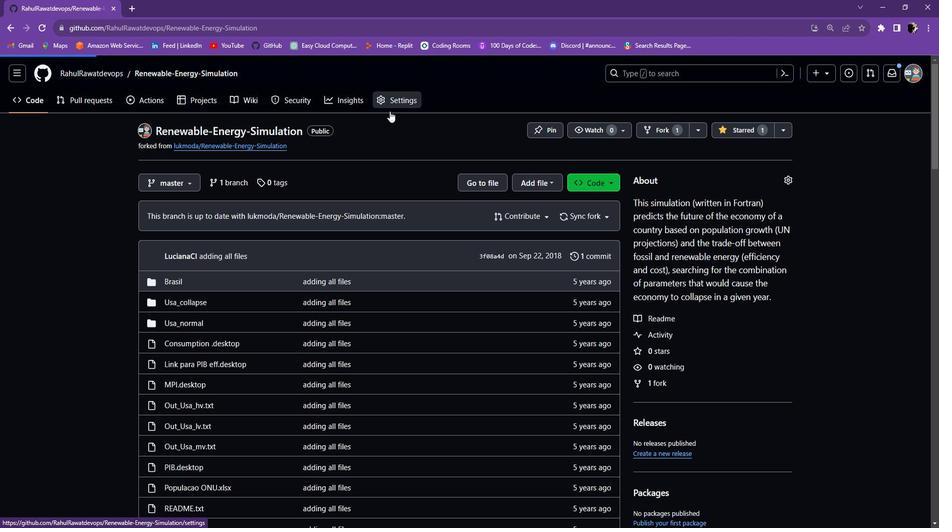 
Action: Mouse moved to (246, 180)
Screenshot: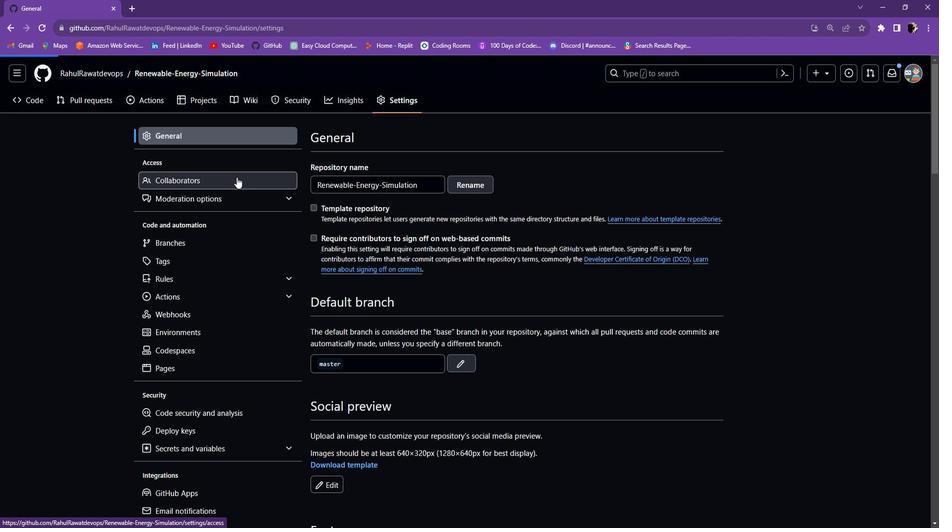 
Action: Mouse pressed left at (246, 180)
Screenshot: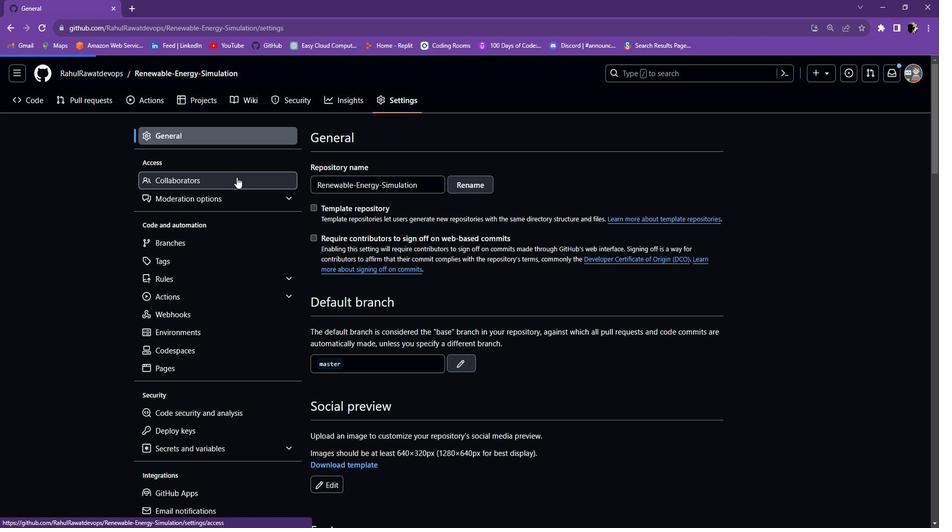 
Action: Mouse moved to (423, 217)
Screenshot: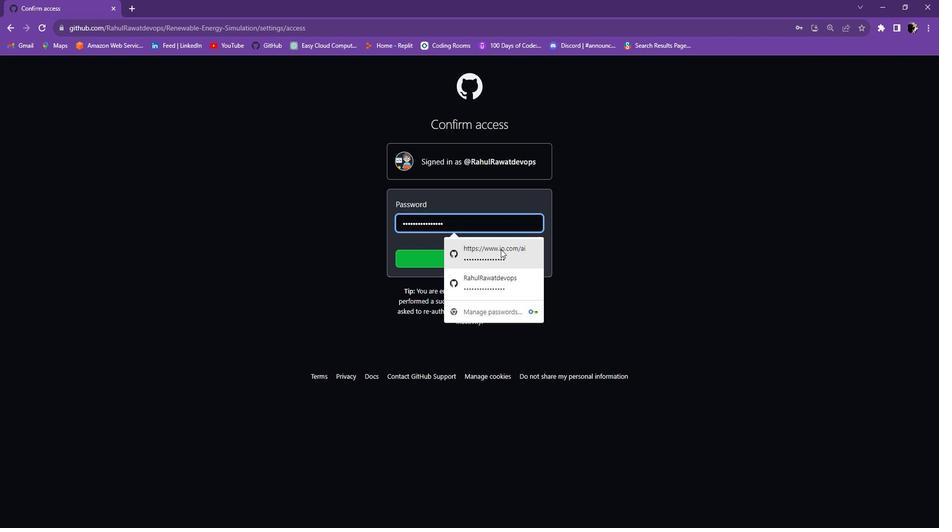 
Action: Mouse pressed left at (423, 217)
Screenshot: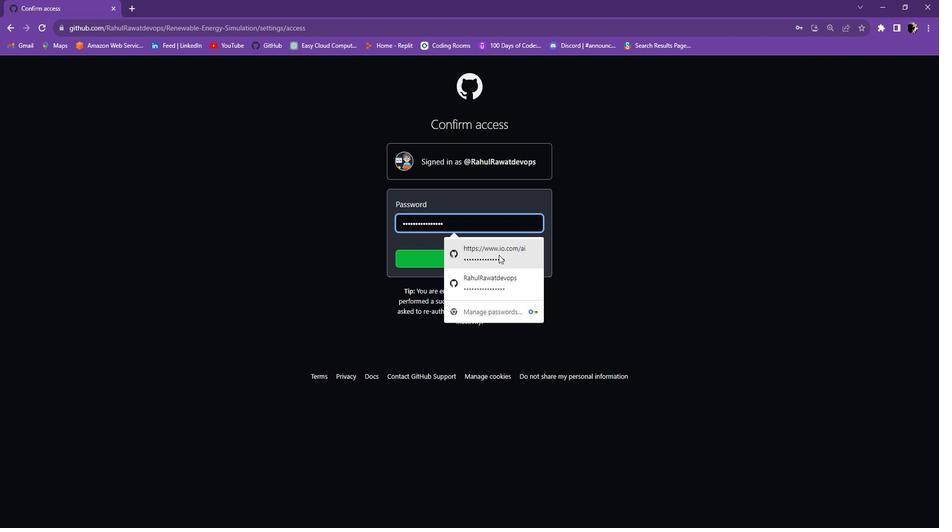 
Action: Mouse moved to (507, 279)
Screenshot: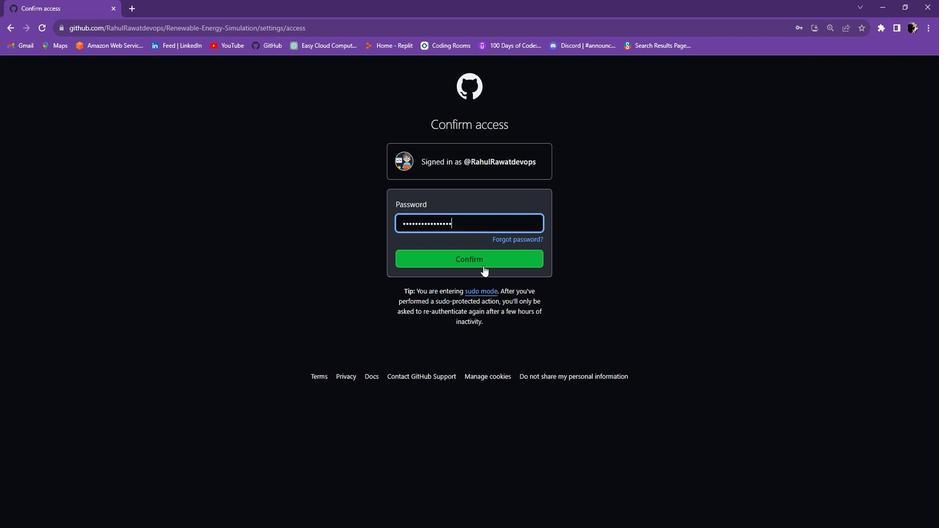 
Action: Mouse pressed left at (507, 279)
Screenshot: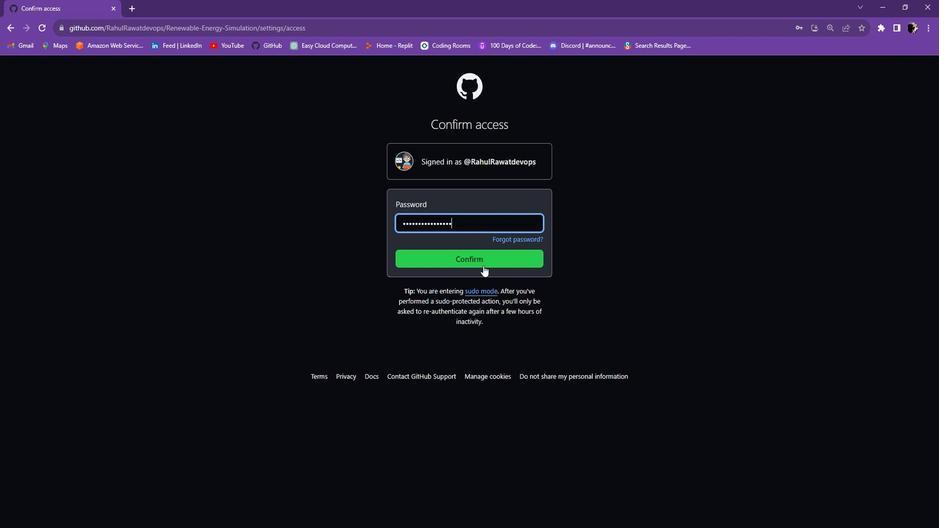 
Action: Mouse moved to (493, 265)
Screenshot: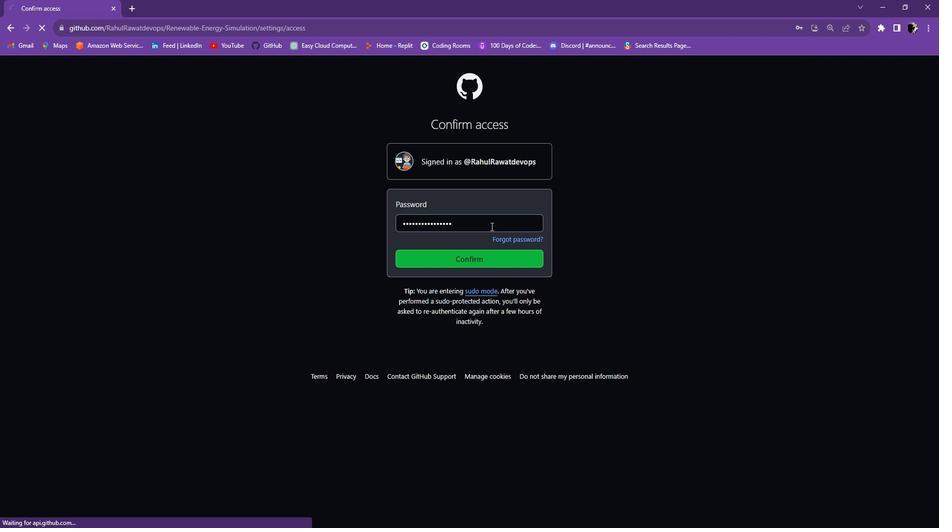 
Action: Mouse pressed left at (493, 265)
Screenshot: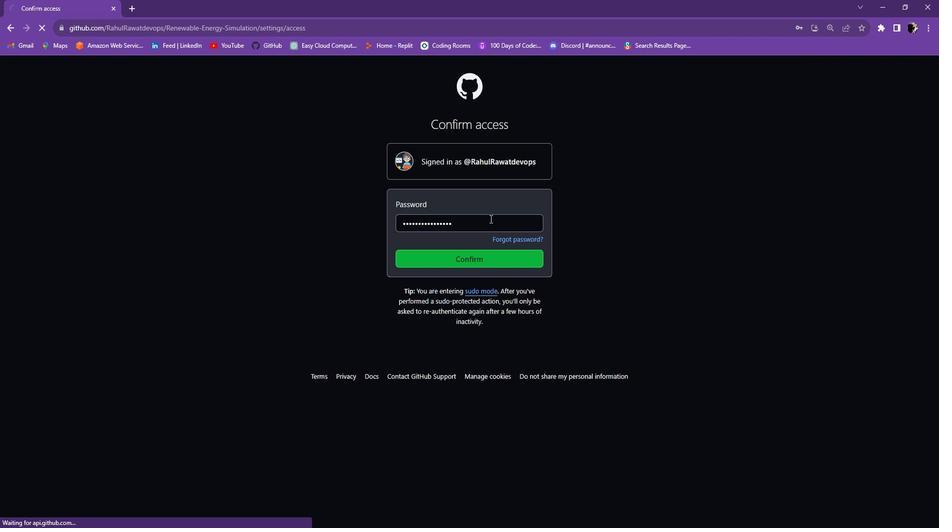 
Action: Mouse moved to (499, 230)
Screenshot: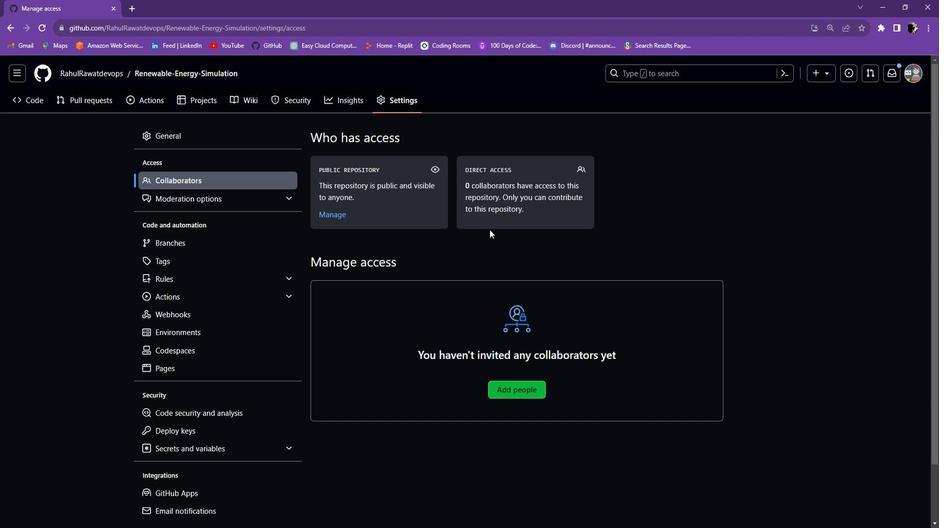 
Action: Mouse scrolled (499, 230) with delta (0, 0)
Screenshot: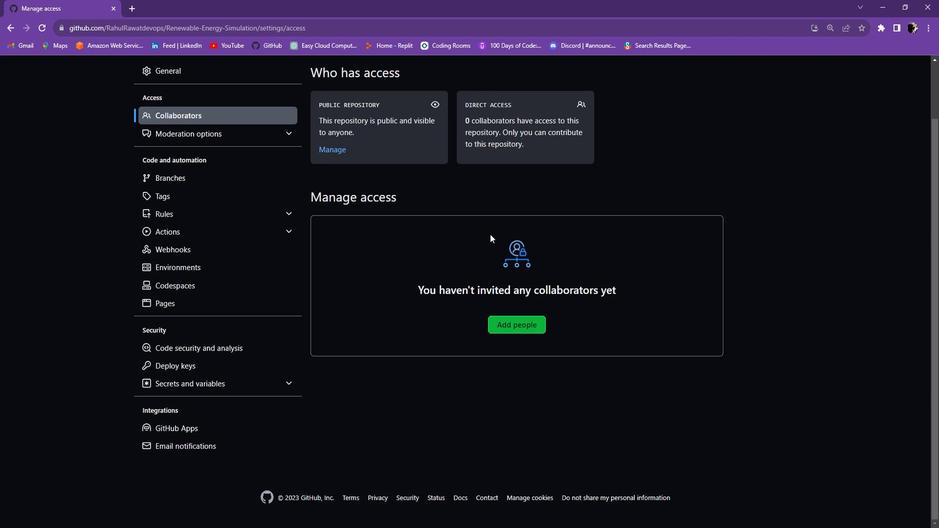 
Action: Mouse scrolled (499, 230) with delta (0, 0)
Screenshot: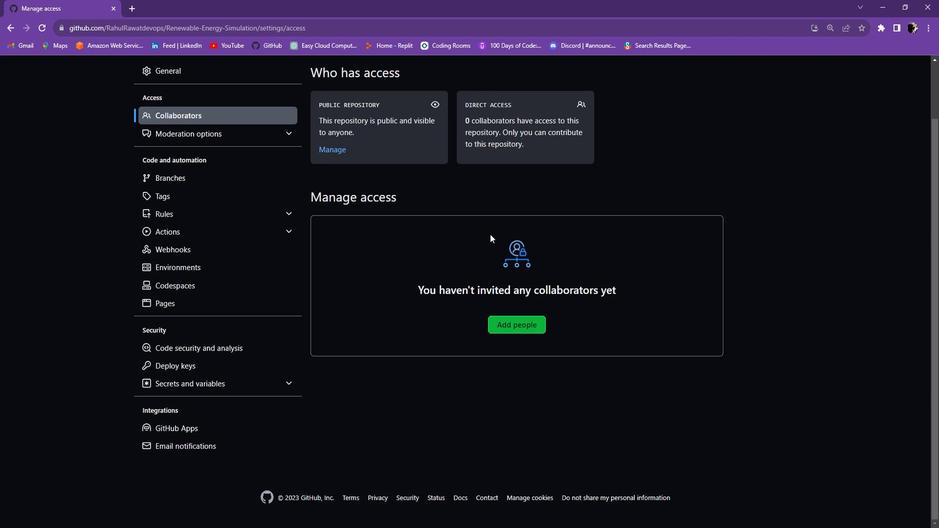 
Action: Mouse moved to (499, 235)
Screenshot: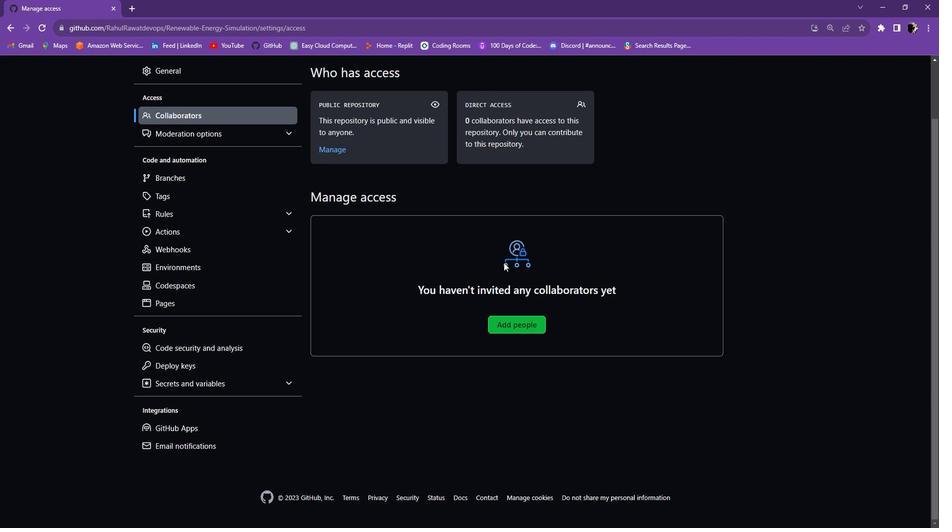 
Action: Mouse scrolled (499, 234) with delta (0, 0)
Screenshot: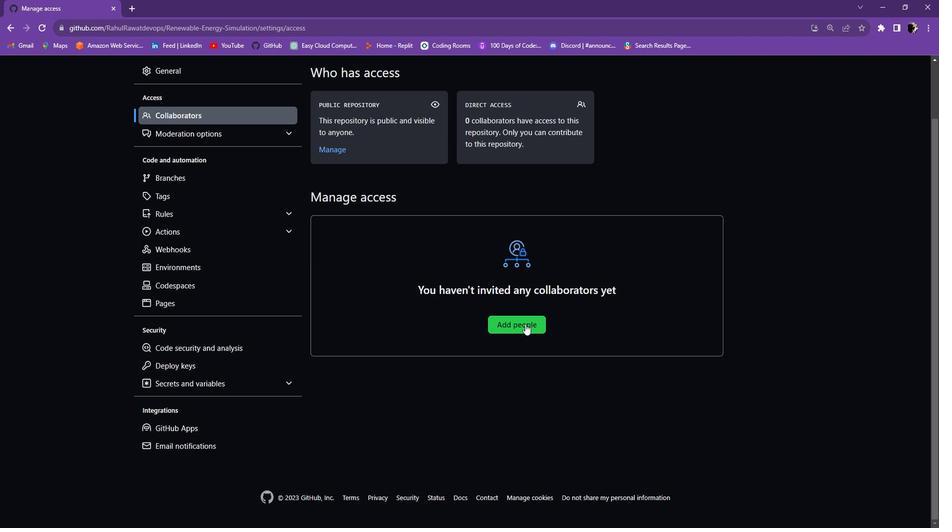 
Action: Mouse scrolled (499, 234) with delta (0, 0)
Screenshot: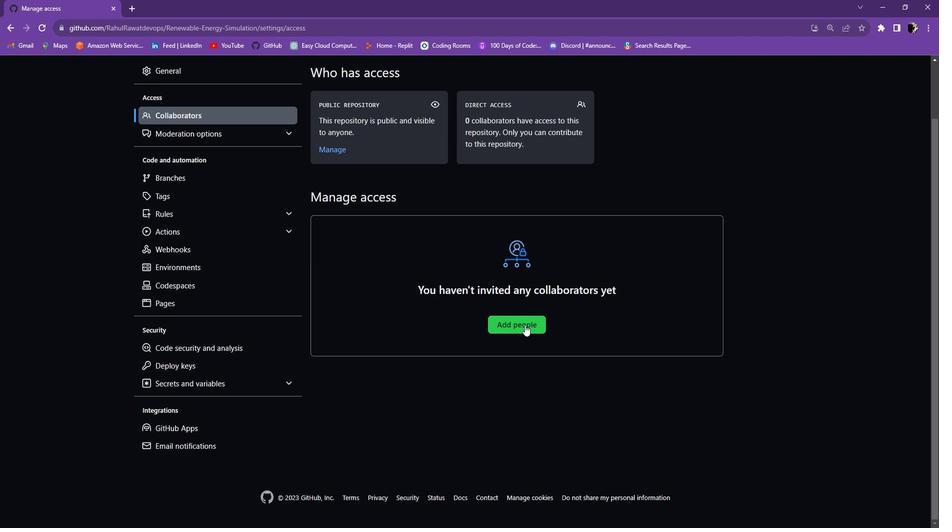 
Action: Mouse moved to (534, 323)
Screenshot: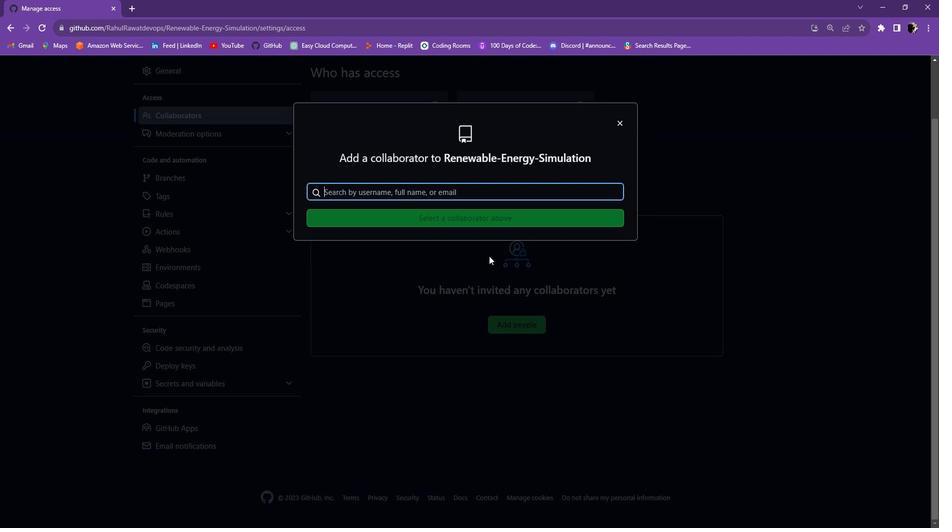 
Action: Mouse pressed left at (534, 323)
Screenshot: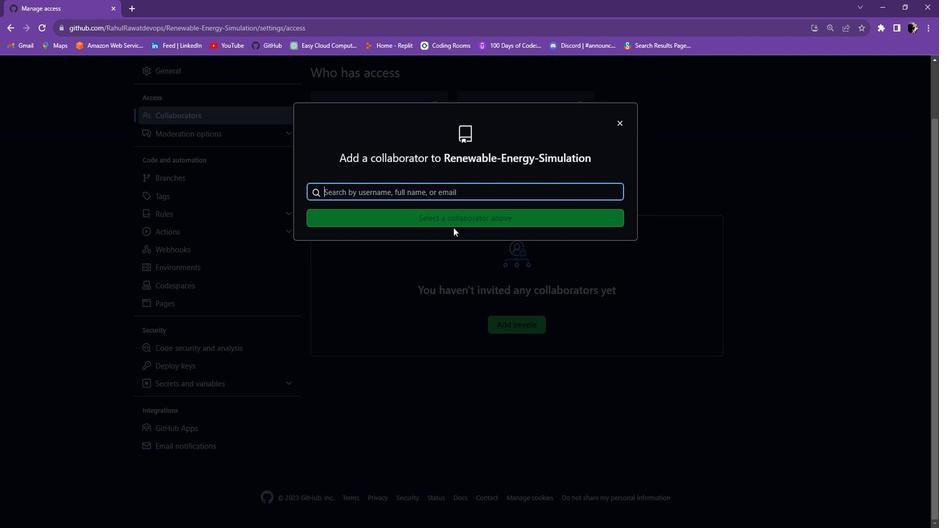 
Action: Mouse moved to (415, 196)
Screenshot: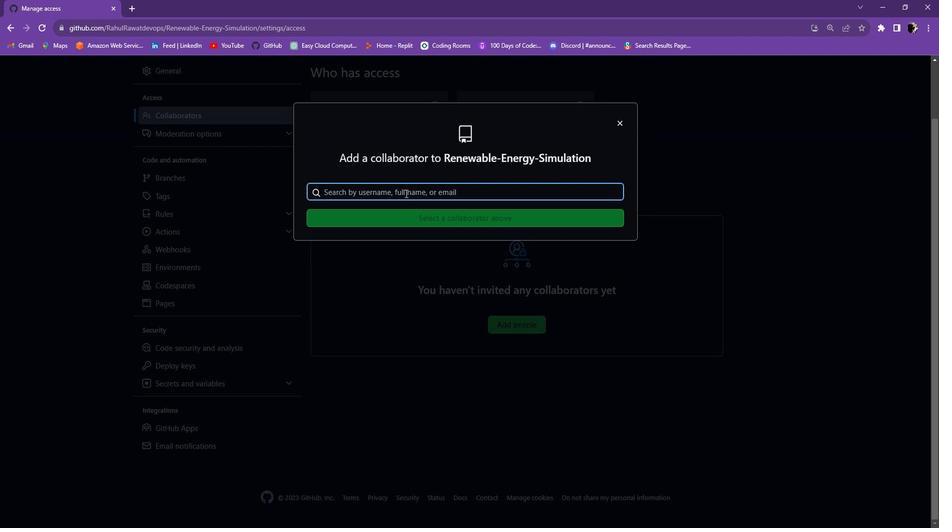 
Action: Mouse pressed left at (415, 196)
Screenshot: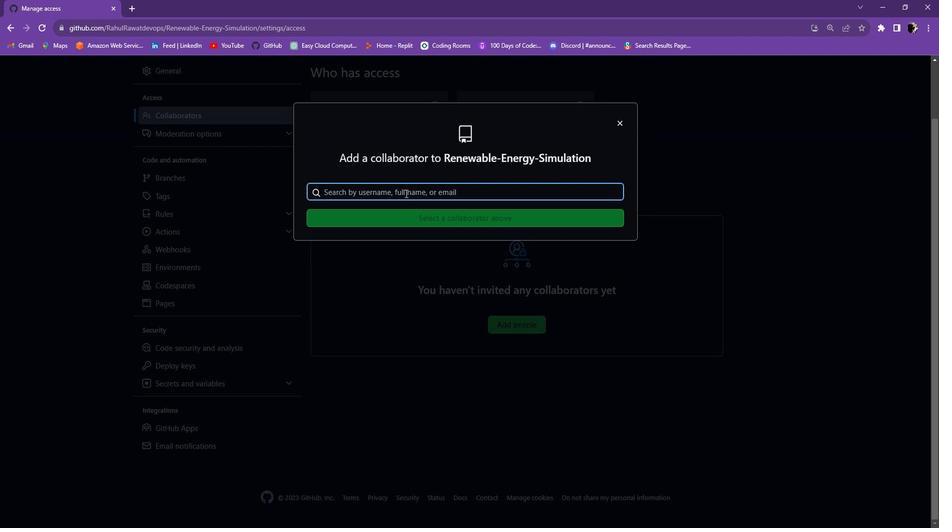 
Action: Mouse moved to (415, 196)
Screenshot: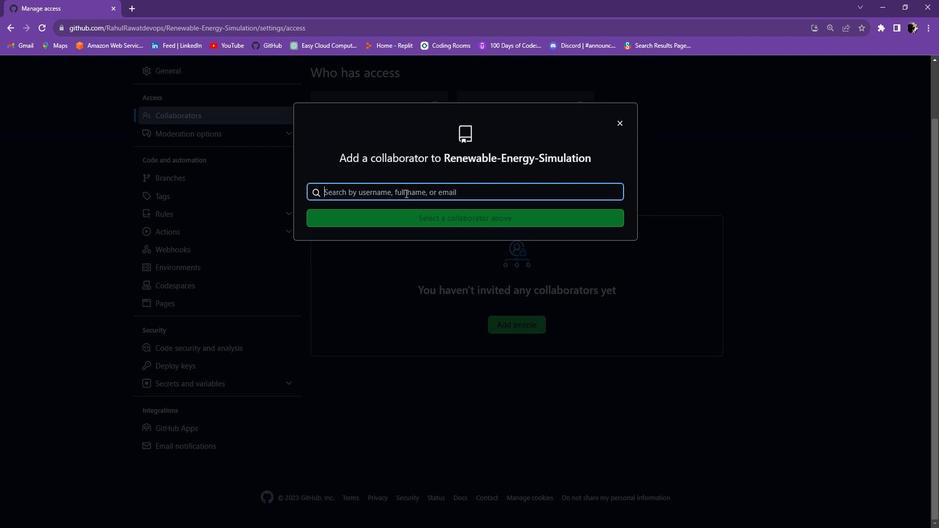
Action: Key pressed <Key.caps_lock>D<Key.caps_lock>haremender4<Key.backspace><Key.caps_lock>ME<Key.backspace><Key.backspace><Key.backspace><Key.backspace><Key.backspace><Key.backspace>NDE<Key.backspace><Key.backspace><Key.backspace><Key.caps_lock>nder<Key.space><Key.caps_lock>M<Key.caps_lock><Key.backspace><Key.backspace>m<Key.caps_lock><Key.backspace><Key.caps_lock>m<Key.caps_lock><Key.backspace><Key.caps_lock>m<Key.caps_lock><Key.backspace>M<Key.caps_lock>ehto
Screenshot: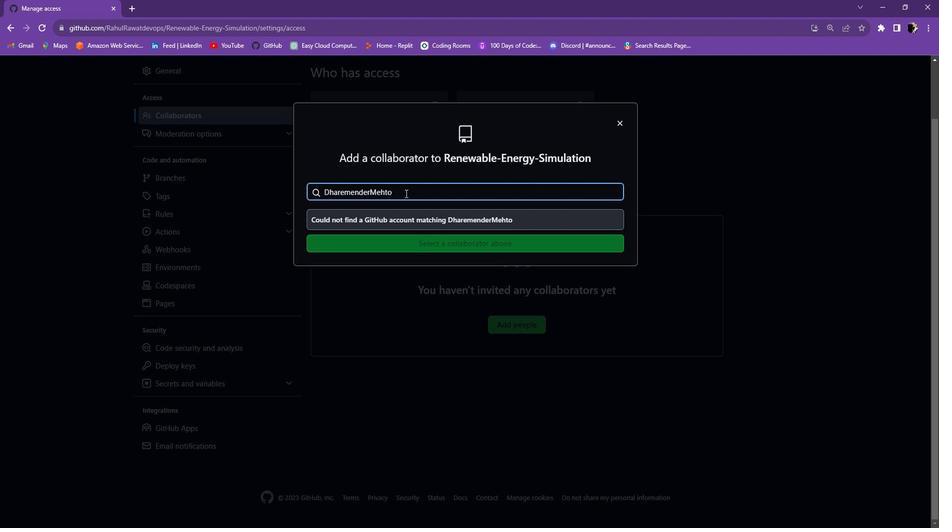 
Action: Mouse moved to (396, 194)
Screenshot: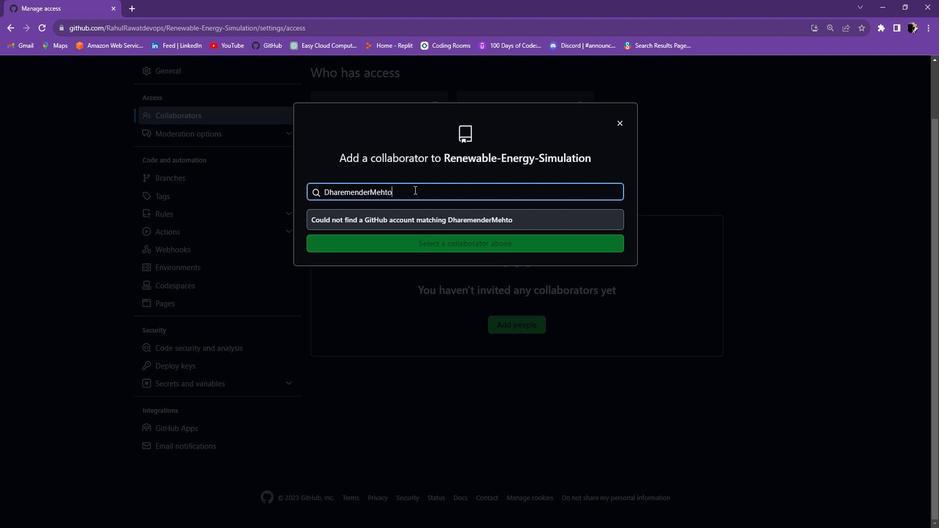 
Action: Mouse pressed left at (396, 194)
Screenshot: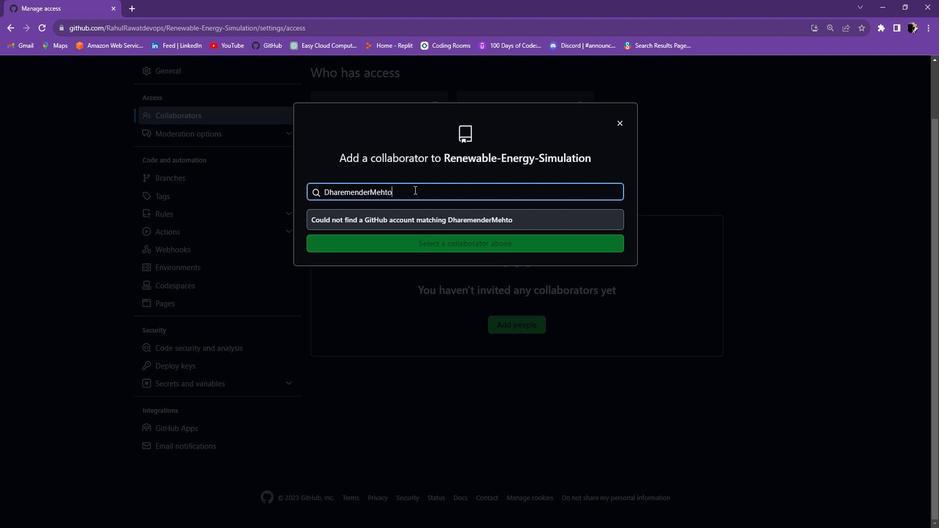 
Action: Mouse moved to (424, 192)
Screenshot: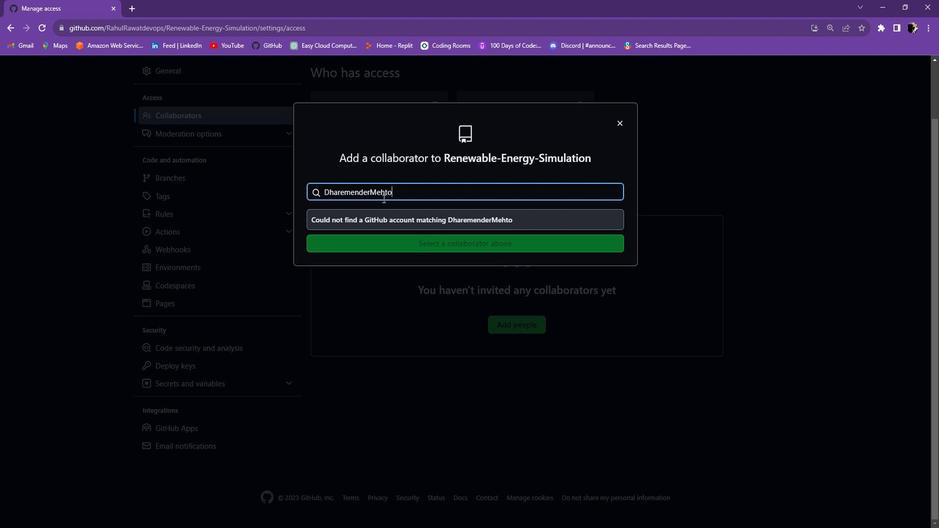
Action: Mouse pressed left at (424, 192)
Screenshot: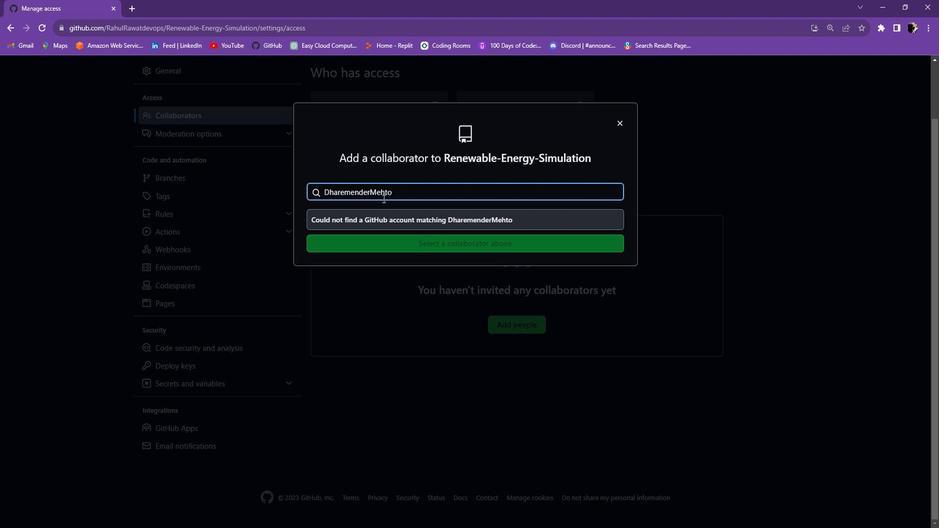 
Action: Mouse moved to (636, 121)
Screenshot: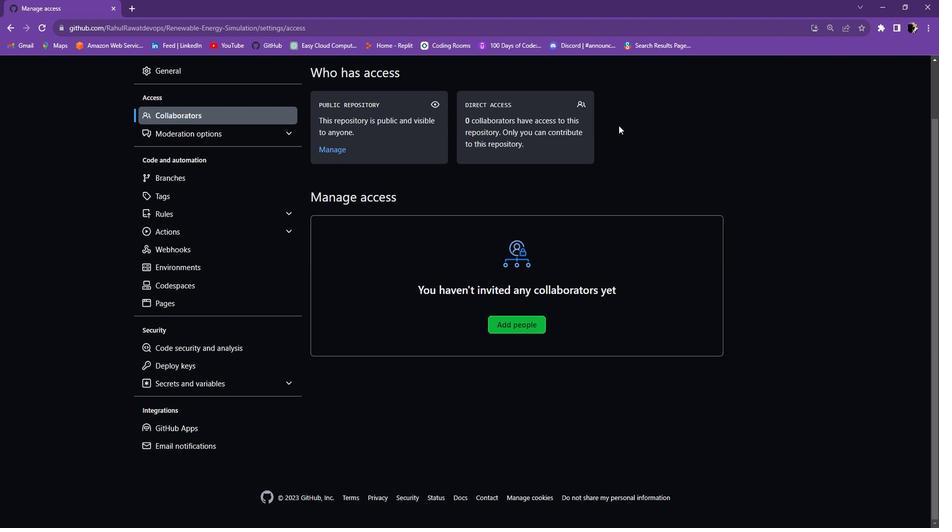 
Action: Mouse pressed left at (636, 121)
Screenshot: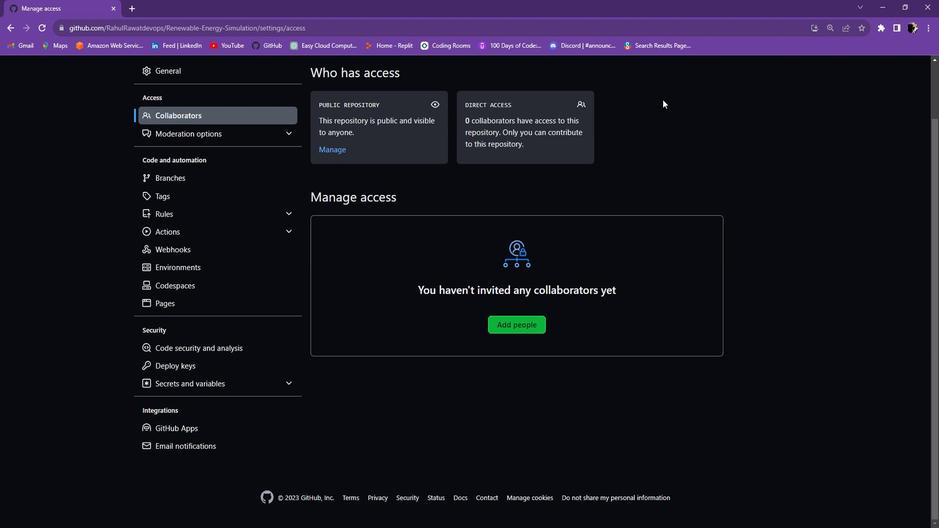 
Action: Mouse moved to (279, 136)
Screenshot: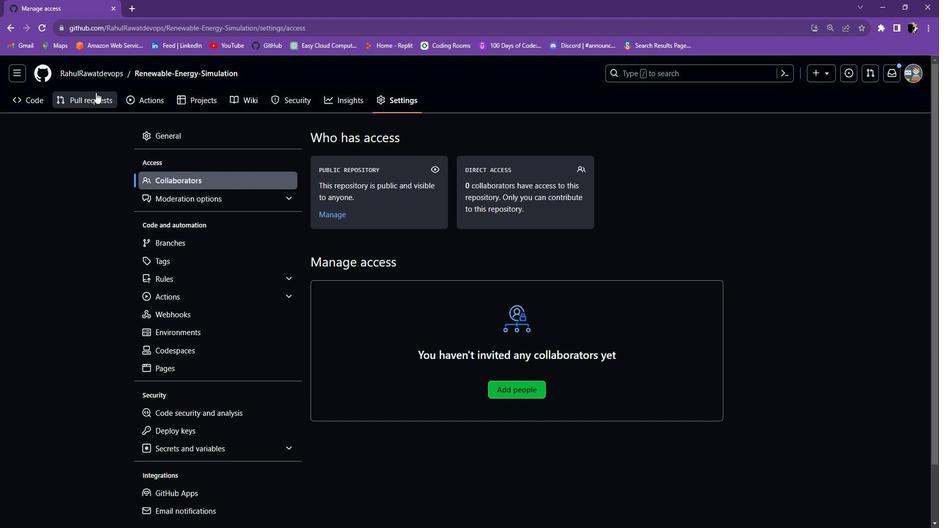 
Action: Mouse scrolled (279, 137) with delta (0, 0)
Screenshot: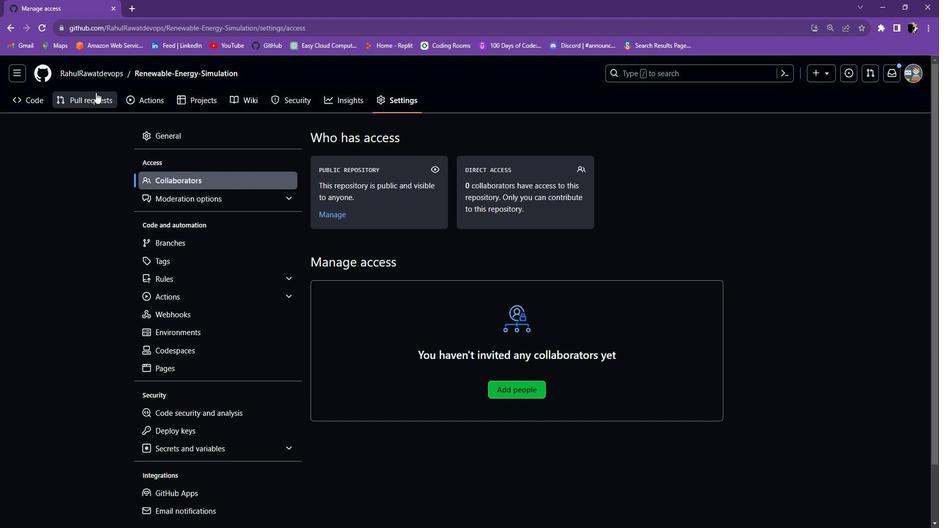 
Action: Mouse scrolled (279, 137) with delta (0, 0)
Screenshot: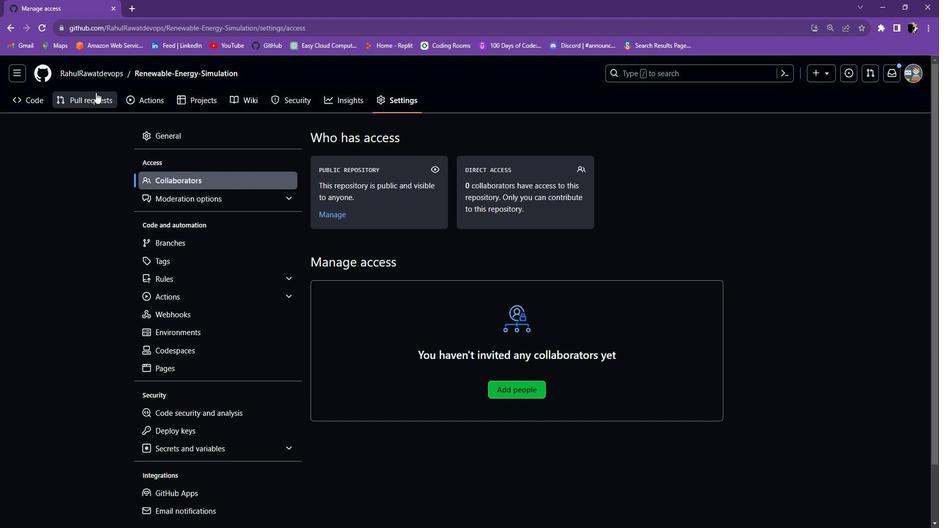 
Action: Mouse moved to (82, 85)
Screenshot: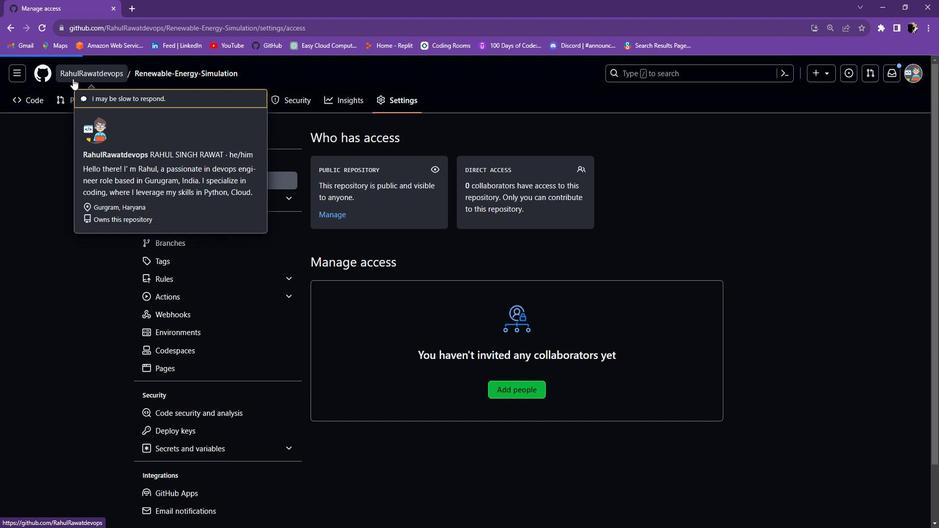 
Action: Mouse pressed left at (82, 85)
Screenshot: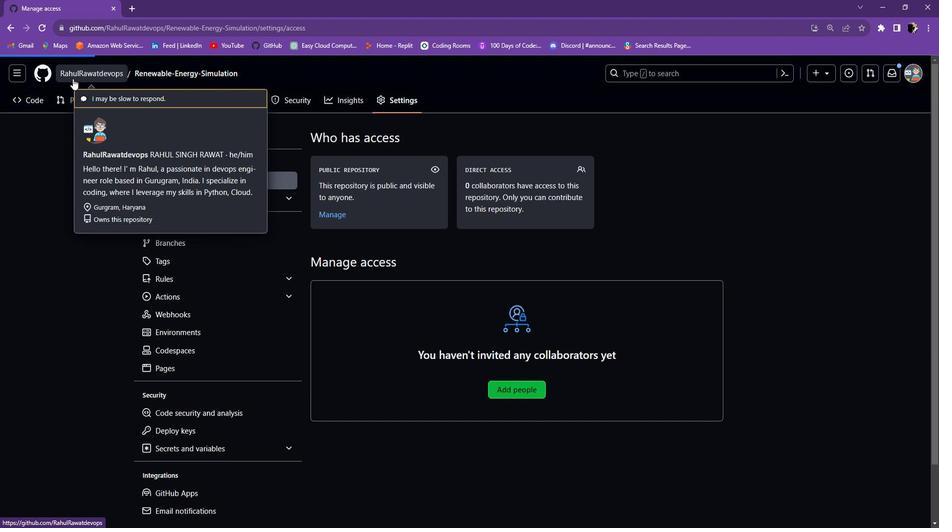 
Action: Mouse moved to (121, 107)
Screenshot: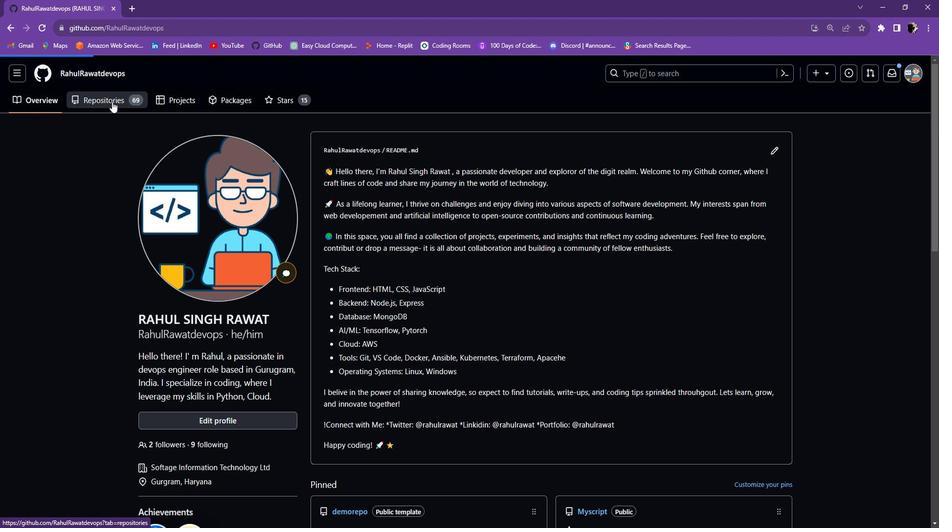 
Action: Mouse pressed left at (121, 107)
Screenshot: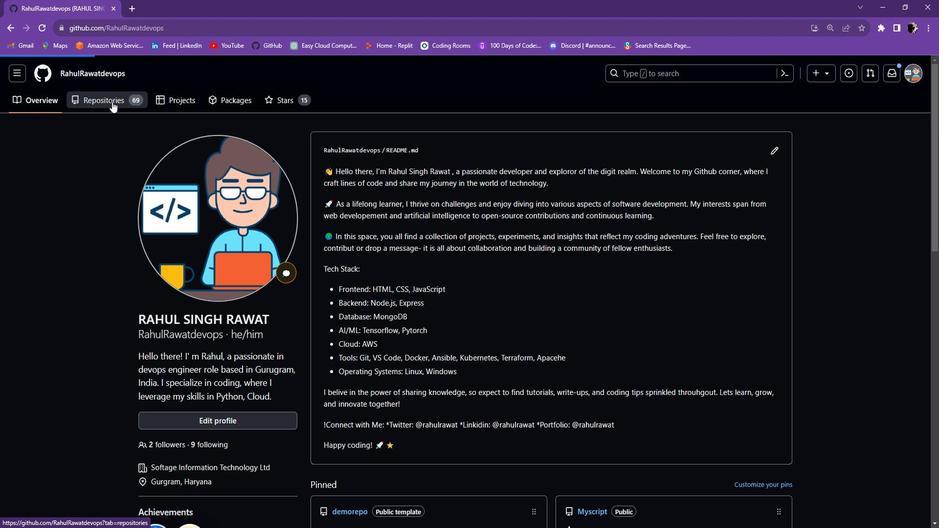 
Action: Mouse moved to (470, 139)
Screenshot: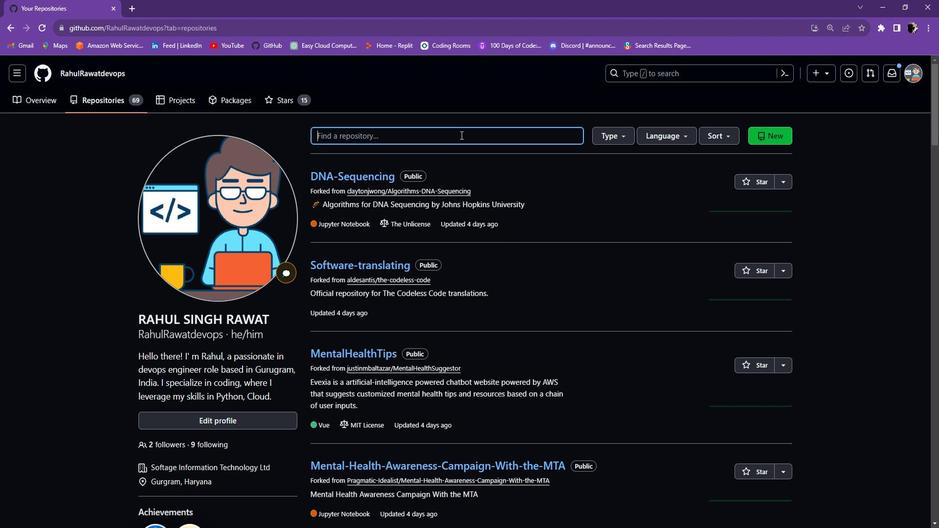 
Action: Mouse pressed left at (470, 139)
Screenshot: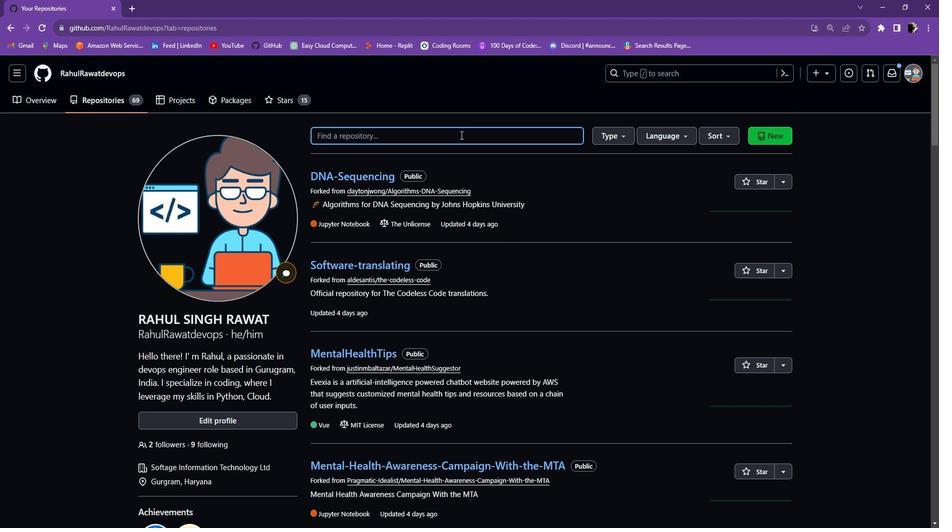 
Action: Key pressed s<Key.backspace>renew
Screenshot: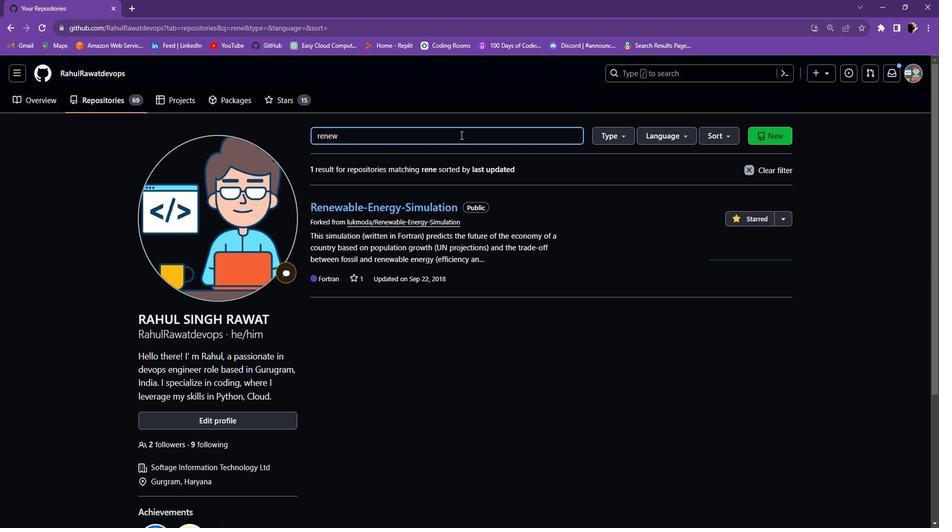 
Action: Mouse moved to (429, 212)
Screenshot: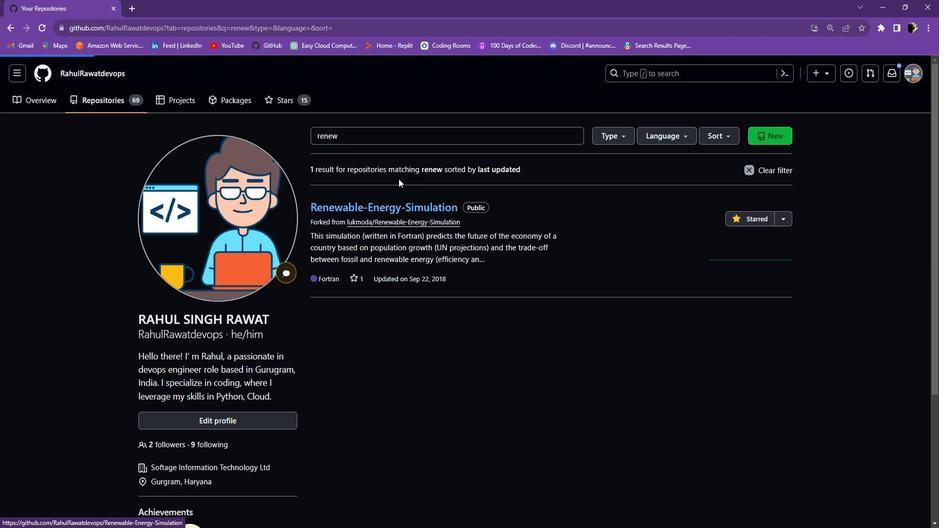 
Action: Mouse pressed left at (429, 212)
Screenshot: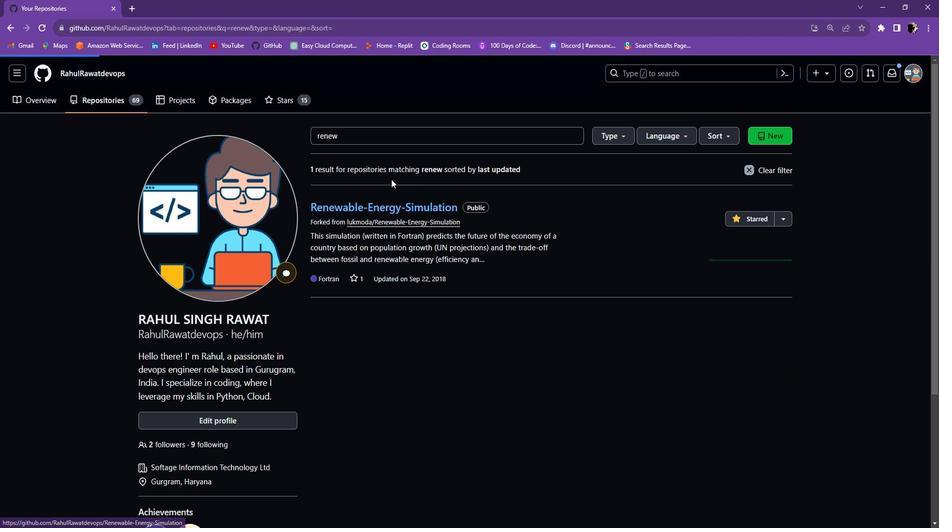 
Action: Mouse moved to (426, 106)
Screenshot: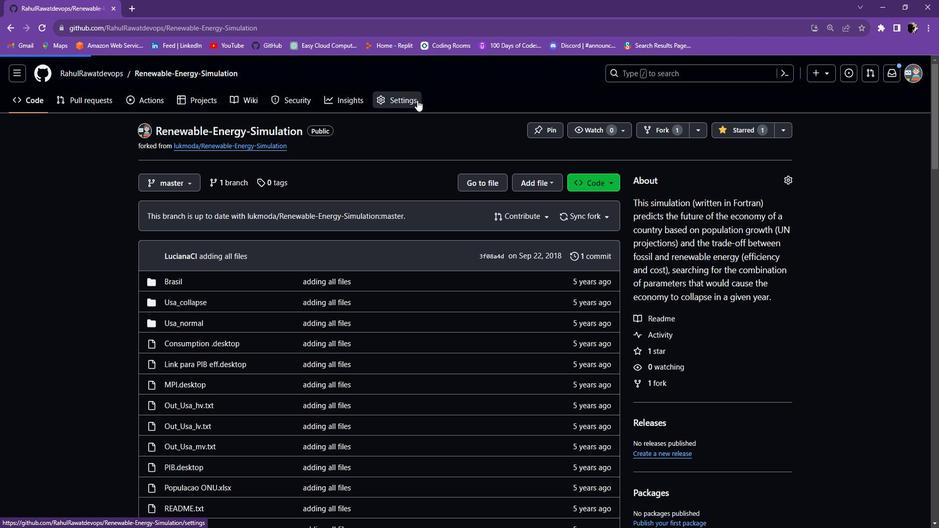 
Action: Mouse pressed left at (426, 106)
Screenshot: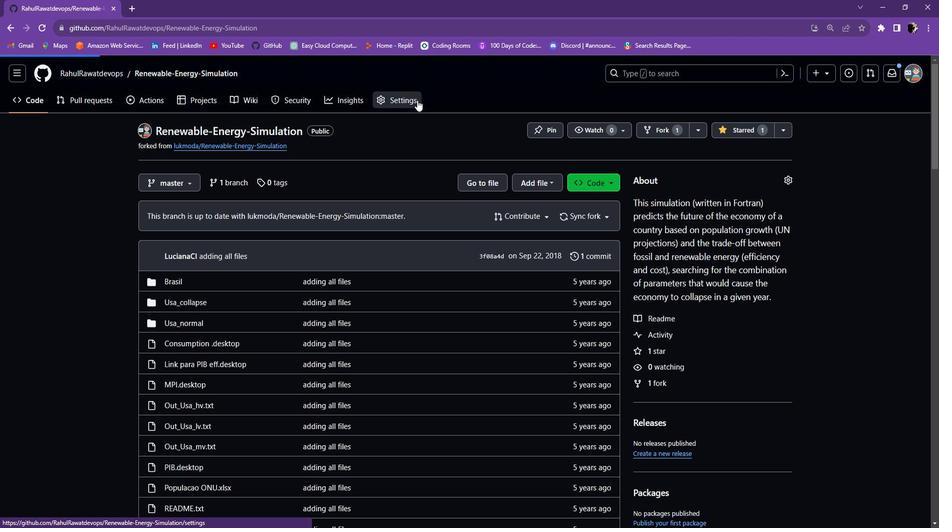 
Action: Mouse moved to (425, 157)
Screenshot: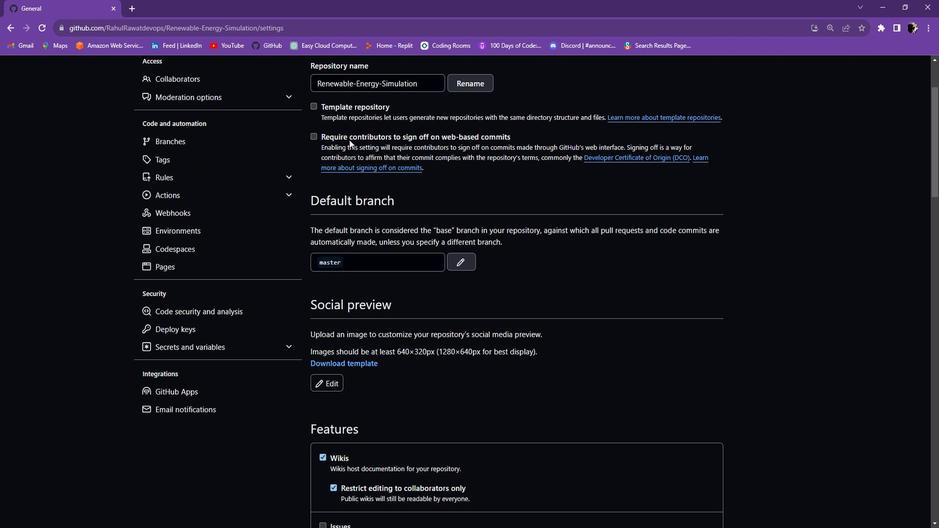 
Action: Mouse scrolled (425, 157) with delta (0, 0)
Screenshot: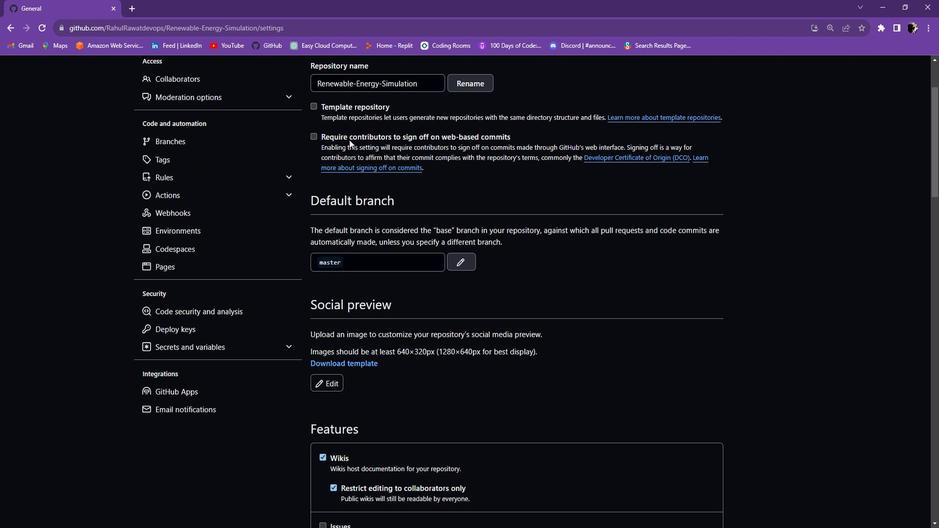 
Action: Mouse scrolled (425, 157) with delta (0, 0)
Screenshot: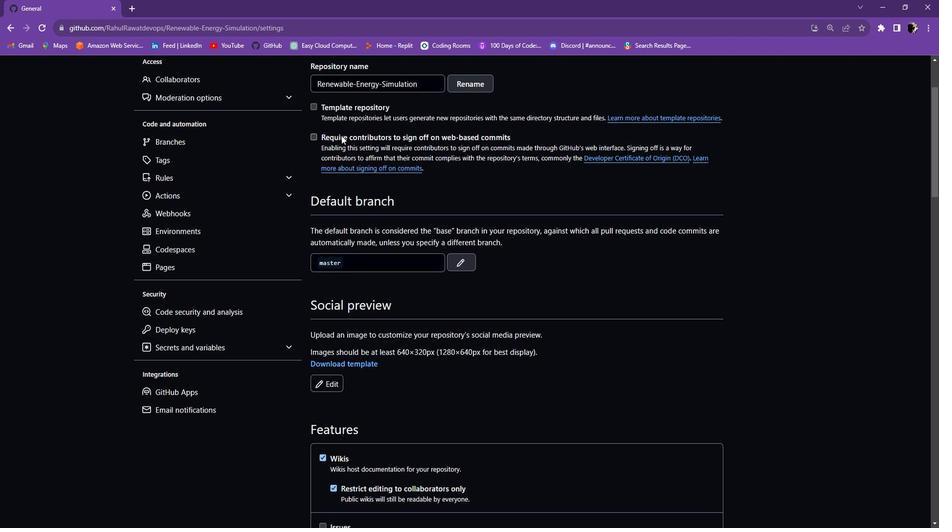 
Action: Mouse moved to (352, 140)
Screenshot: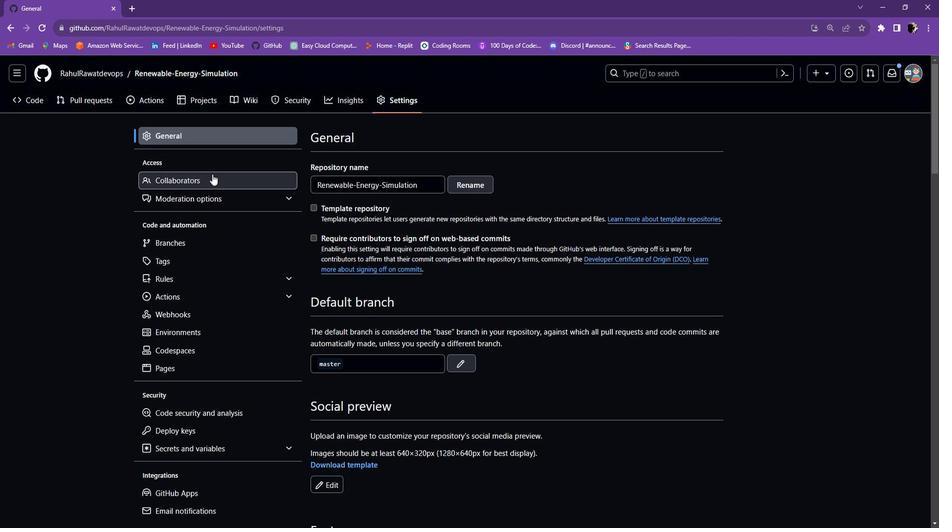 
Action: Mouse scrolled (352, 140) with delta (0, 0)
Screenshot: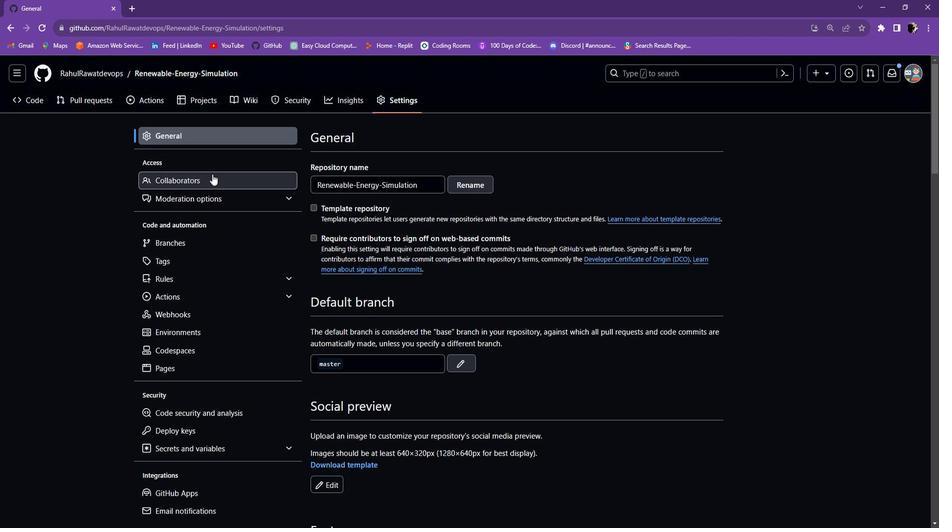 
Action: Mouse moved to (351, 140)
Screenshot: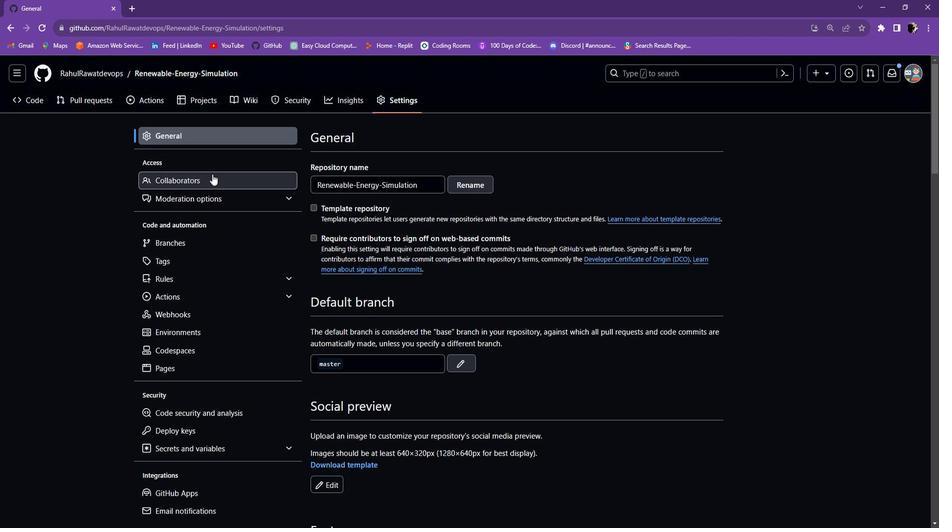 
Action: Mouse scrolled (351, 140) with delta (0, 0)
Screenshot: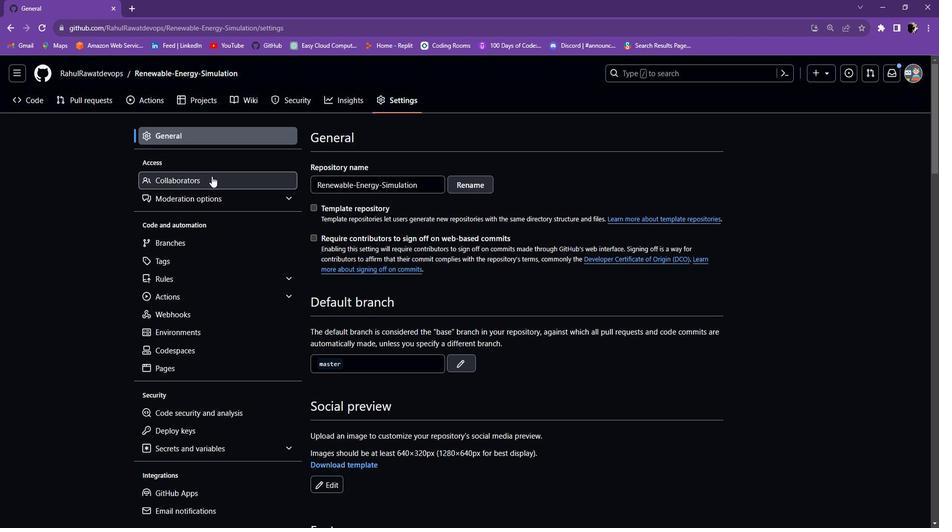 
Action: Mouse moved to (221, 179)
Screenshot: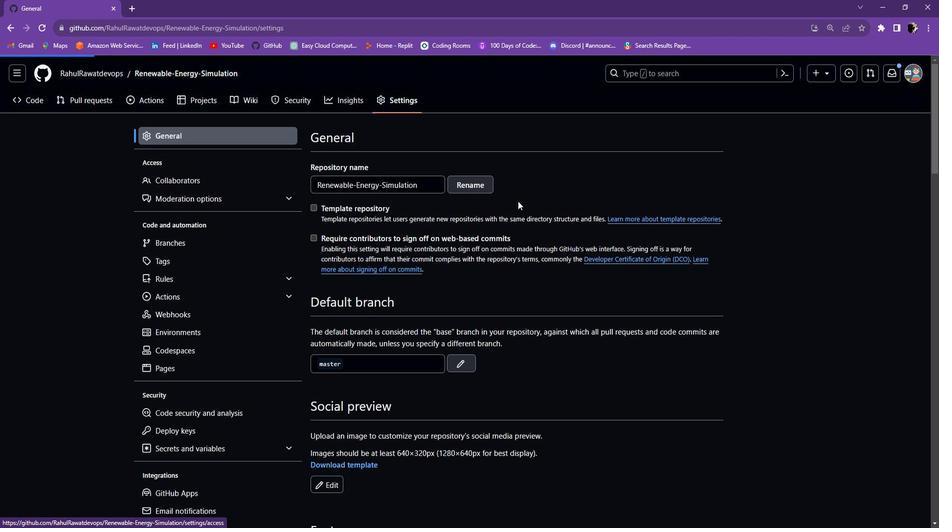 
Action: Mouse pressed left at (221, 179)
Screenshot: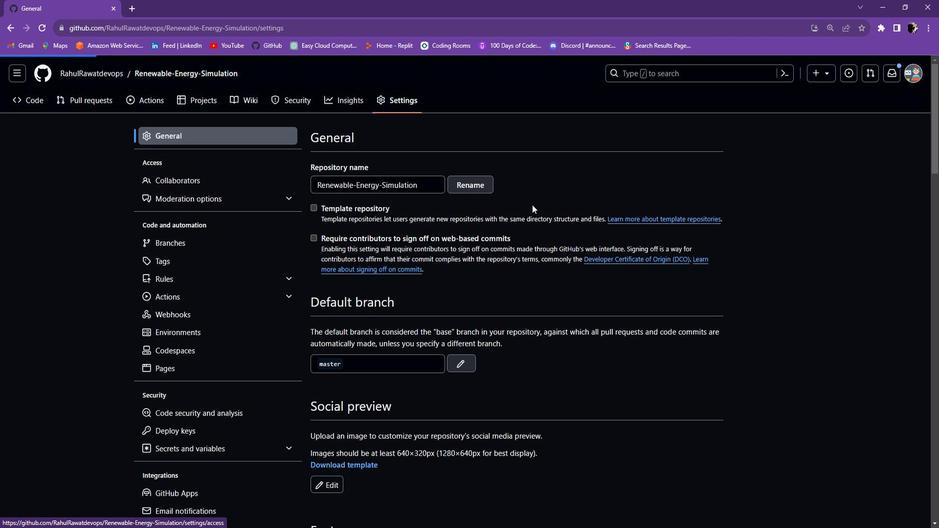 
Action: Mouse moved to (493, 210)
Screenshot: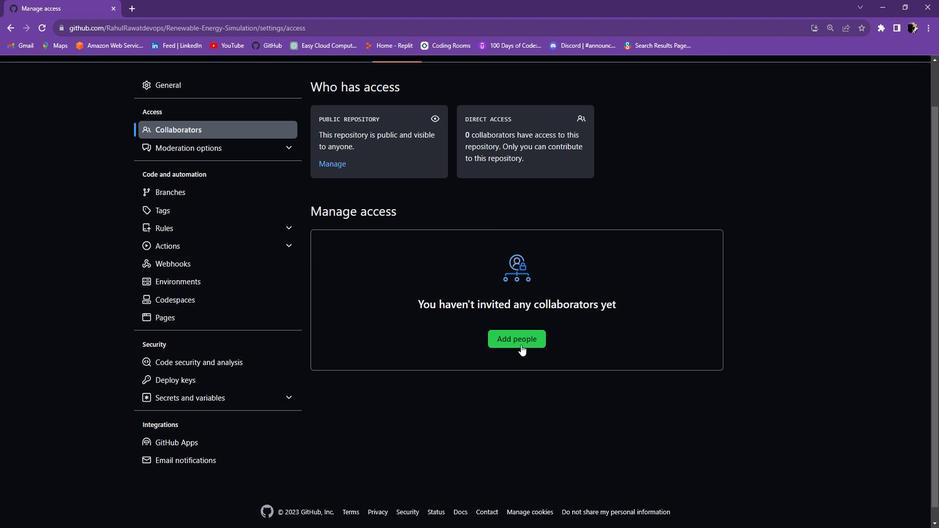 
Action: Mouse scrolled (493, 210) with delta (0, 0)
Screenshot: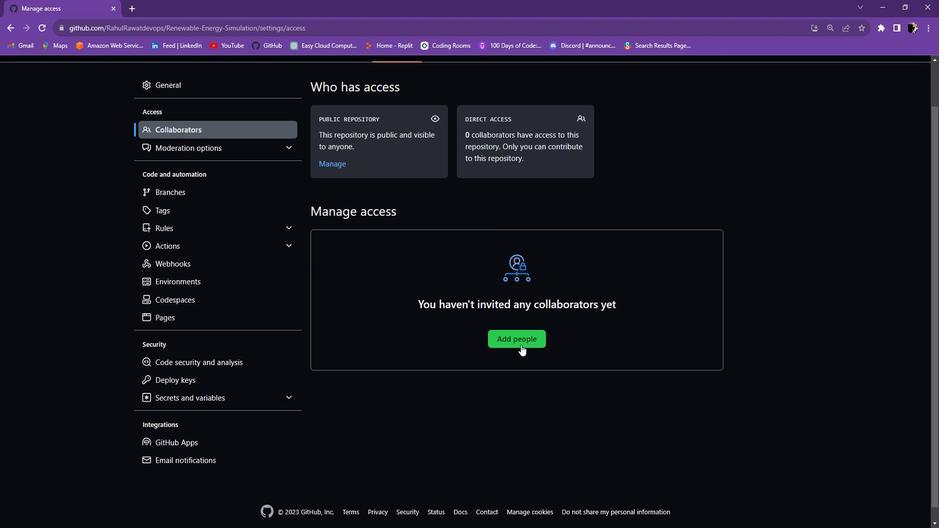 
Action: Mouse moved to (530, 341)
Screenshot: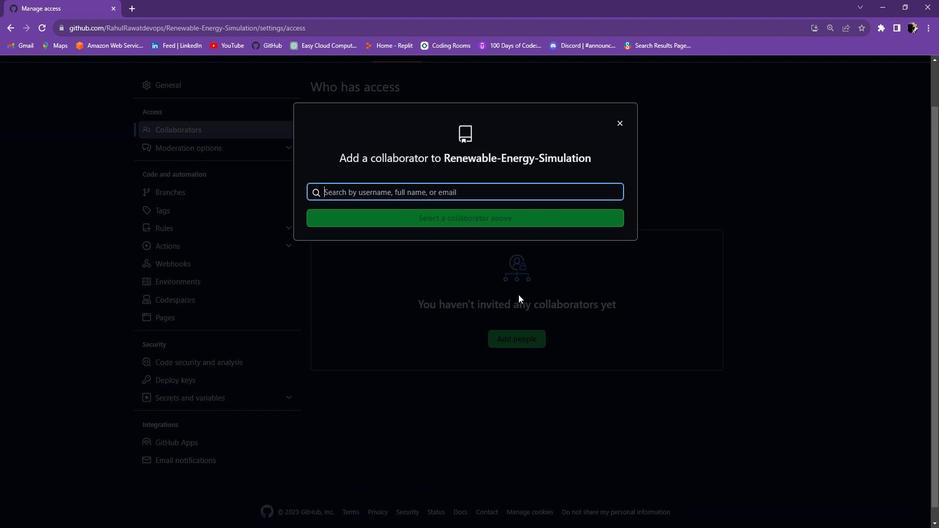 
Action: Mouse pressed left at (530, 341)
Screenshot: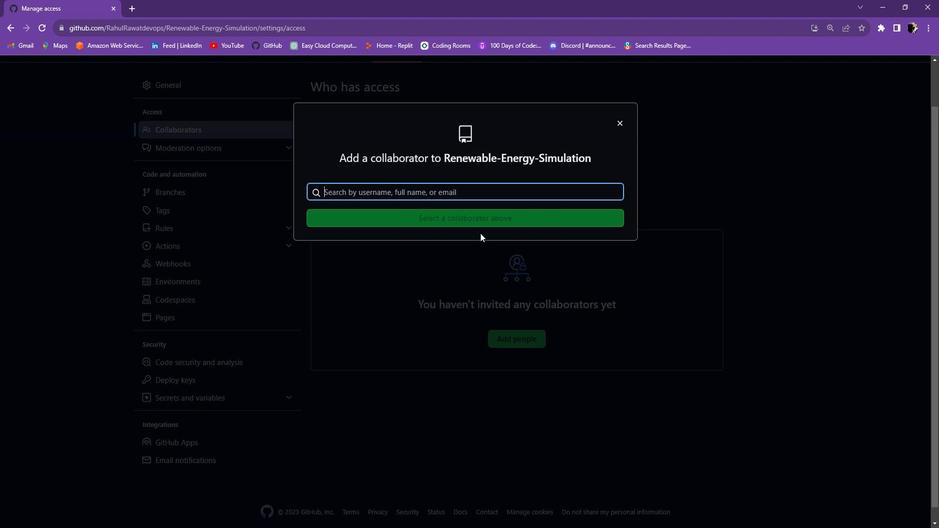 
Action: Mouse moved to (418, 188)
Screenshot: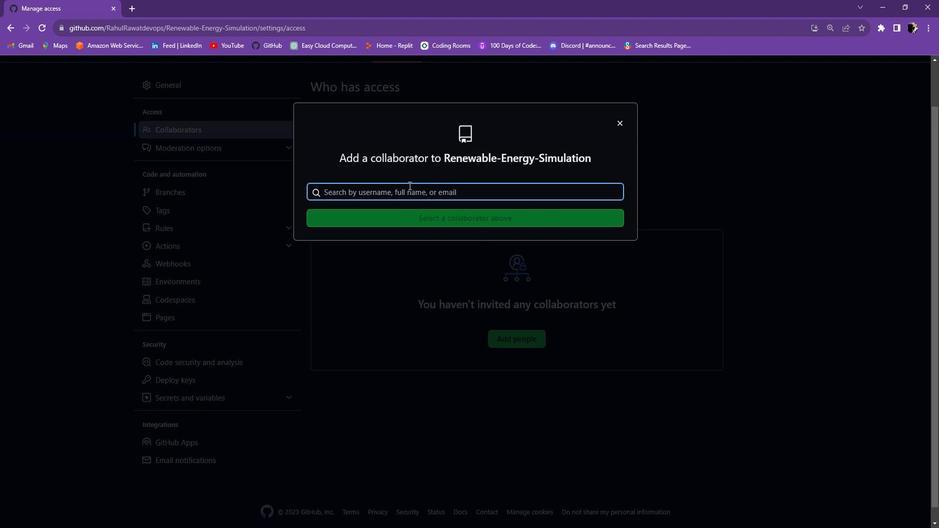 
Action: Mouse pressed left at (418, 188)
Screenshot: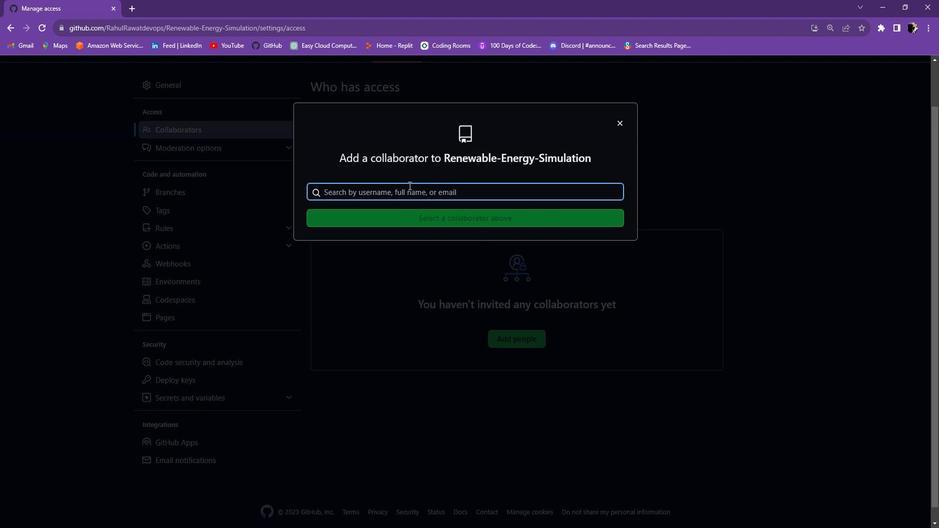 
Action: Key pressed <Key.caps_lock>D<Key.caps_lock>harmend<Key.backspace>dermeo<Key.backspace>hto
Screenshot: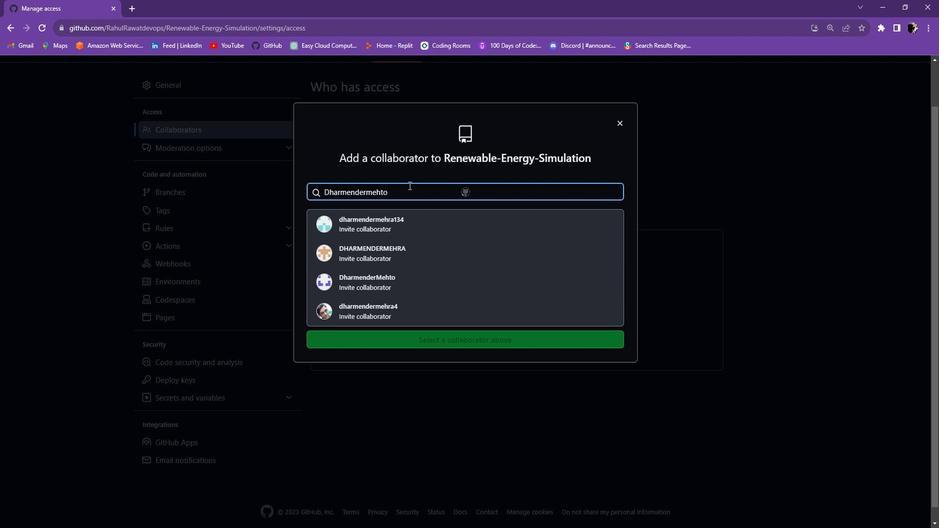 
Action: Mouse moved to (404, 231)
Screenshot: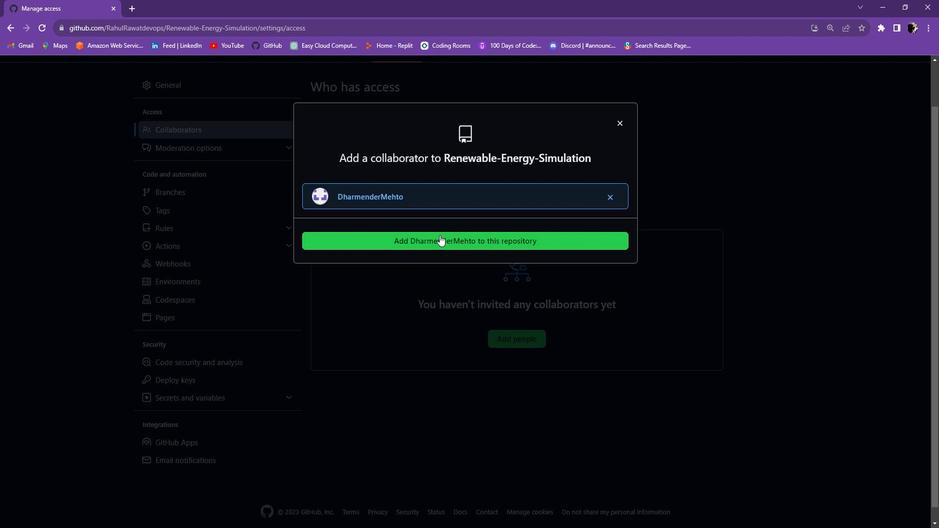 
Action: Mouse pressed left at (404, 231)
Screenshot: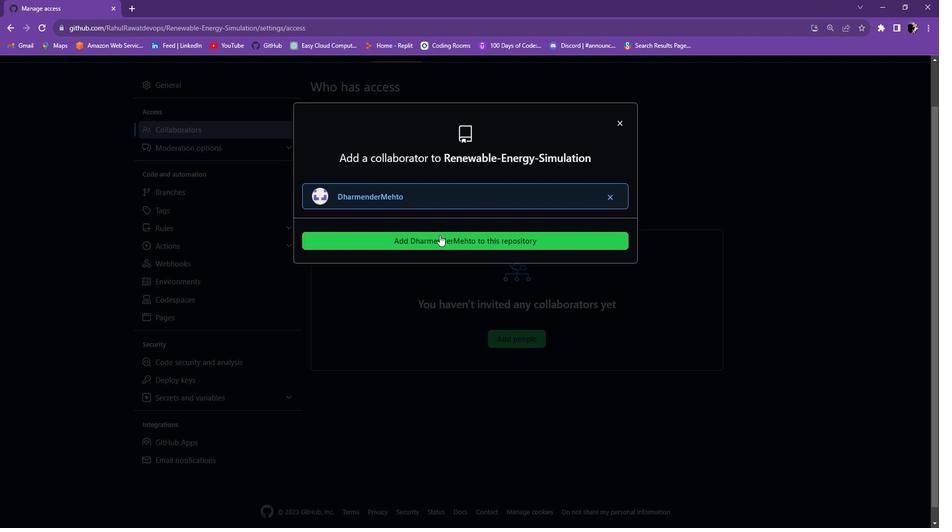 
Action: Mouse moved to (449, 238)
Screenshot: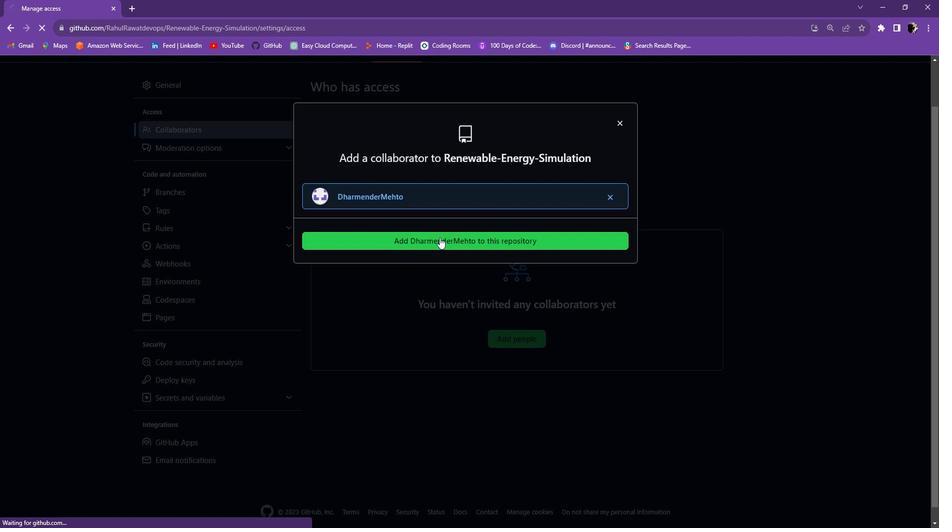 
Action: Mouse pressed left at (449, 238)
Screenshot: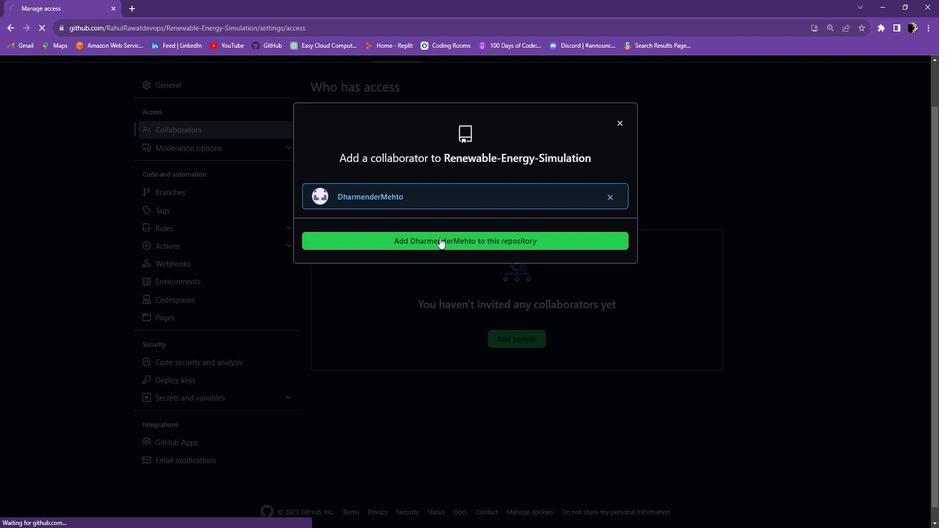 
Action: Mouse moved to (272, 239)
Screenshot: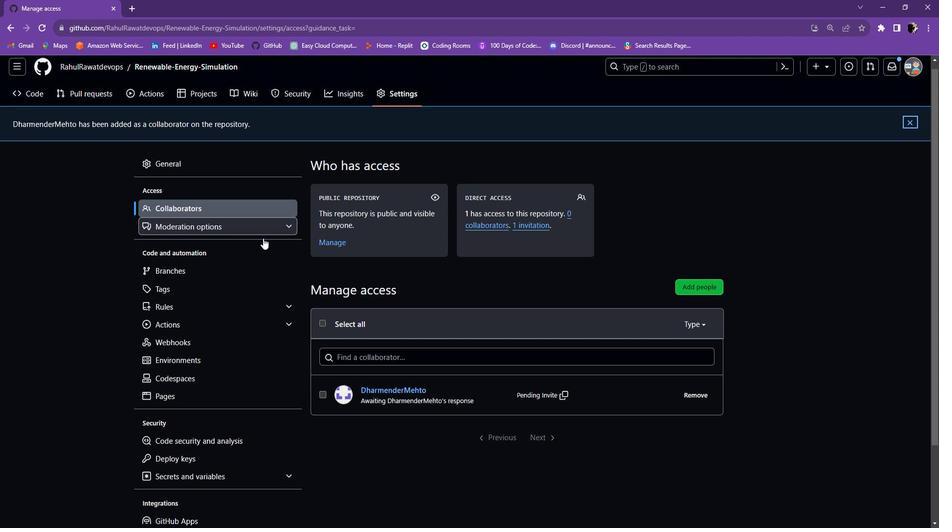 
Action: Mouse scrolled (272, 238) with delta (0, 0)
Screenshot: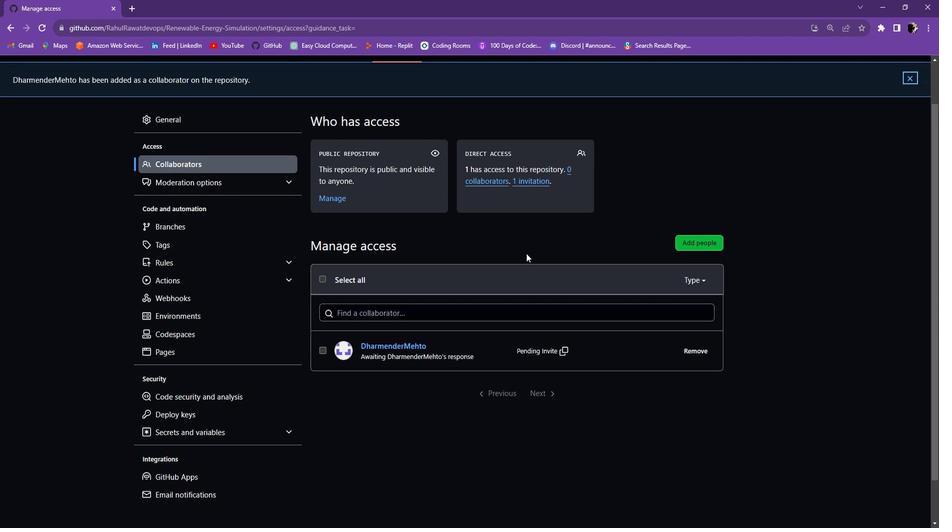 
Action: Mouse moved to (536, 253)
Screenshot: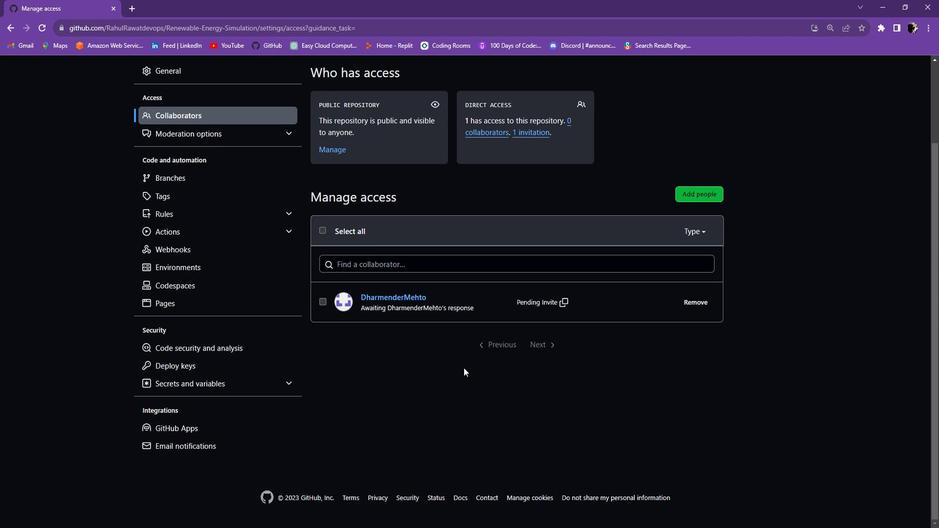 
Action: Mouse scrolled (536, 253) with delta (0, 0)
Screenshot: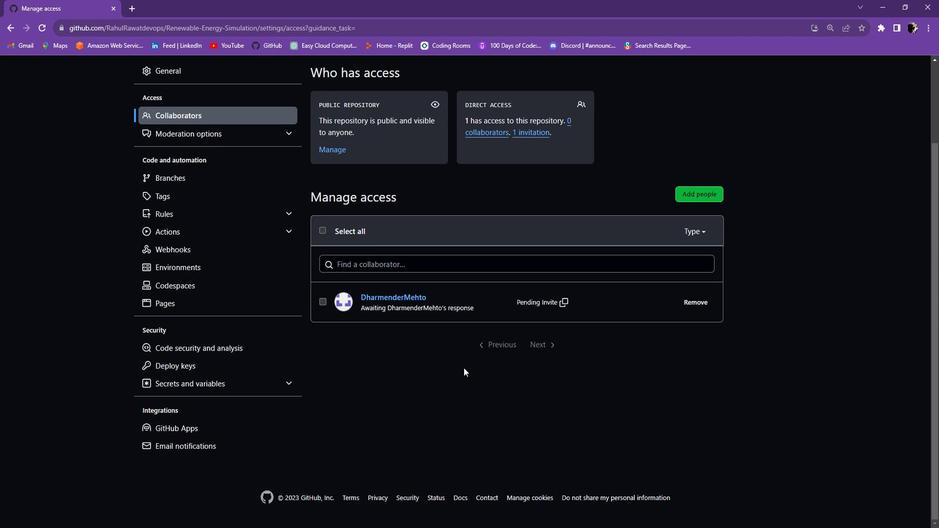 
Action: Mouse moved to (524, 296)
Screenshot: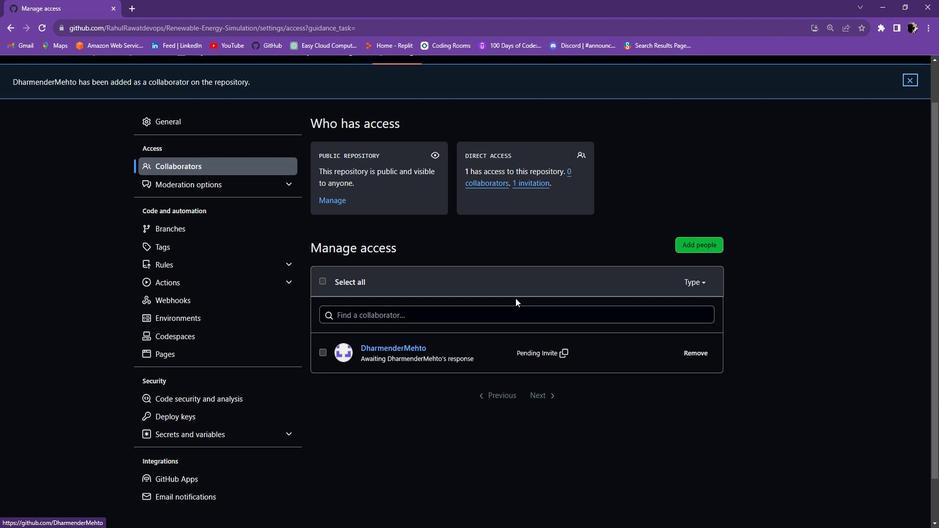 
Action: Mouse scrolled (524, 297) with delta (0, 0)
Screenshot: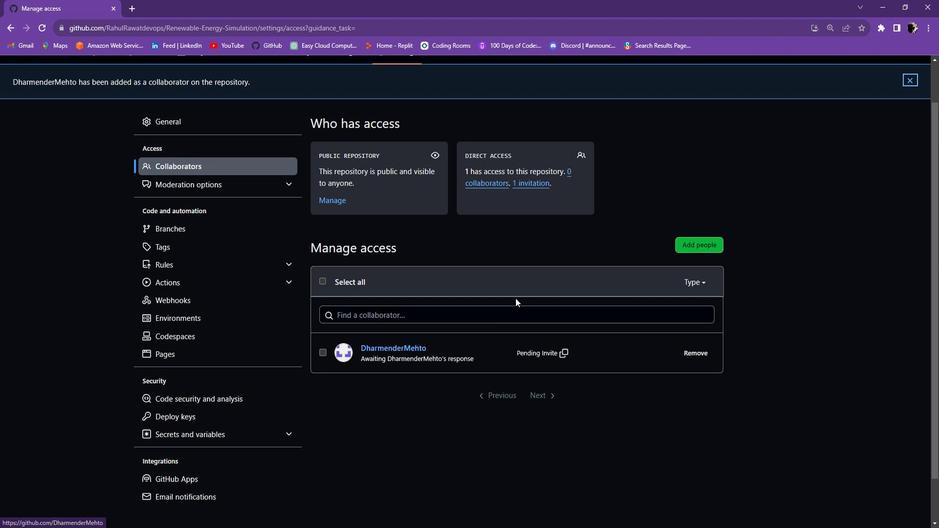 
Action: Mouse moved to (525, 296)
Screenshot: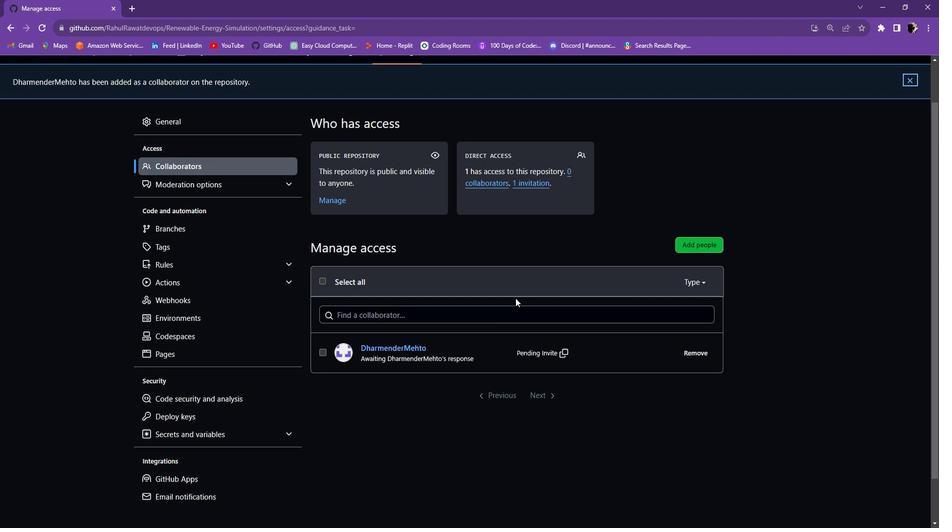 
Action: Mouse scrolled (525, 296) with delta (0, 0)
Screenshot: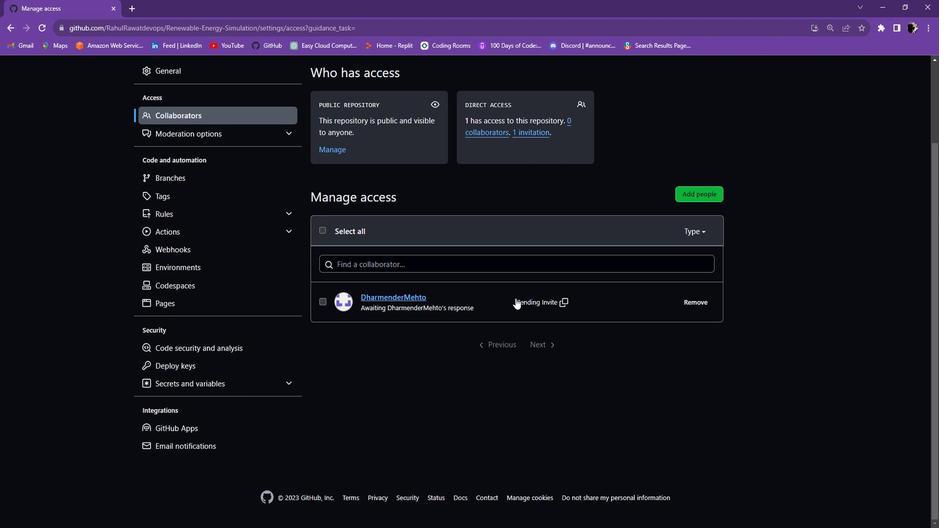 
Action: Mouse scrolled (525, 296) with delta (0, 0)
Screenshot: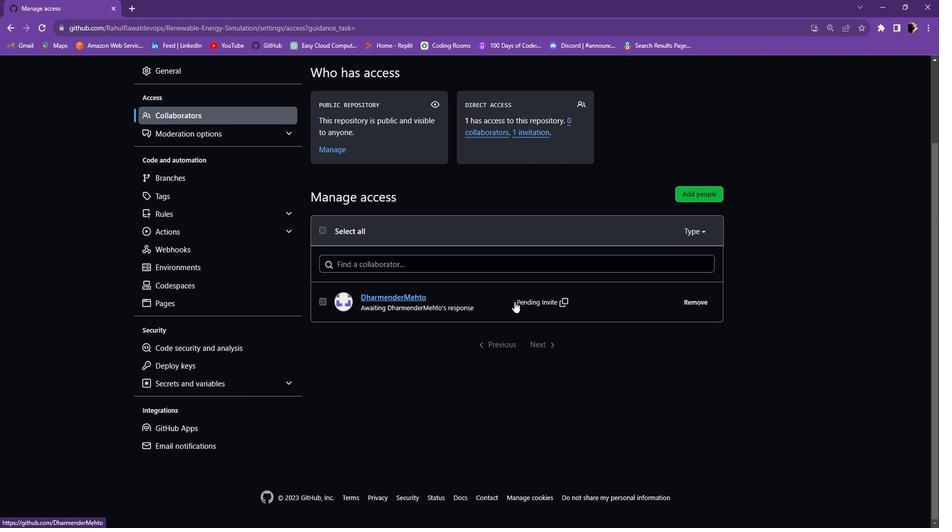 
Action: Mouse moved to (524, 300)
Screenshot: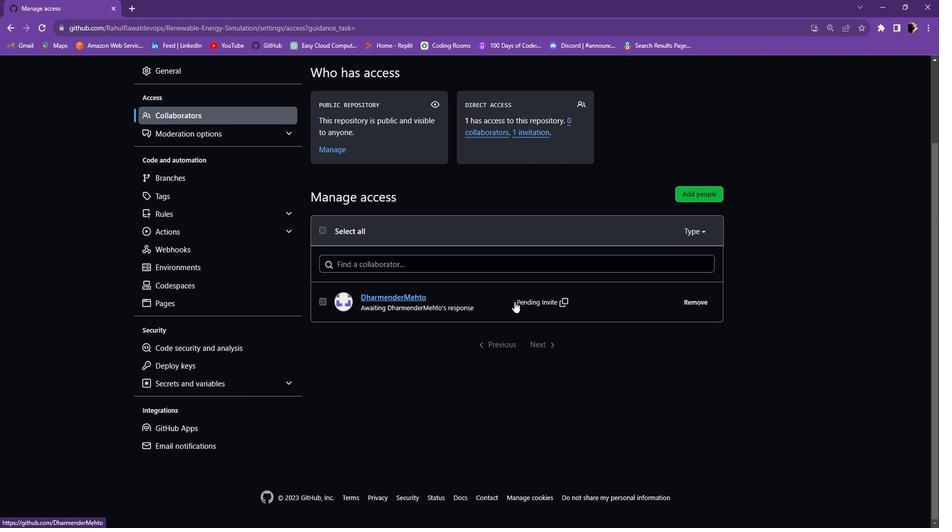 
Action: Mouse scrolled (524, 299) with delta (0, 0)
Screenshot: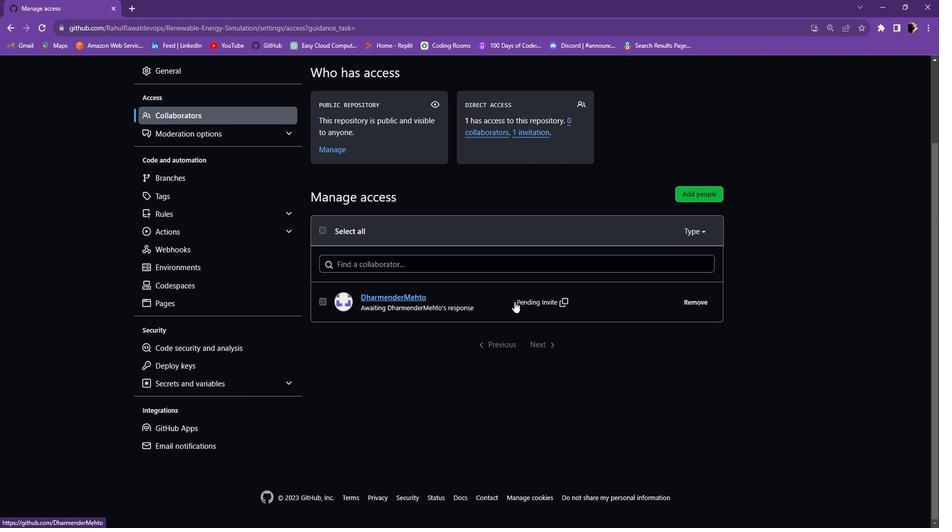 
Action: Mouse moved to (521, 304)
Screenshot: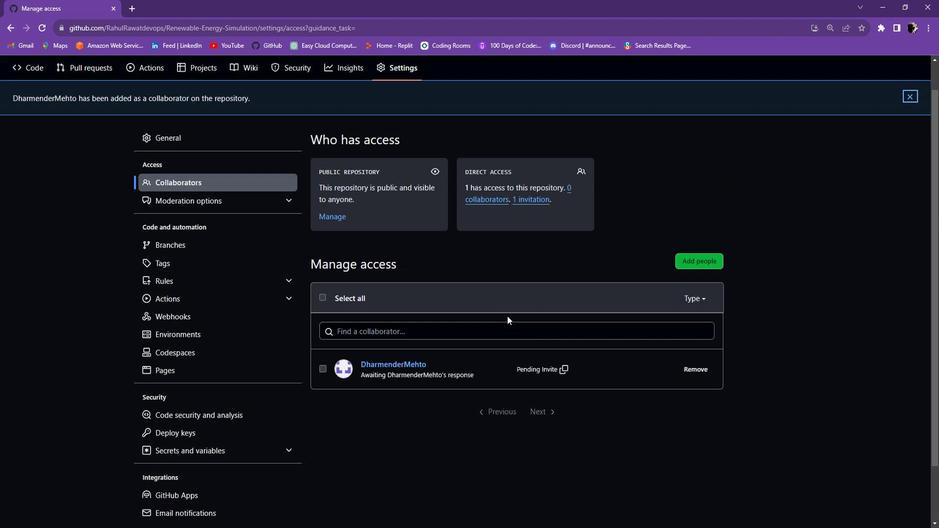 
Action: Mouse scrolled (521, 303) with delta (0, 0)
Screenshot: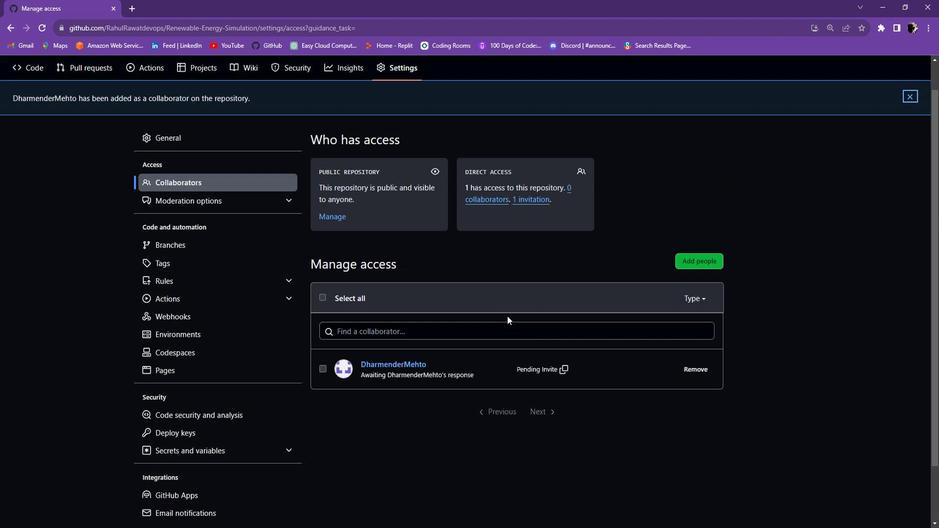 
Action: Mouse moved to (518, 309)
Screenshot: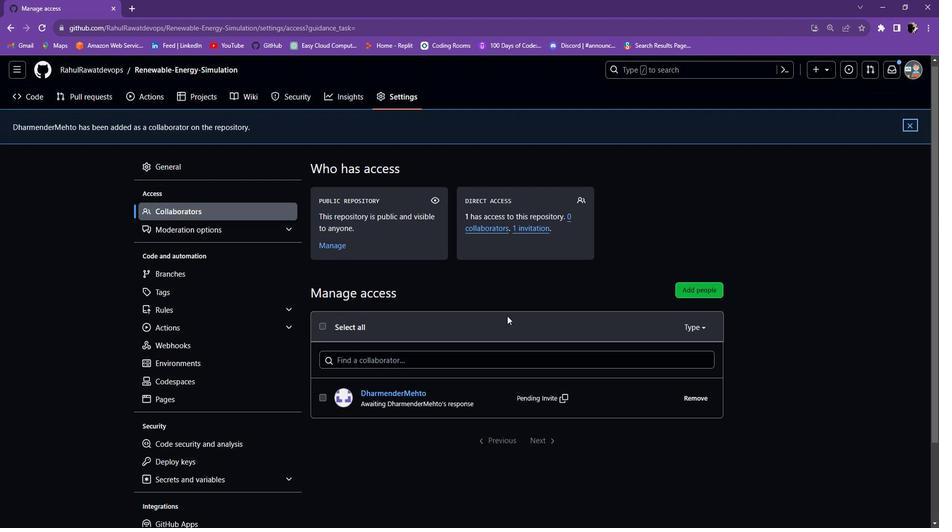 
Action: Mouse scrolled (518, 308) with delta (0, 0)
Screenshot: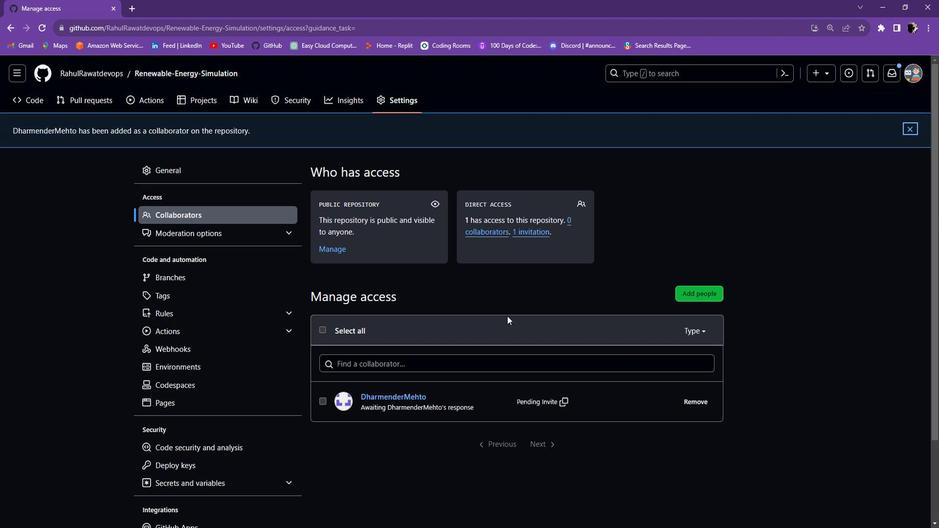 
Action: Mouse moved to (516, 314)
Screenshot: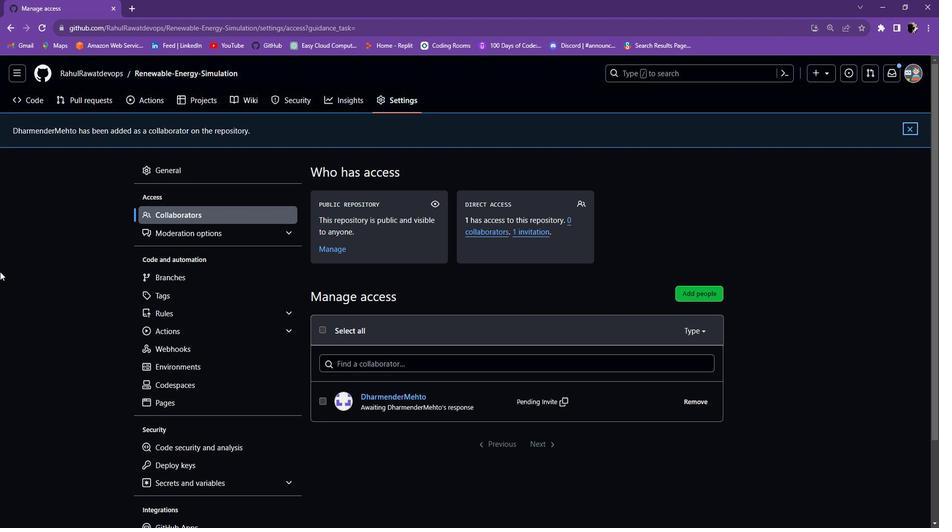 
Action: Mouse scrolled (516, 314) with delta (0, 0)
Screenshot: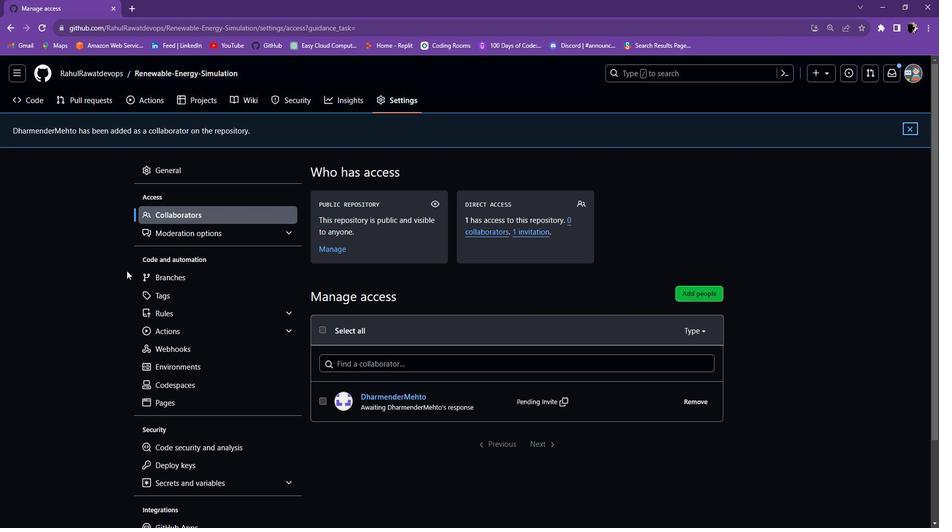 
Action: Mouse scrolled (516, 314) with delta (0, 0)
Screenshot: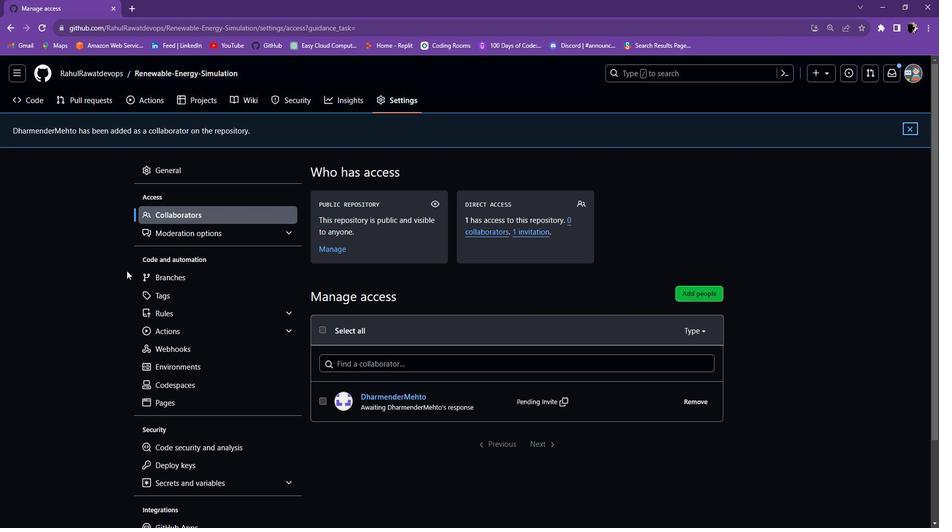 
Action: Mouse scrolled (516, 314) with delta (0, 0)
Screenshot: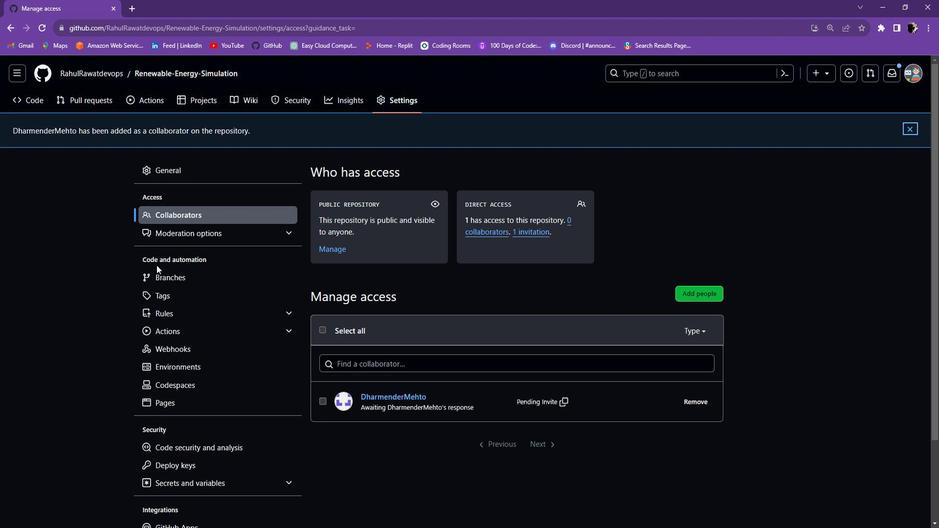 
Action: Mouse moved to (178, 239)
Screenshot: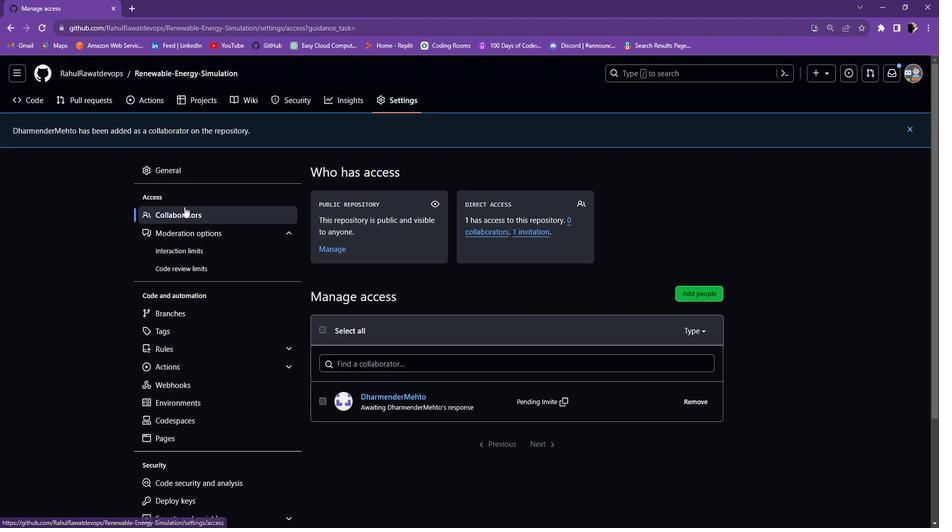 
Action: Mouse pressed left at (178, 239)
Screenshot: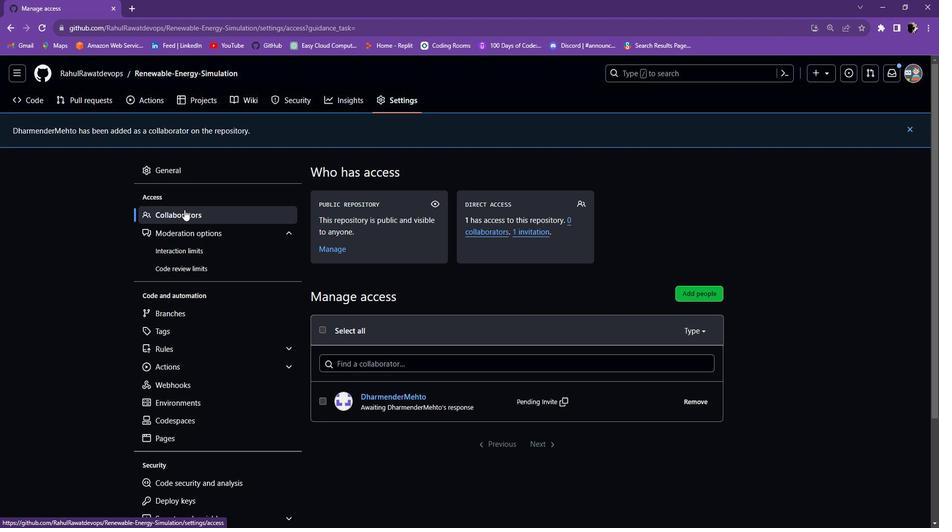 
Action: Mouse moved to (196, 218)
Screenshot: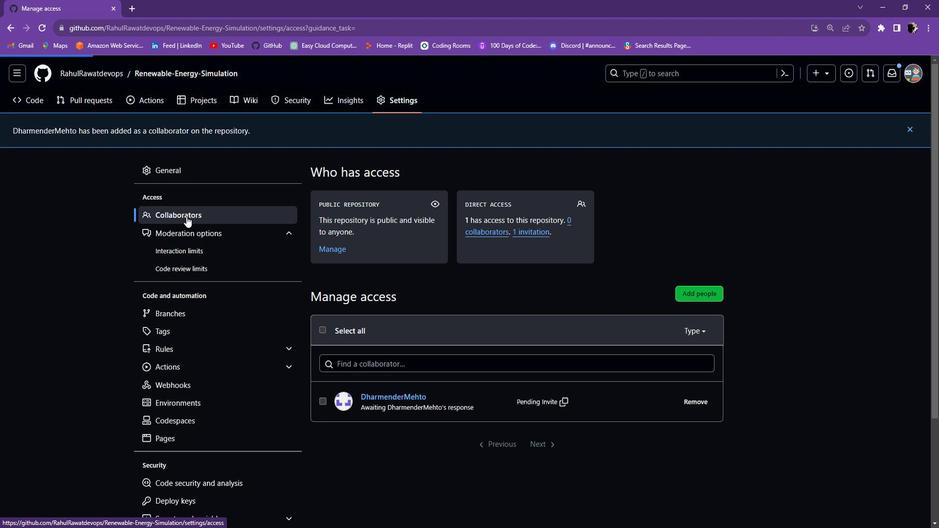 
Action: Mouse pressed left at (196, 218)
Screenshot: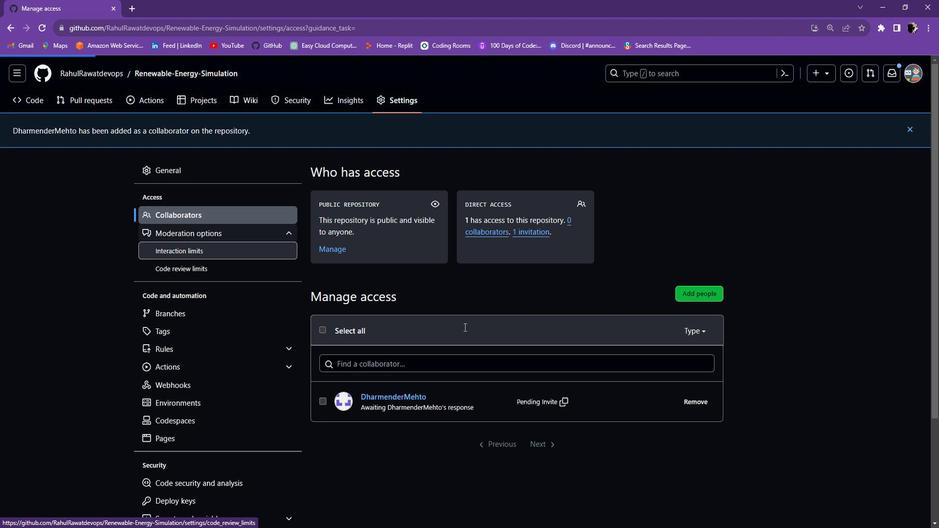 
Action: Mouse moved to (219, 182)
Screenshot: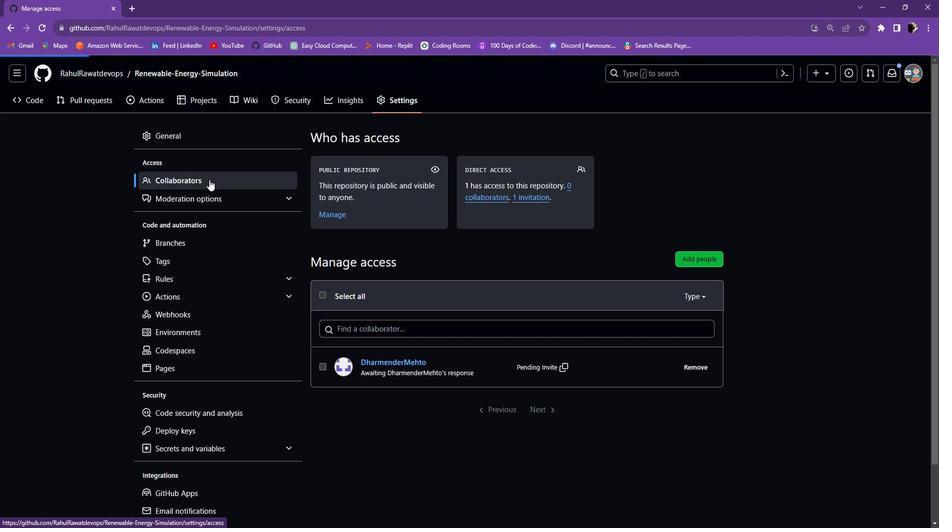 
Action: Mouse pressed left at (219, 182)
Screenshot: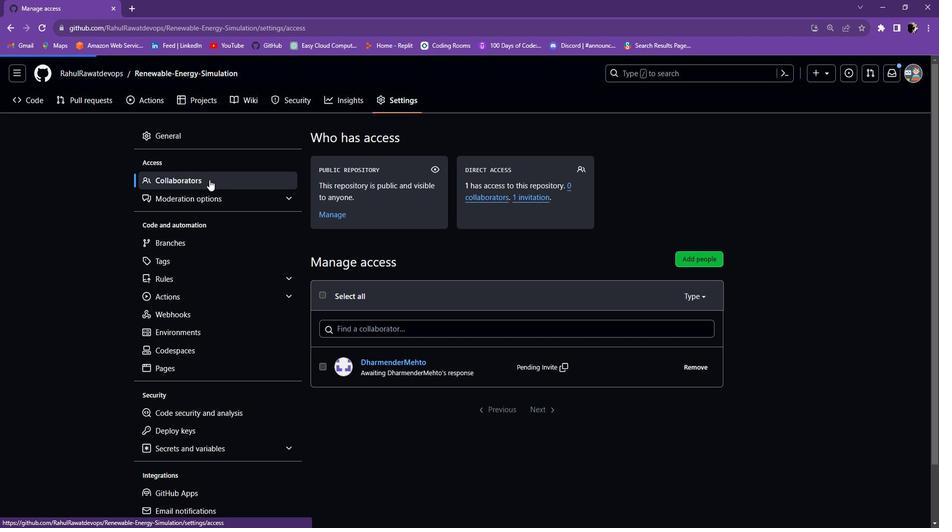 
Action: Mouse moved to (391, 373)
Screenshot: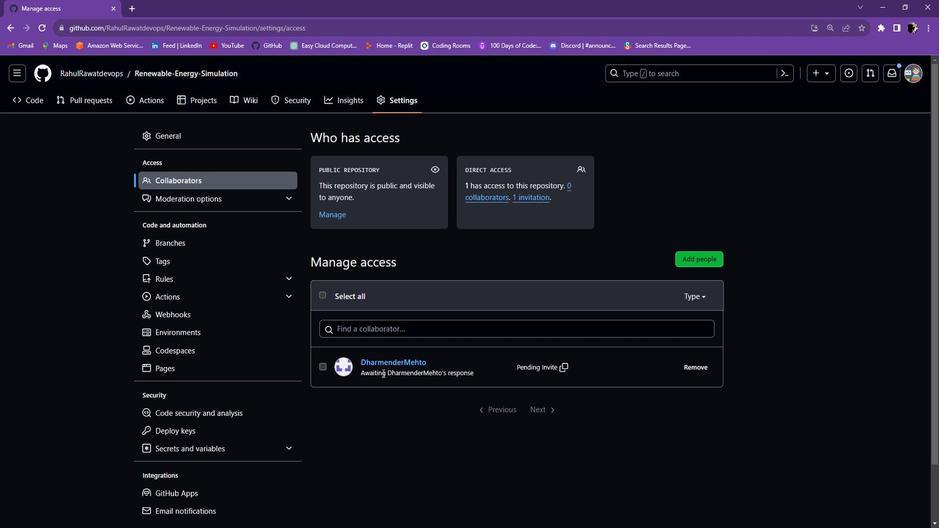 
Action: Mouse pressed left at (391, 373)
Screenshot: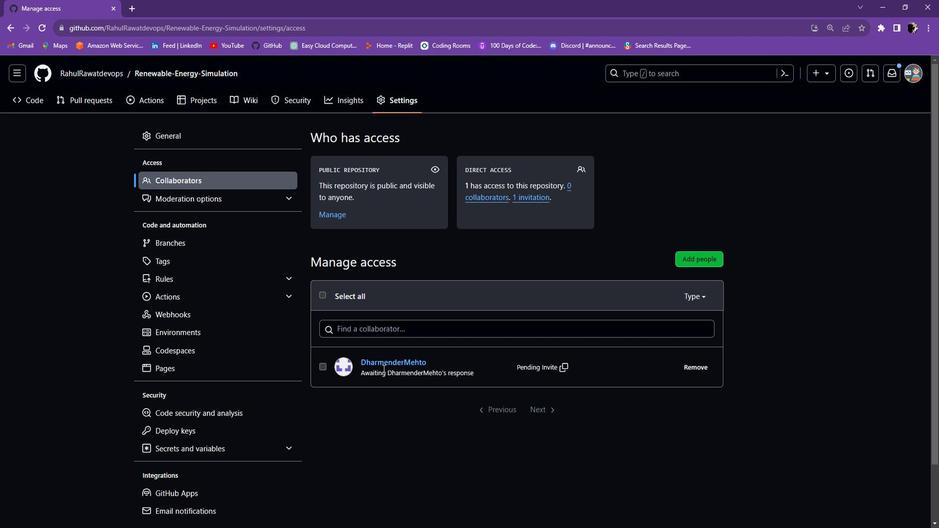 
Action: Mouse moved to (114, 112)
Screenshot: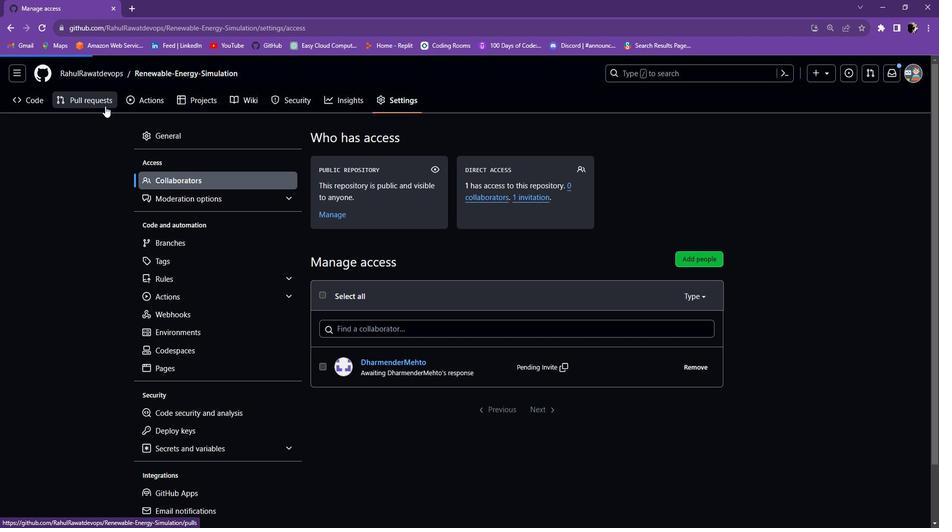 
Action: Mouse pressed left at (114, 112)
Screenshot: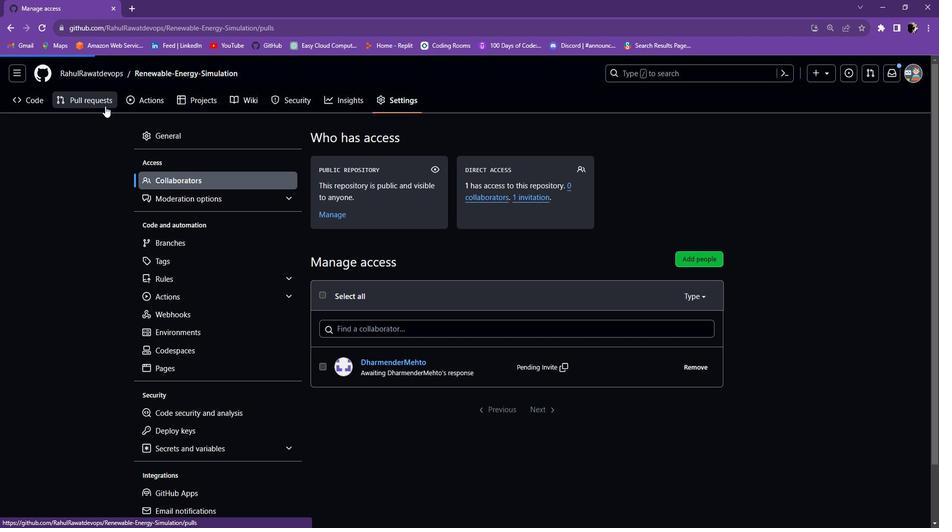 
Action: Mouse moved to (403, 111)
Screenshot: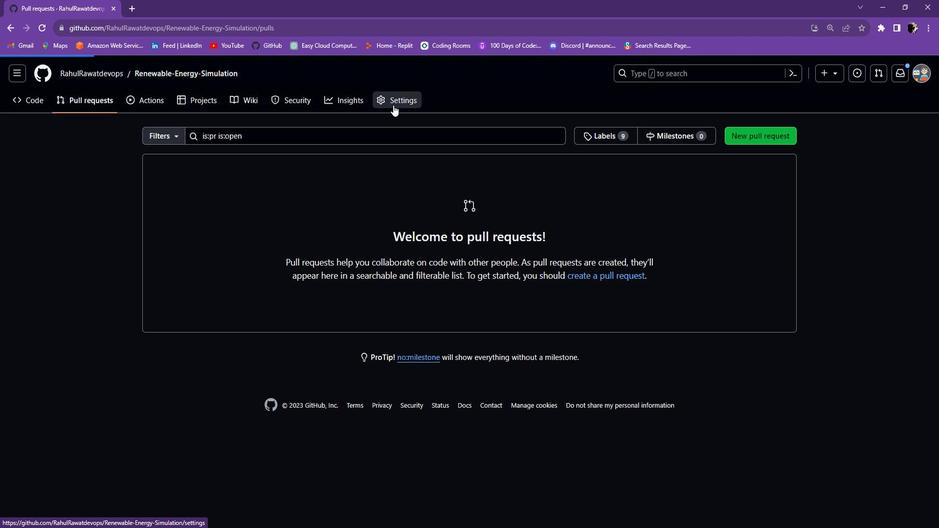 
Action: Mouse pressed left at (403, 111)
Screenshot: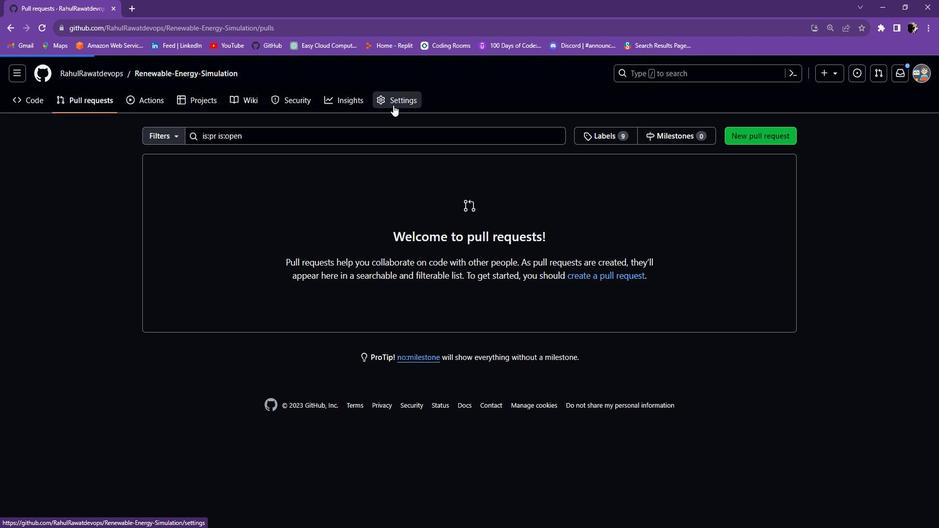 
Action: Mouse moved to (195, 184)
Screenshot: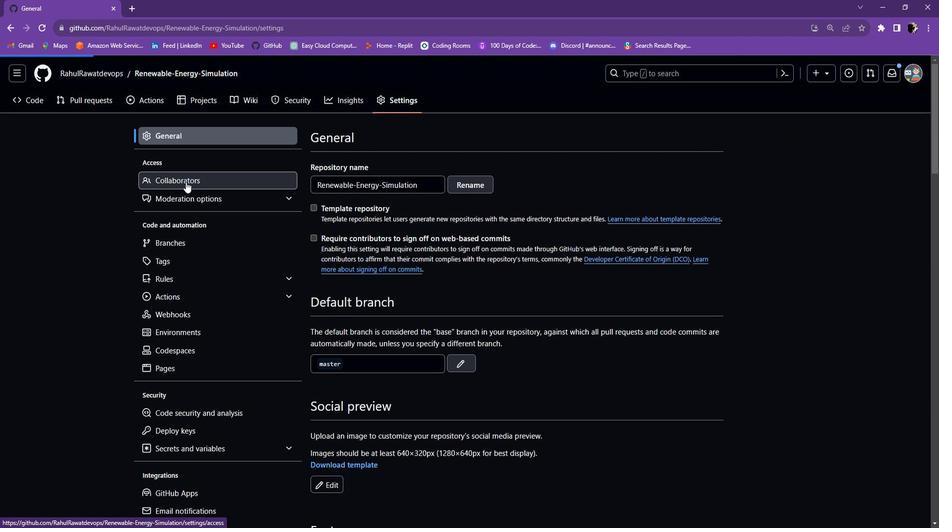 
Action: Mouse pressed left at (195, 184)
Screenshot: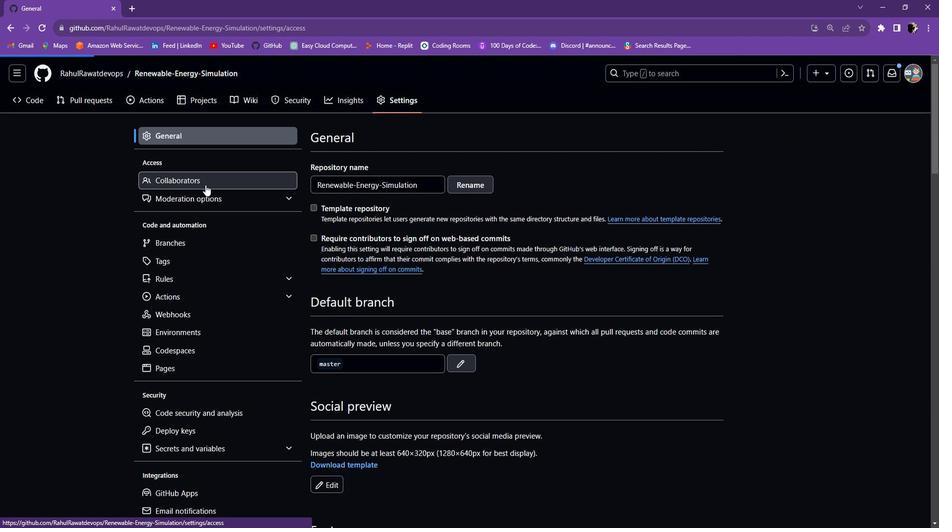 
Action: Mouse moved to (86, 84)
Screenshot: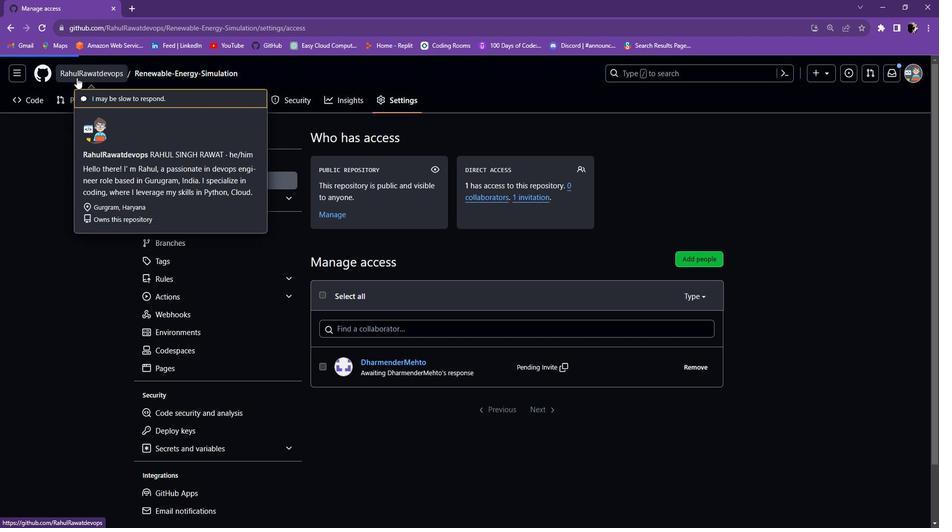 
Action: Mouse pressed left at (86, 84)
Screenshot: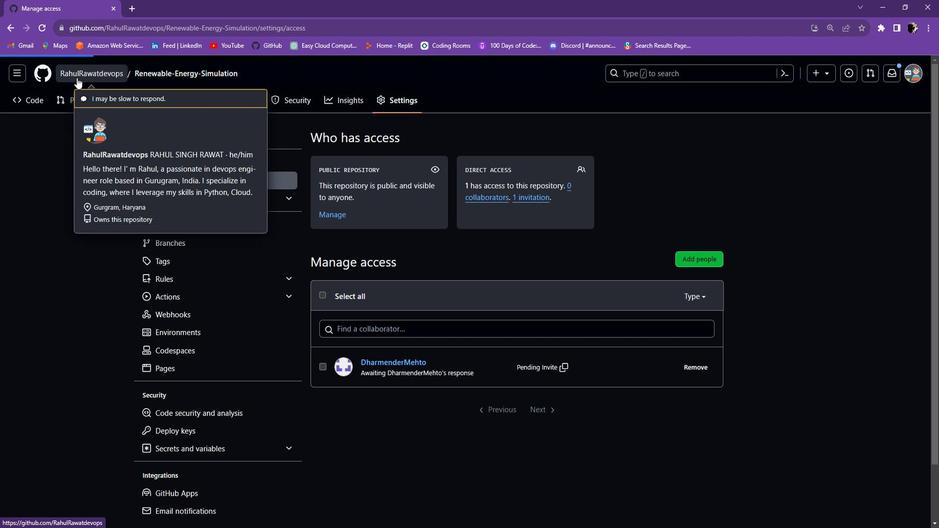 
Action: Mouse moved to (342, 193)
Screenshot: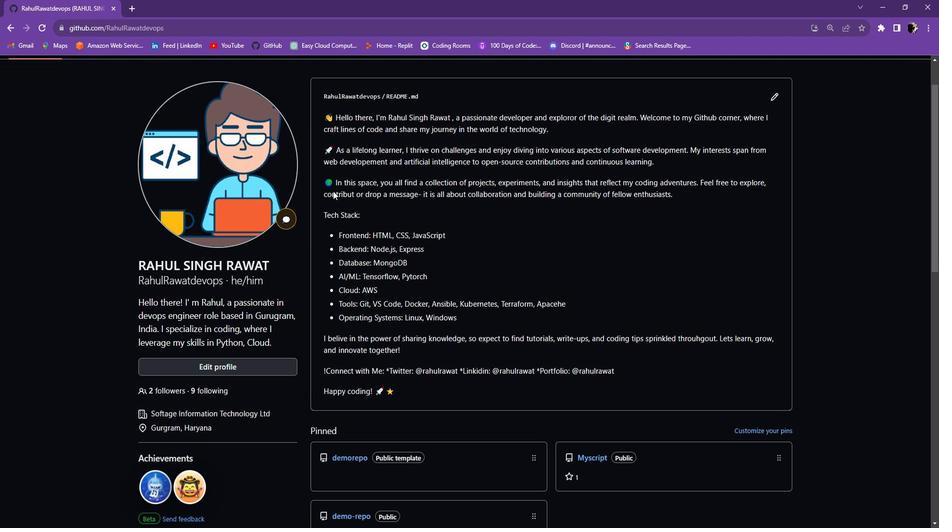 
Action: Mouse scrolled (342, 193) with delta (0, 0)
Screenshot: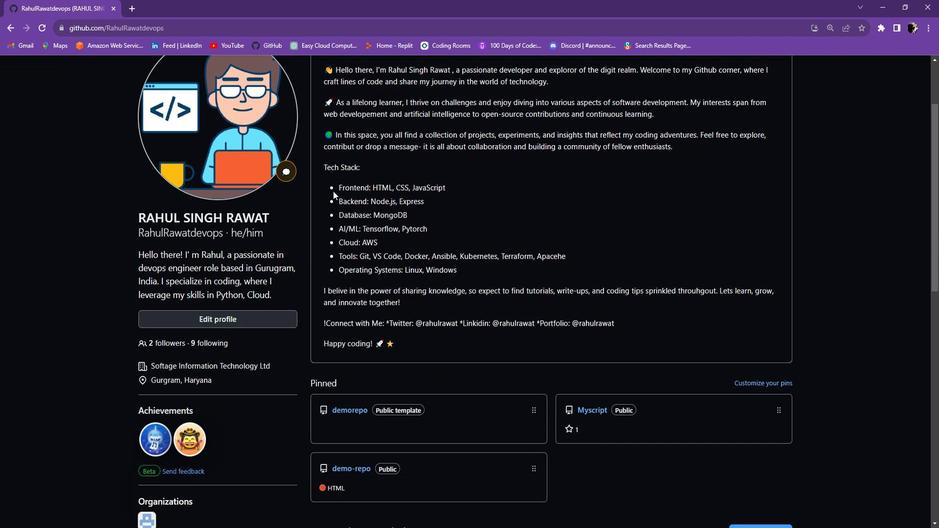 
Action: Mouse scrolled (342, 193) with delta (0, 0)
Screenshot: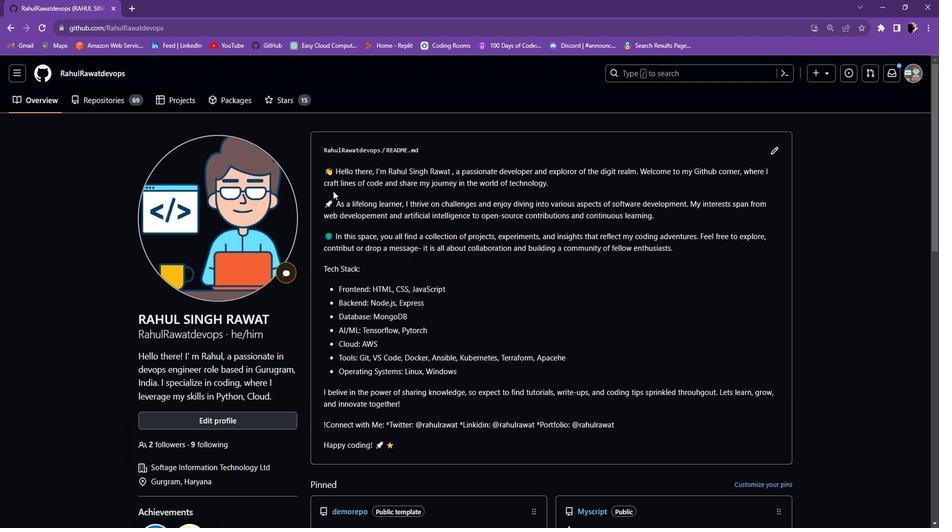 
Action: Mouse scrolled (342, 194) with delta (0, 0)
Screenshot: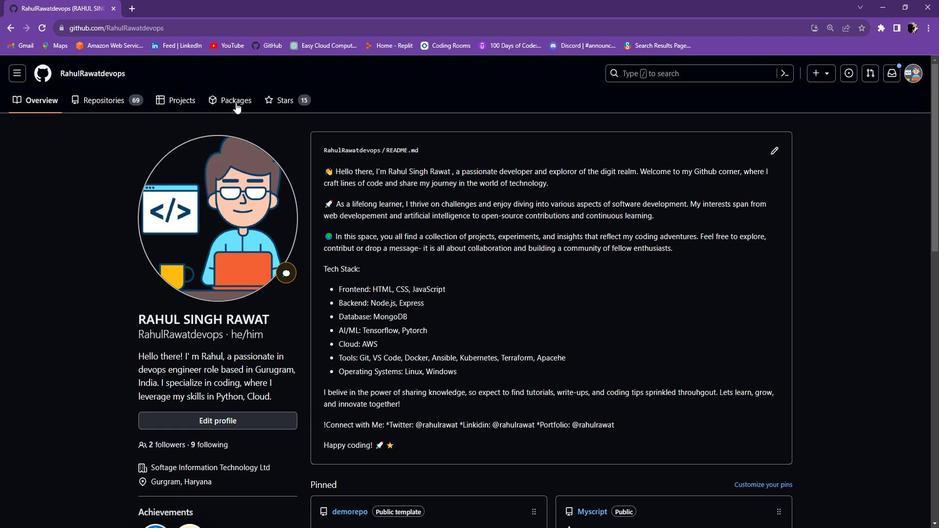 
Action: Mouse scrolled (342, 194) with delta (0, 0)
Screenshot: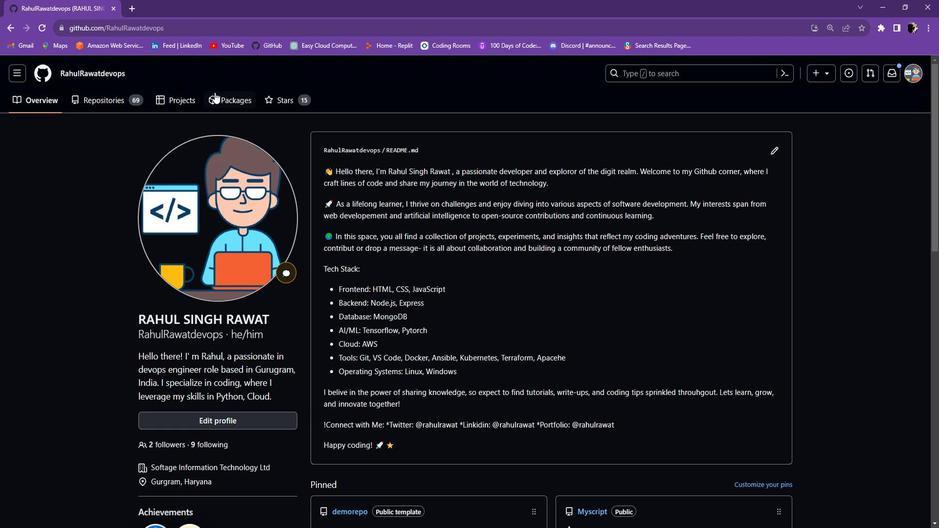 
Action: Mouse scrolled (342, 194) with delta (0, 0)
Screenshot: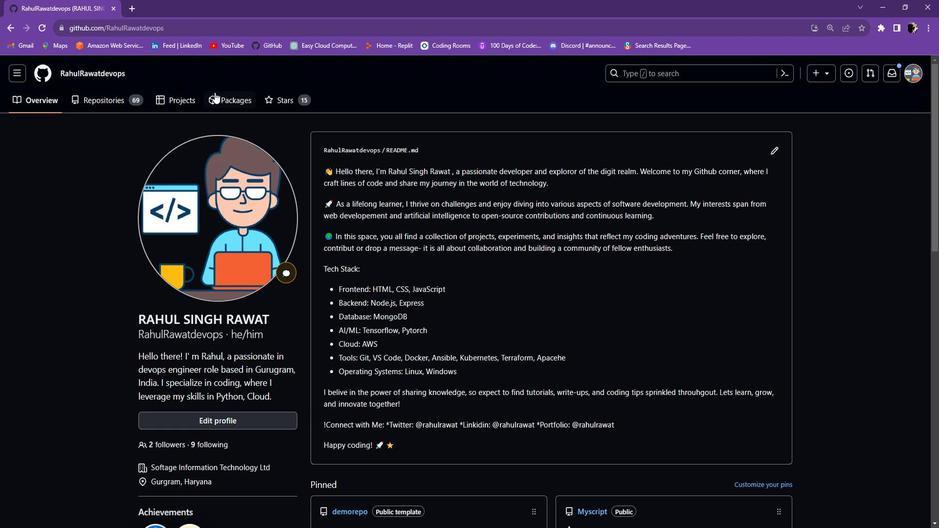 
Action: Mouse scrolled (342, 194) with delta (0, 0)
Screenshot: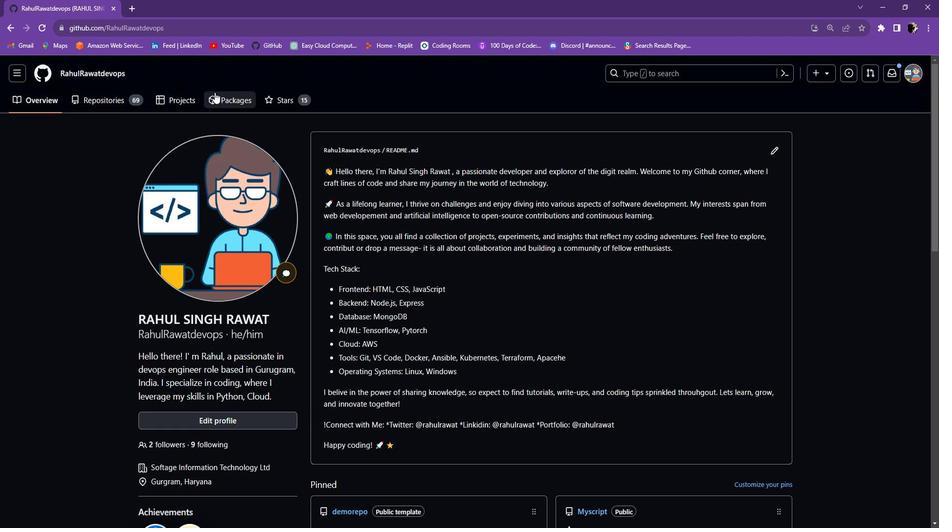 
Action: Mouse scrolled (342, 194) with delta (0, 0)
Screenshot: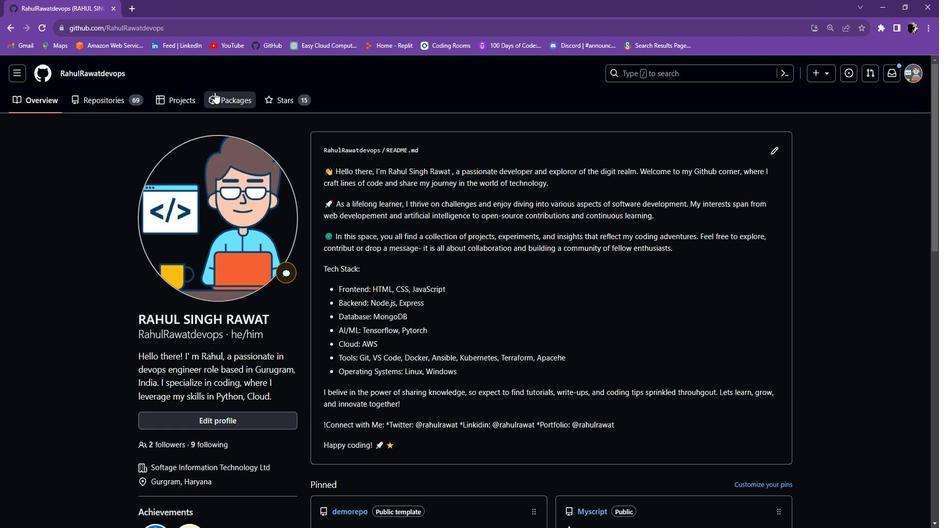 
Action: Mouse moved to (140, 103)
Screenshot: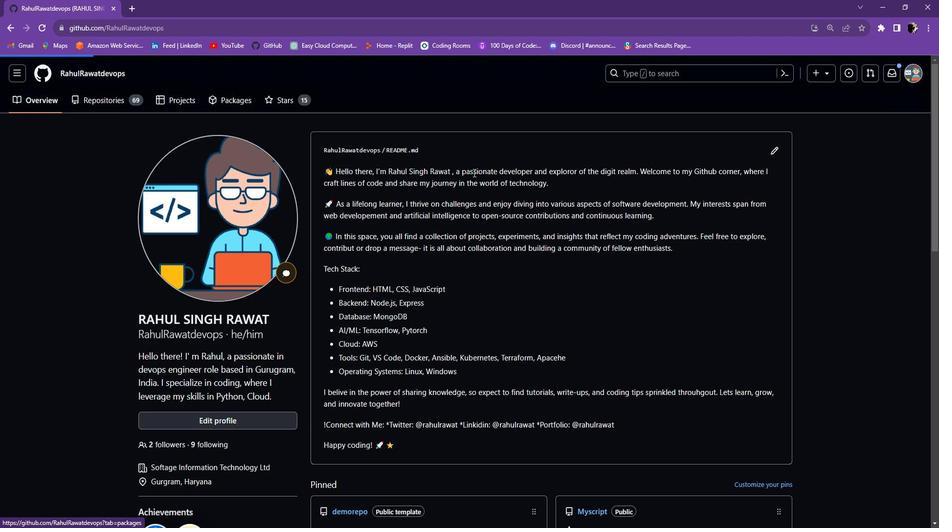 
Action: Mouse pressed left at (140, 103)
Screenshot: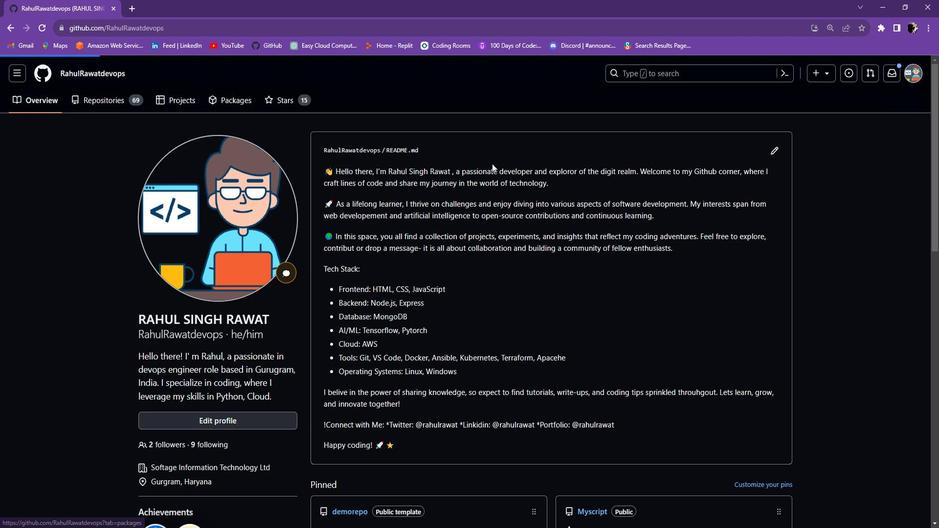 
Action: Mouse moved to (393, 138)
Screenshot: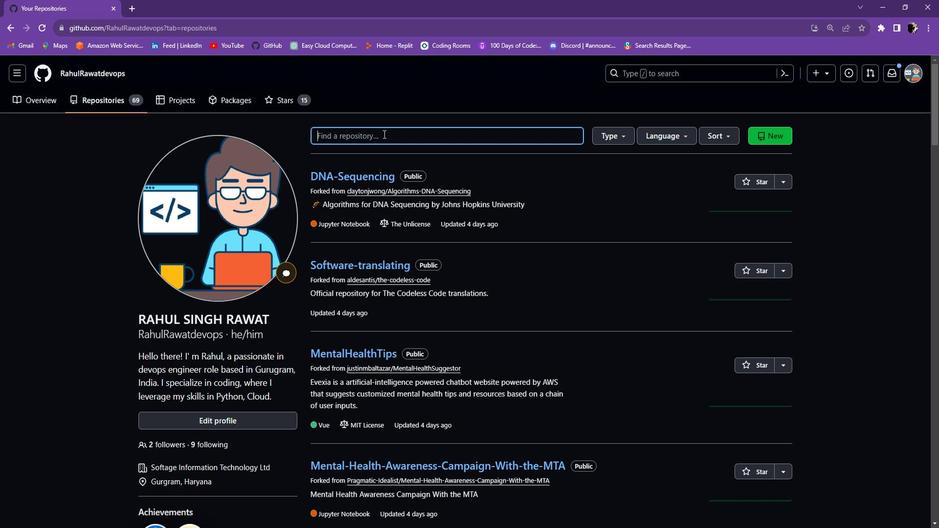 
Action: Mouse pressed left at (393, 138)
Screenshot: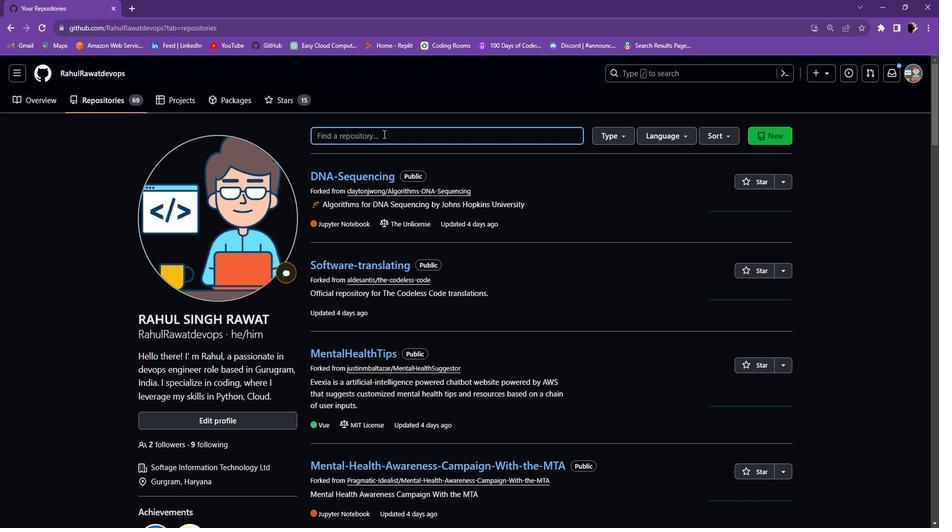 
Action: Key pressed ren
Screenshot: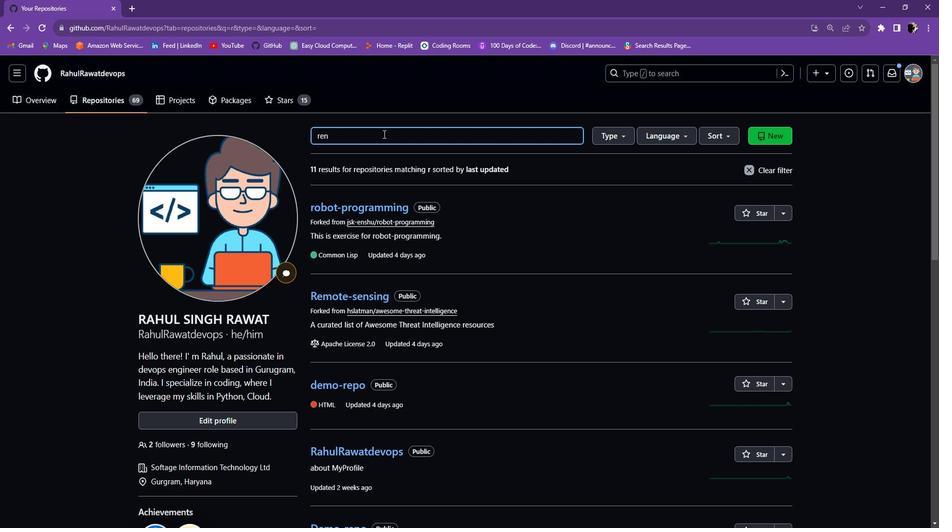 
Action: Mouse moved to (390, 211)
